 Task: Find a house in Saiha, India, for 8 guests from August 12 to August 16, with a price range of ₹10,000 to ₹16,000, including Wifi, Free parking, TV, Gym, and Breakfast.
Action: Mouse moved to (482, 103)
Screenshot: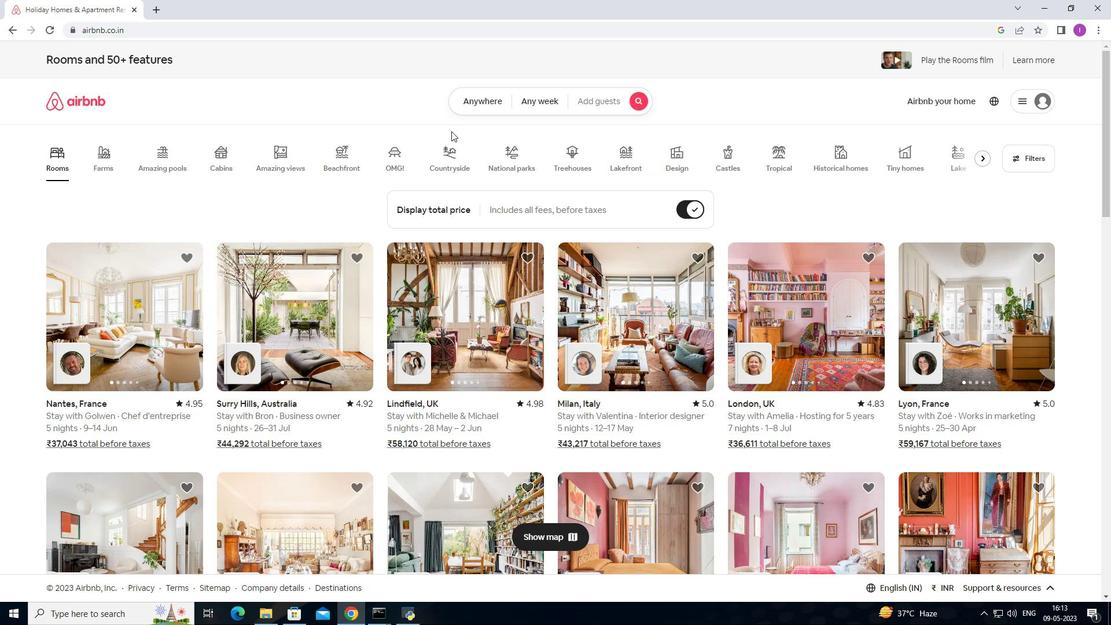 
Action: Mouse pressed left at (482, 103)
Screenshot: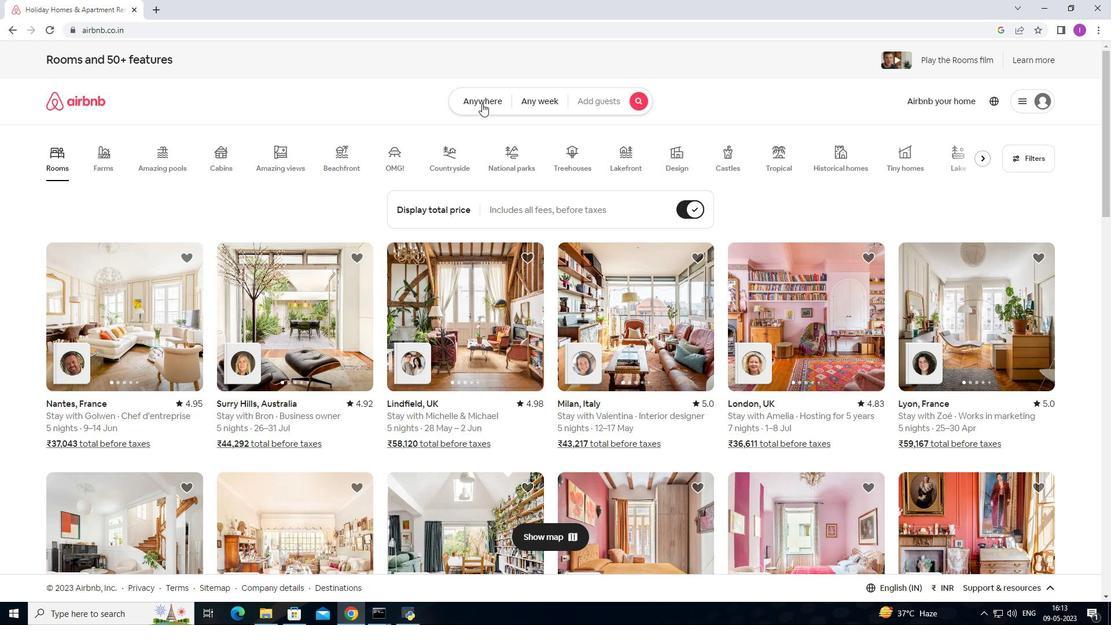 
Action: Mouse moved to (380, 150)
Screenshot: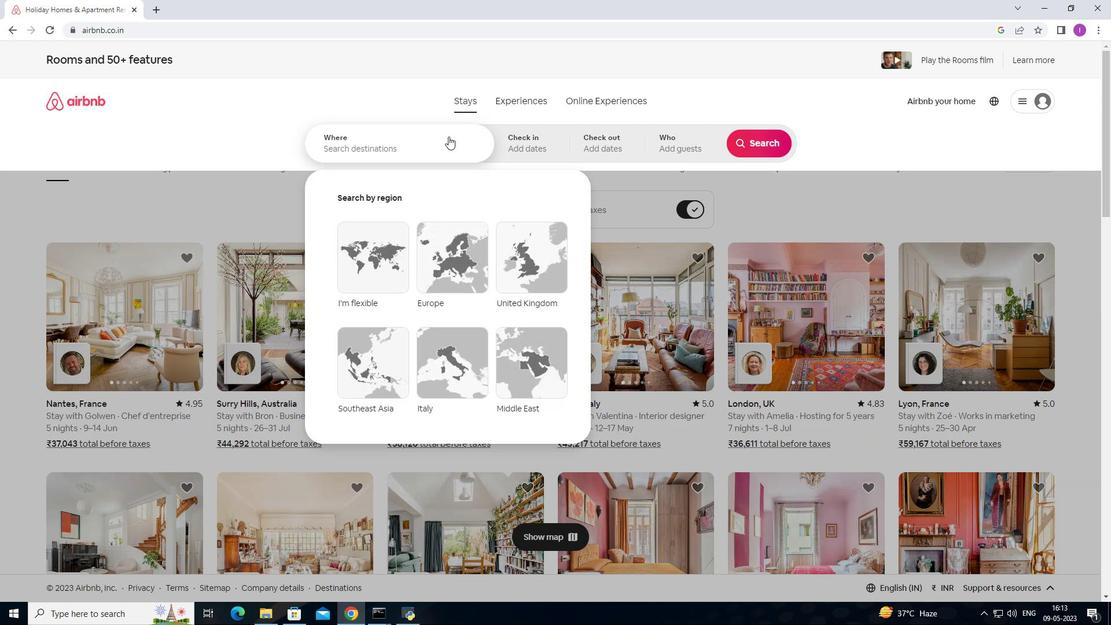 
Action: Mouse pressed left at (380, 150)
Screenshot: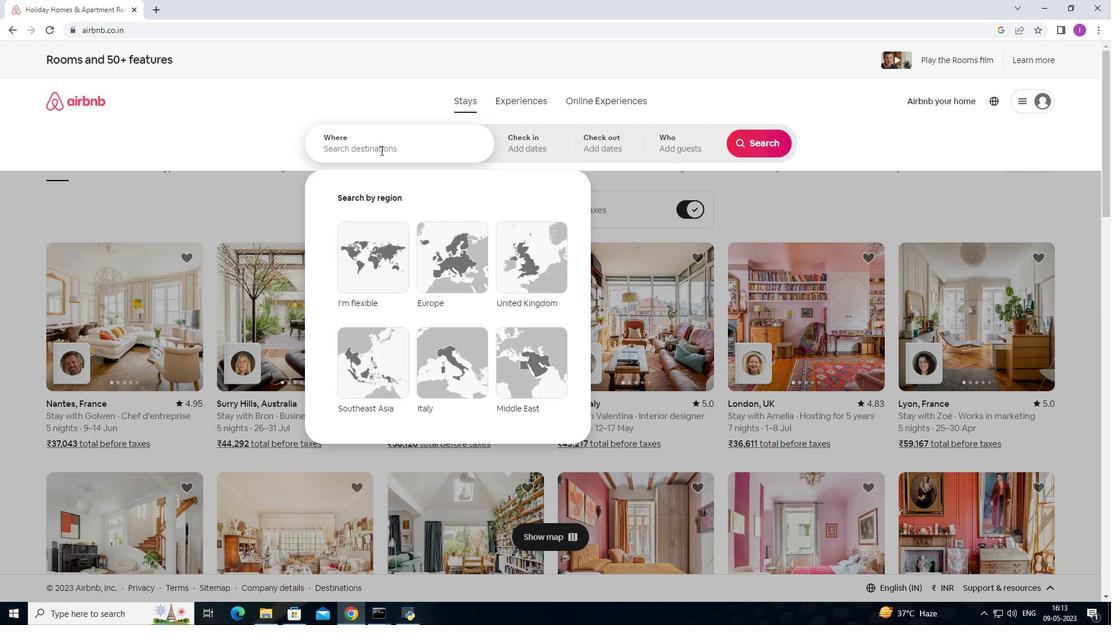 
Action: Mouse moved to (398, 154)
Screenshot: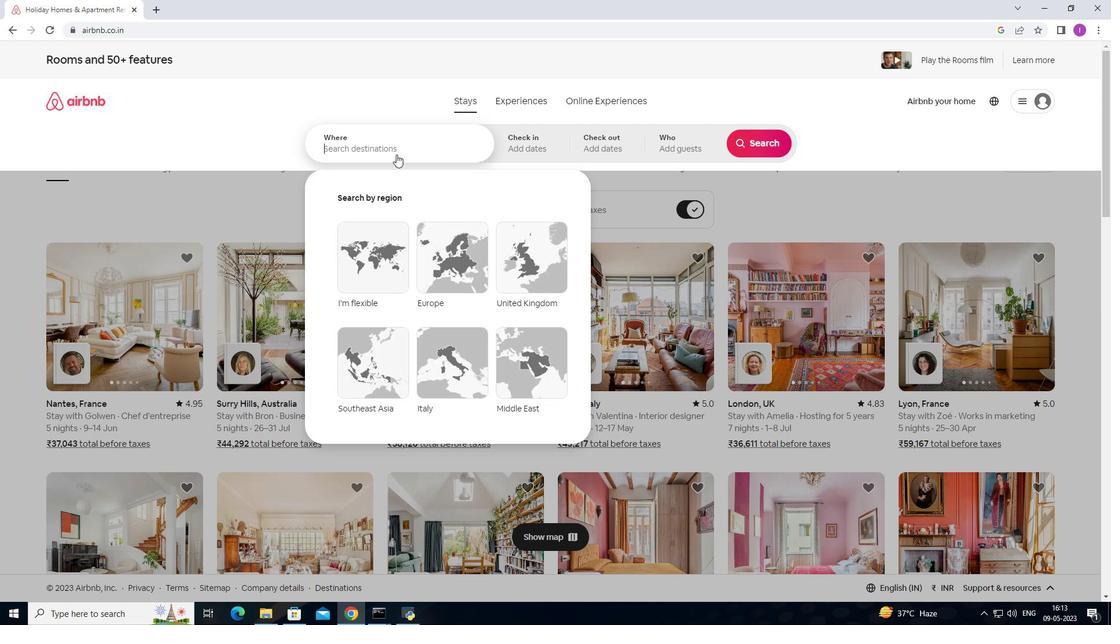 
Action: Key pressed <Key.shift><Key.shift>Saiha,<Key.shift>India
Screenshot: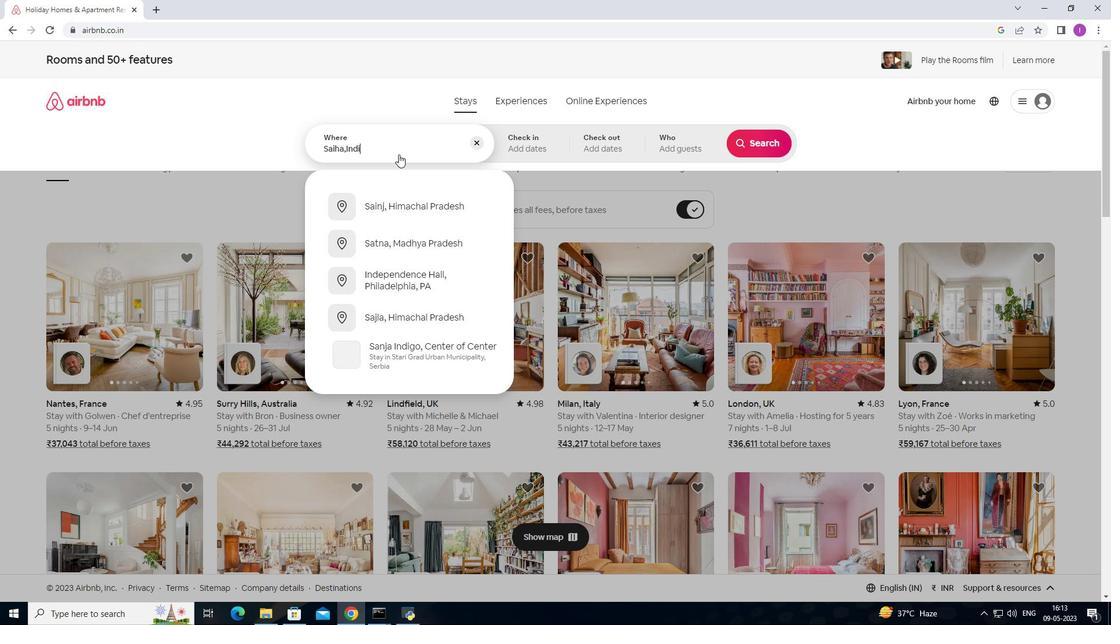 
Action: Mouse moved to (515, 142)
Screenshot: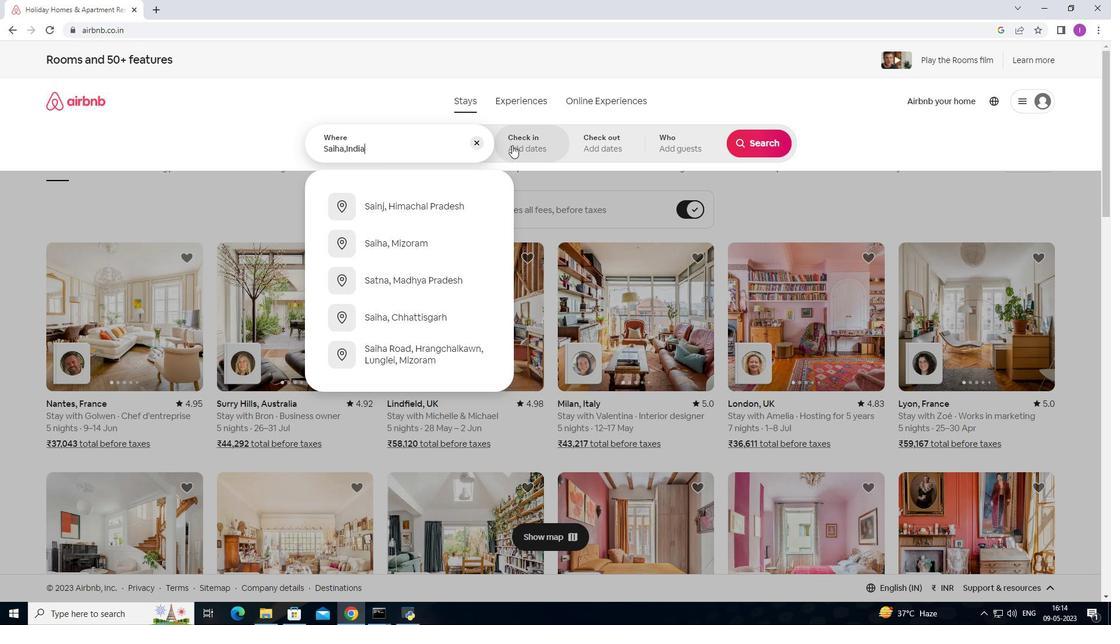 
Action: Mouse pressed left at (515, 142)
Screenshot: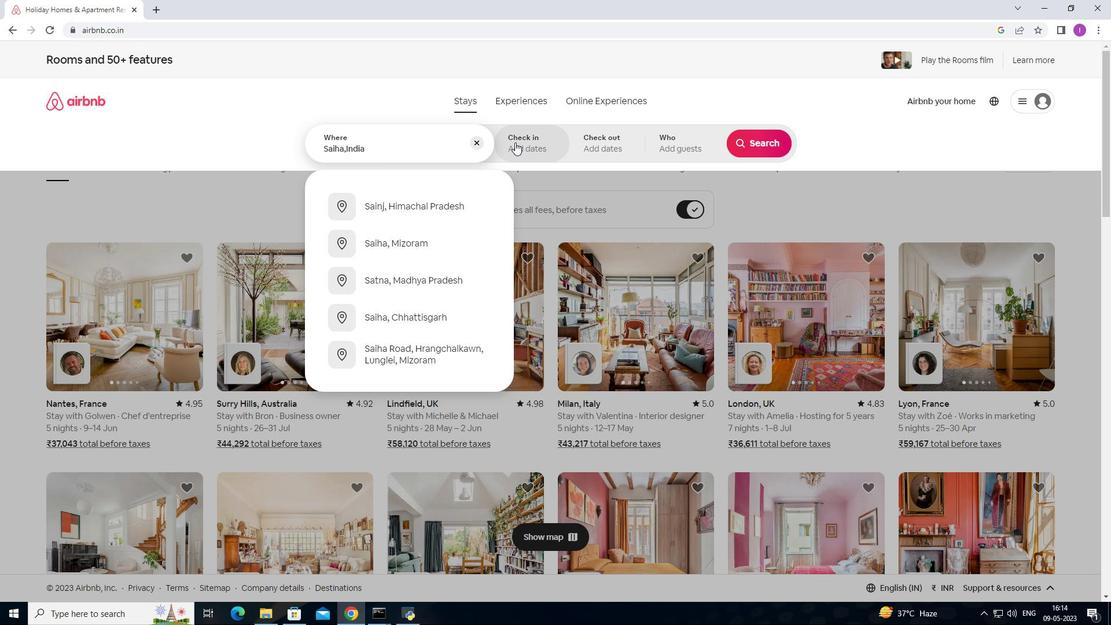 
Action: Mouse moved to (757, 237)
Screenshot: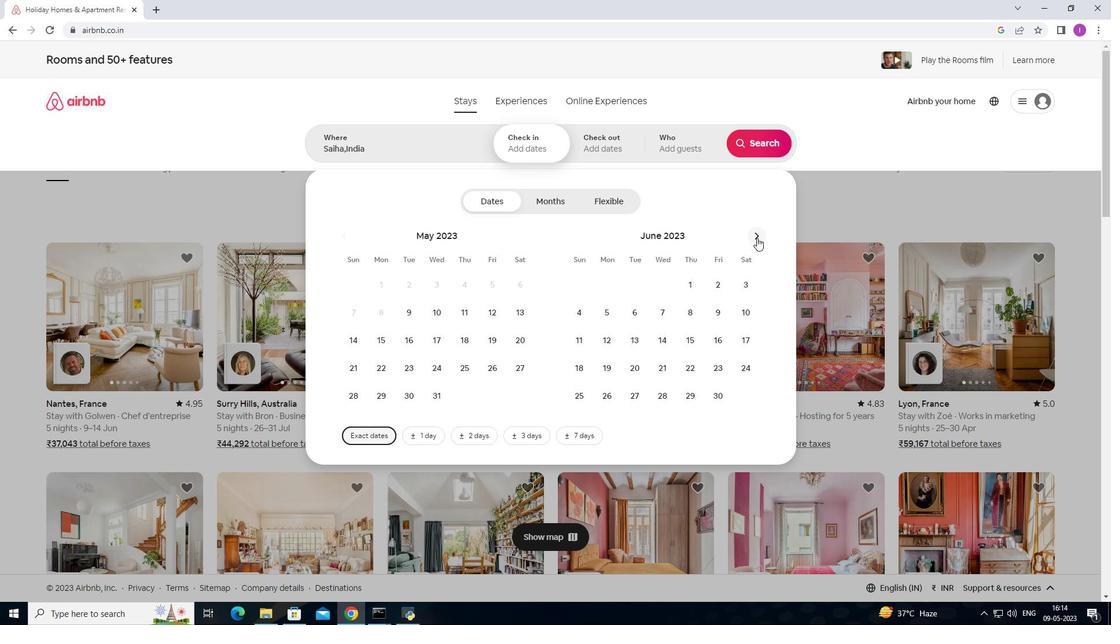 
Action: Mouse pressed left at (757, 237)
Screenshot: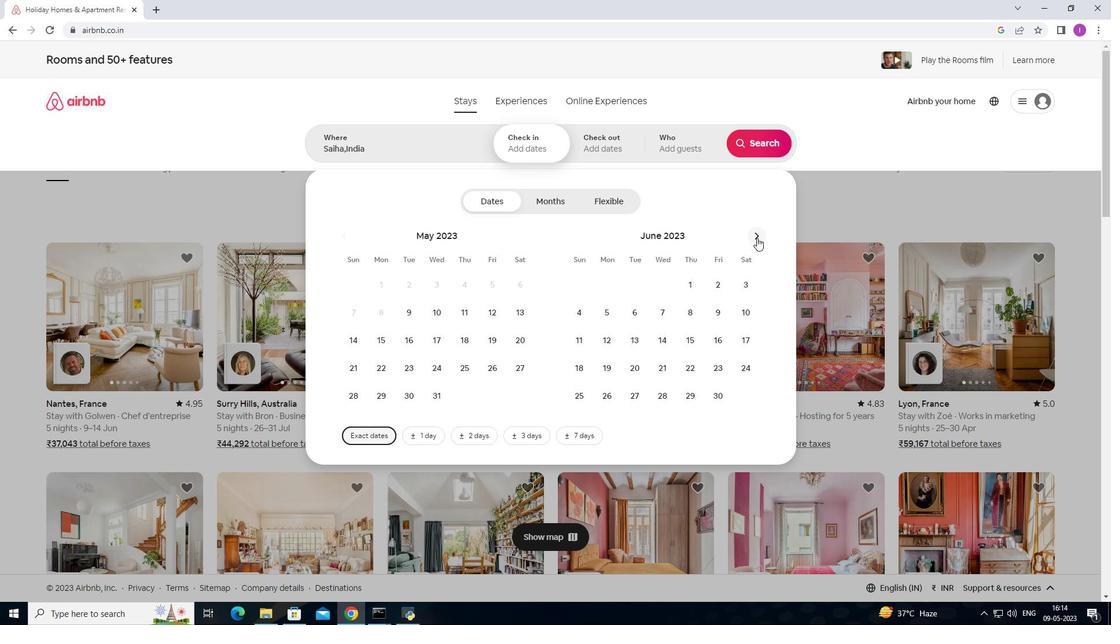 
Action: Mouse pressed left at (757, 237)
Screenshot: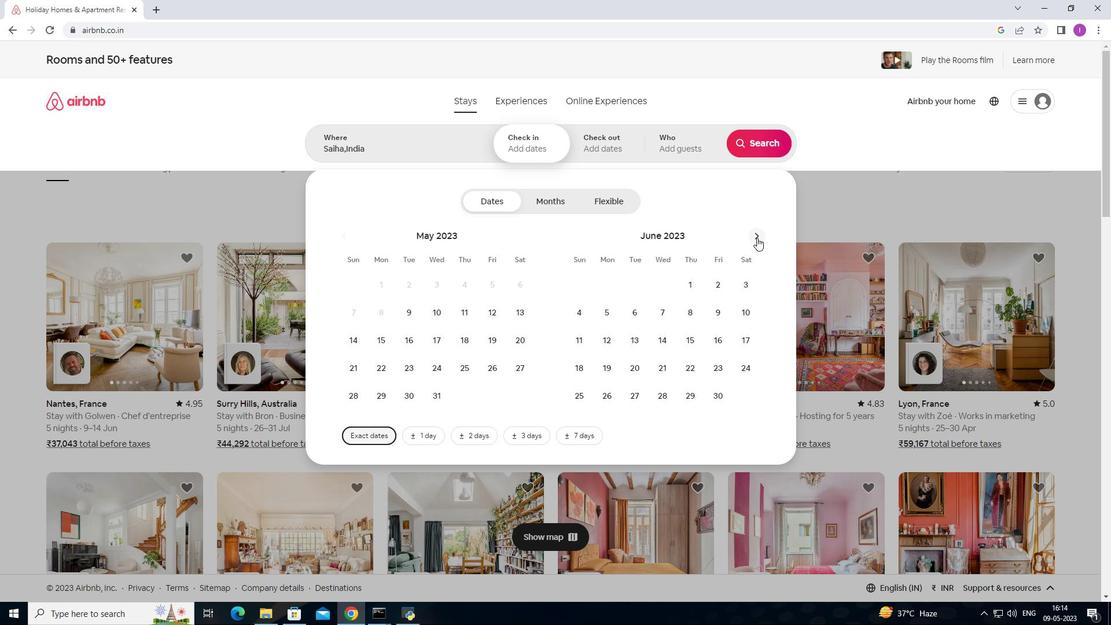 
Action: Mouse pressed left at (757, 237)
Screenshot: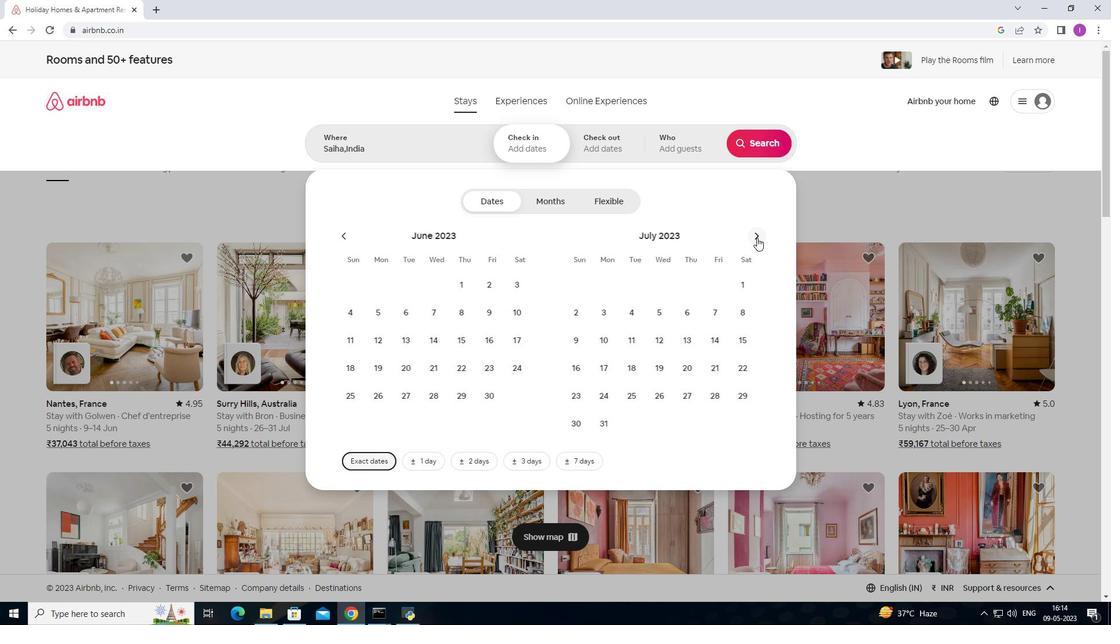 
Action: Mouse moved to (527, 313)
Screenshot: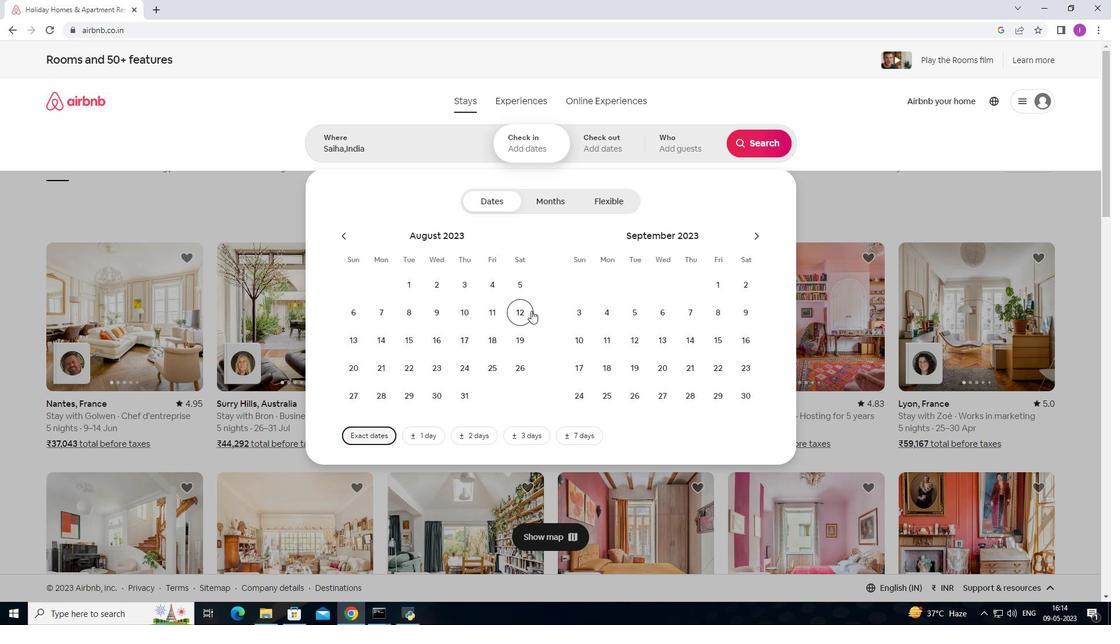 
Action: Mouse pressed left at (527, 313)
Screenshot: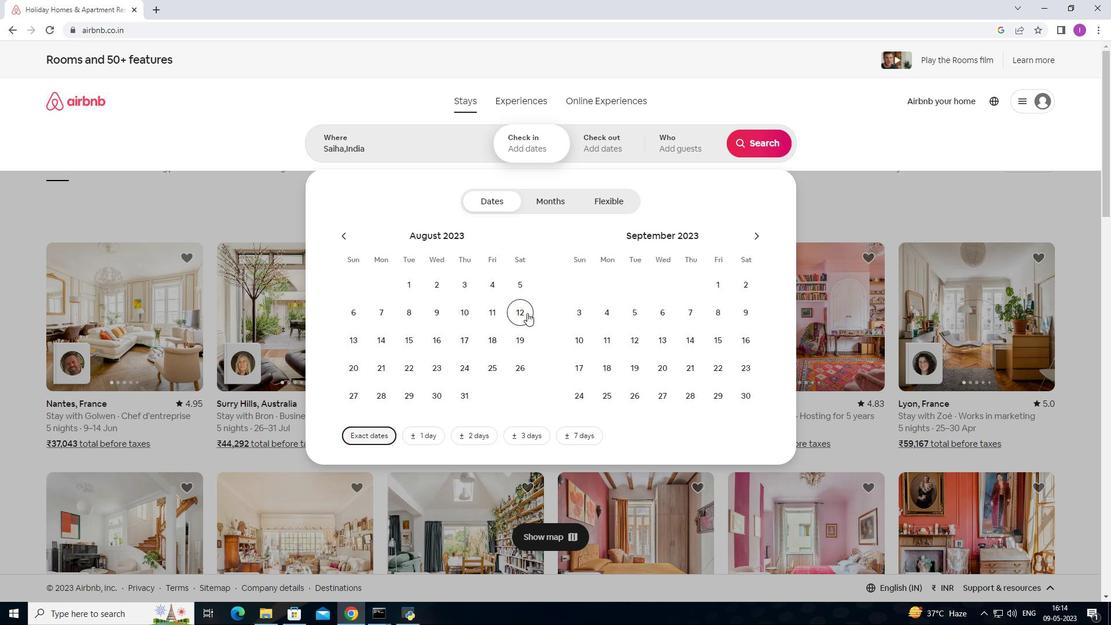 
Action: Mouse moved to (445, 344)
Screenshot: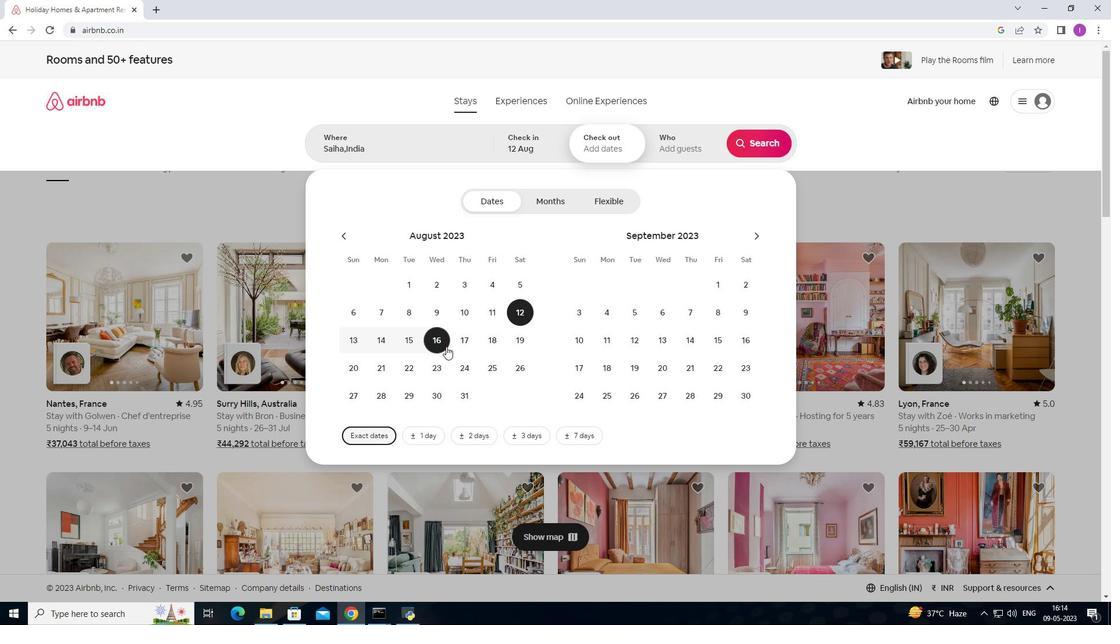 
Action: Mouse pressed left at (445, 344)
Screenshot: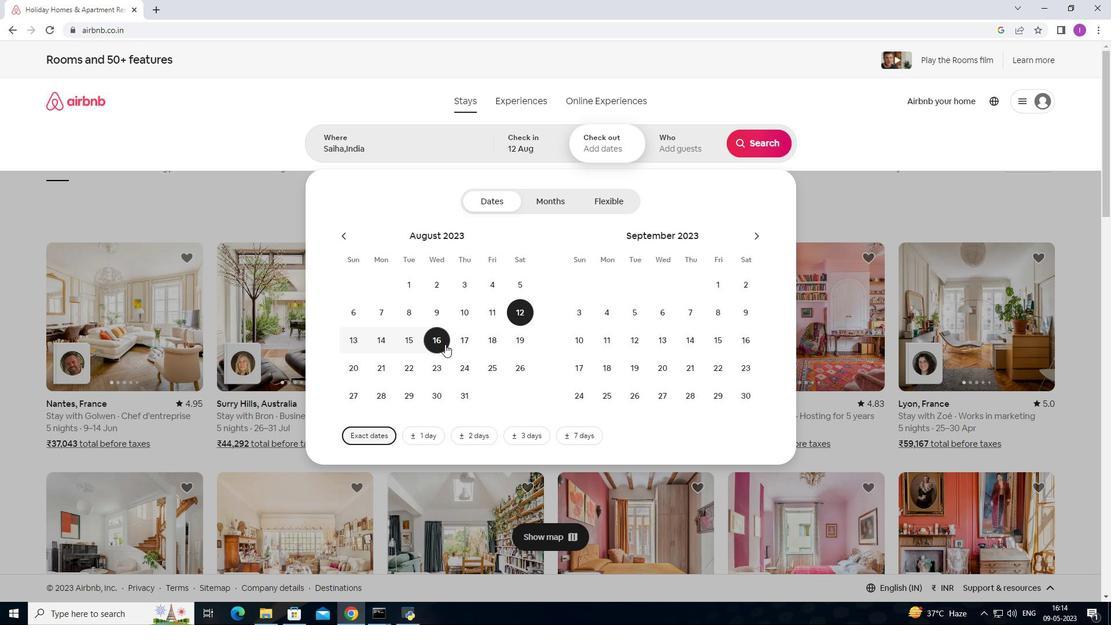 
Action: Mouse moved to (706, 141)
Screenshot: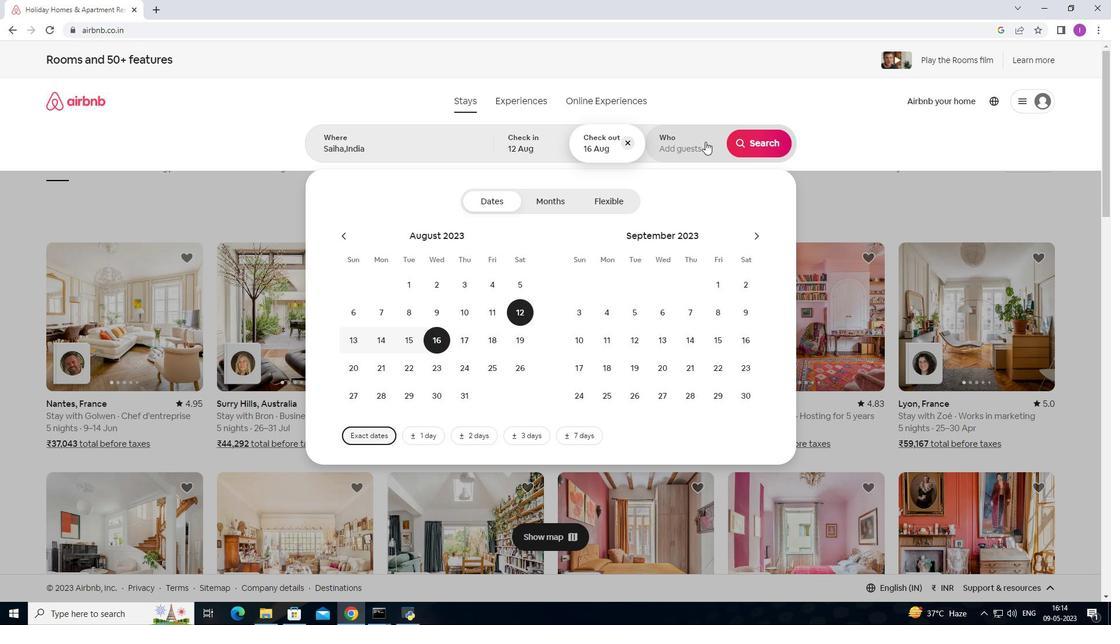 
Action: Mouse pressed left at (706, 141)
Screenshot: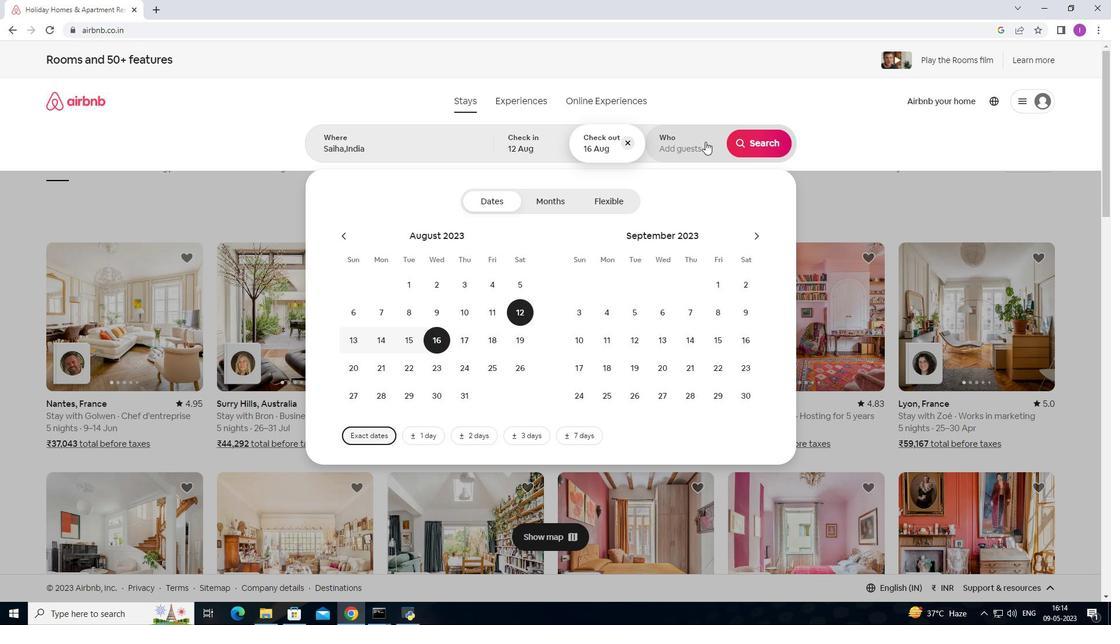 
Action: Mouse moved to (763, 207)
Screenshot: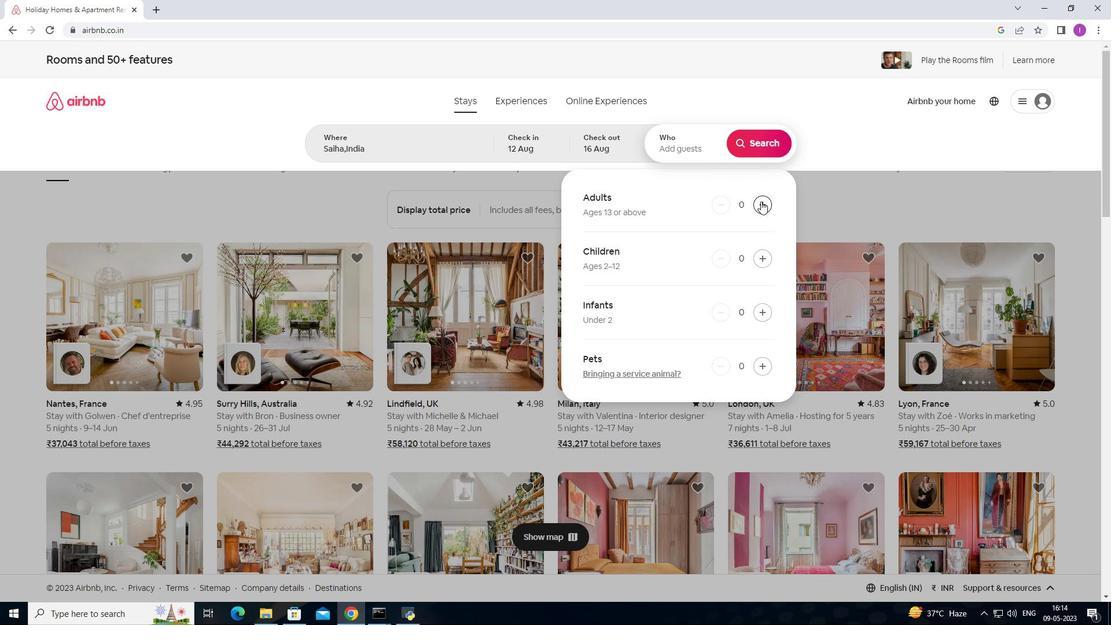 
Action: Mouse pressed left at (763, 207)
Screenshot: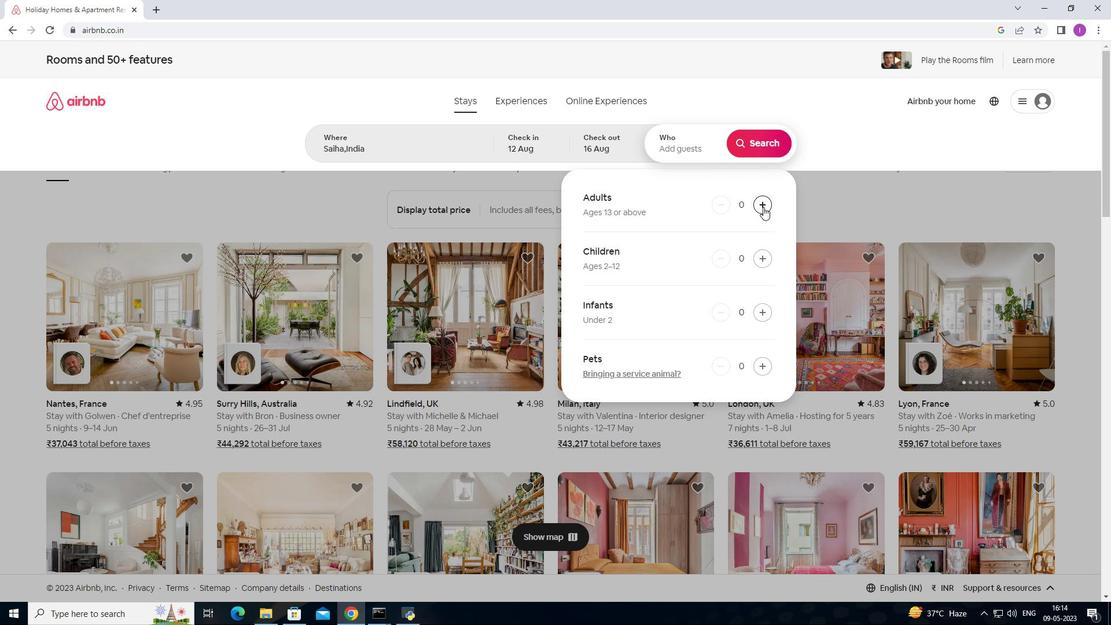 
Action: Mouse pressed left at (763, 207)
Screenshot: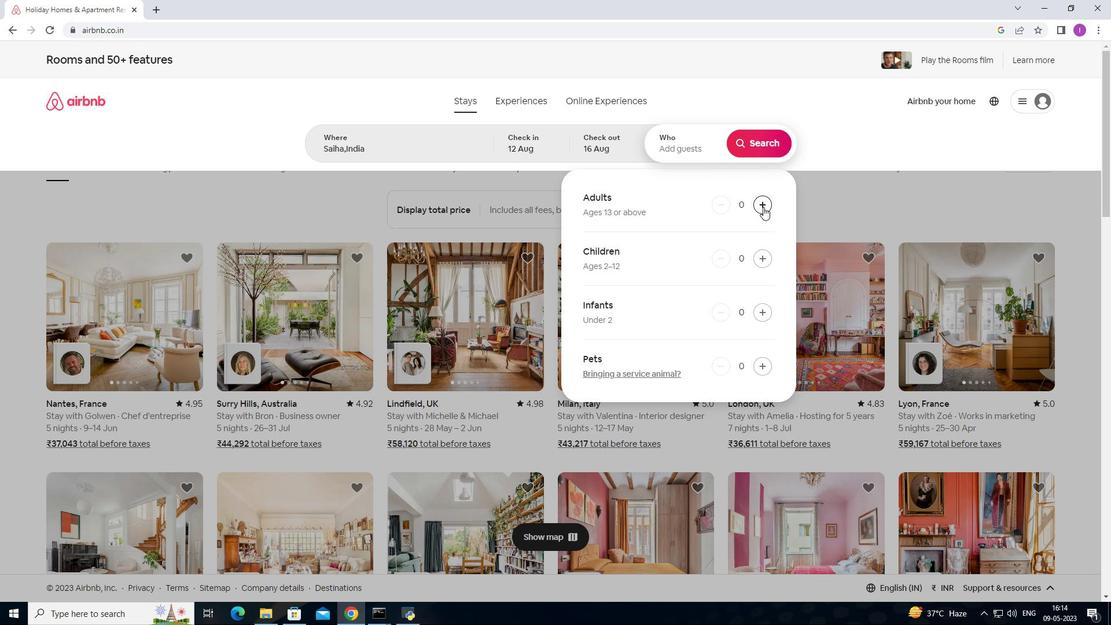 
Action: Mouse moved to (763, 207)
Screenshot: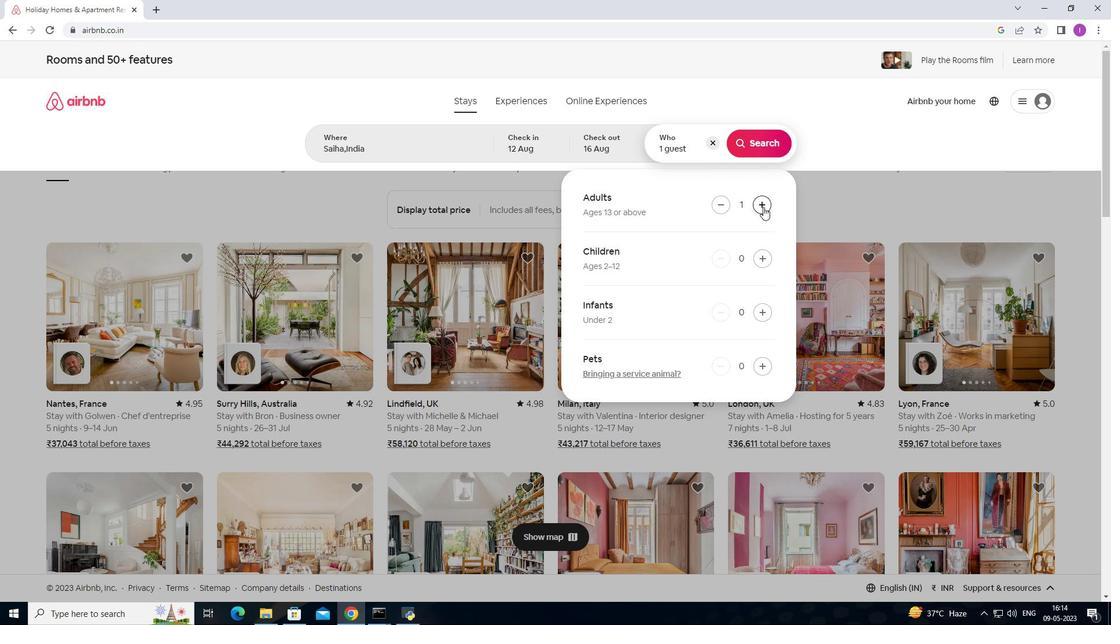 
Action: Mouse pressed left at (763, 207)
Screenshot: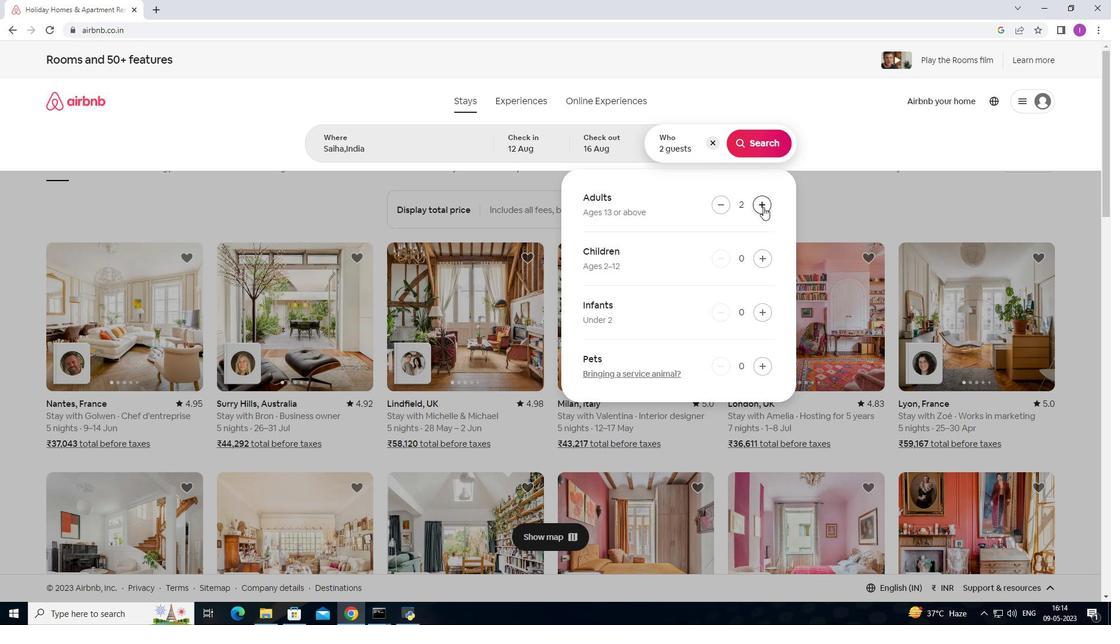 
Action: Mouse moved to (766, 205)
Screenshot: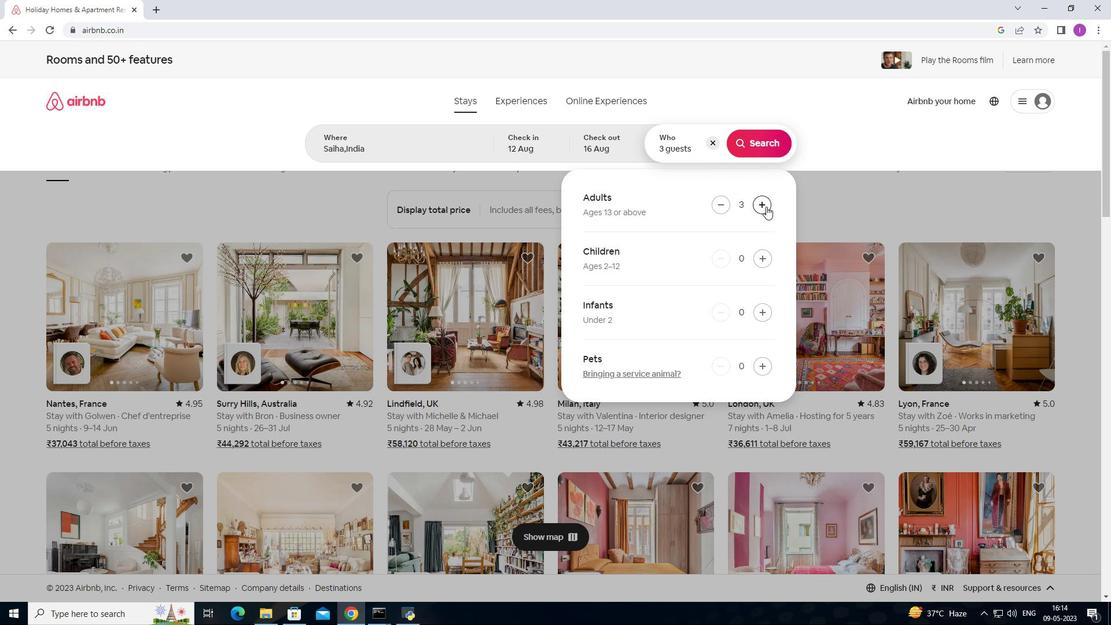 
Action: Mouse pressed left at (766, 205)
Screenshot: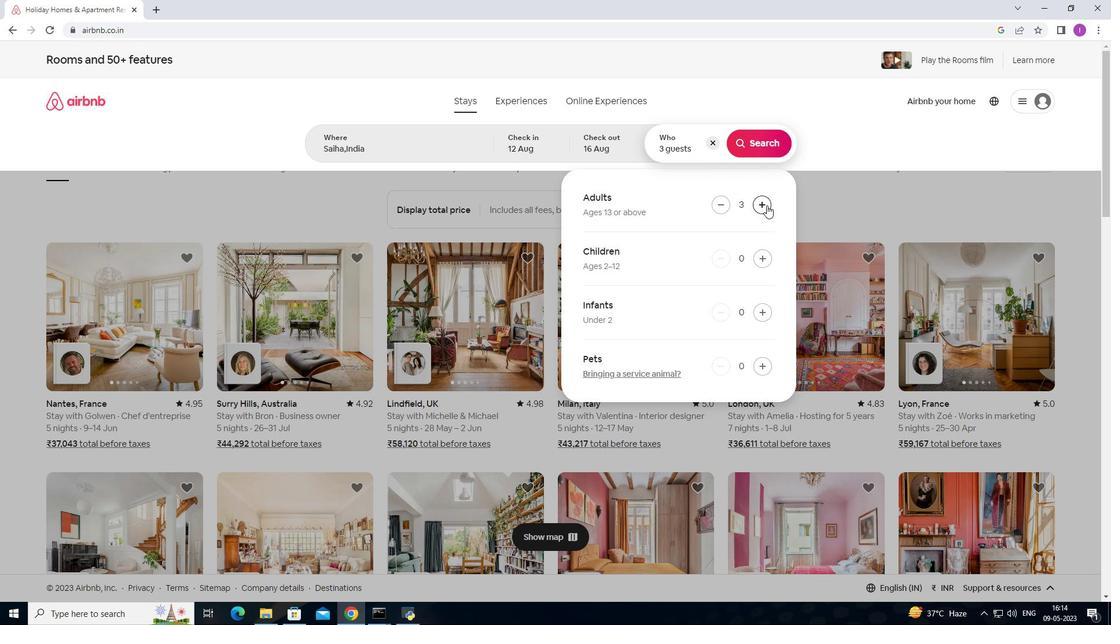 
Action: Mouse pressed left at (766, 205)
Screenshot: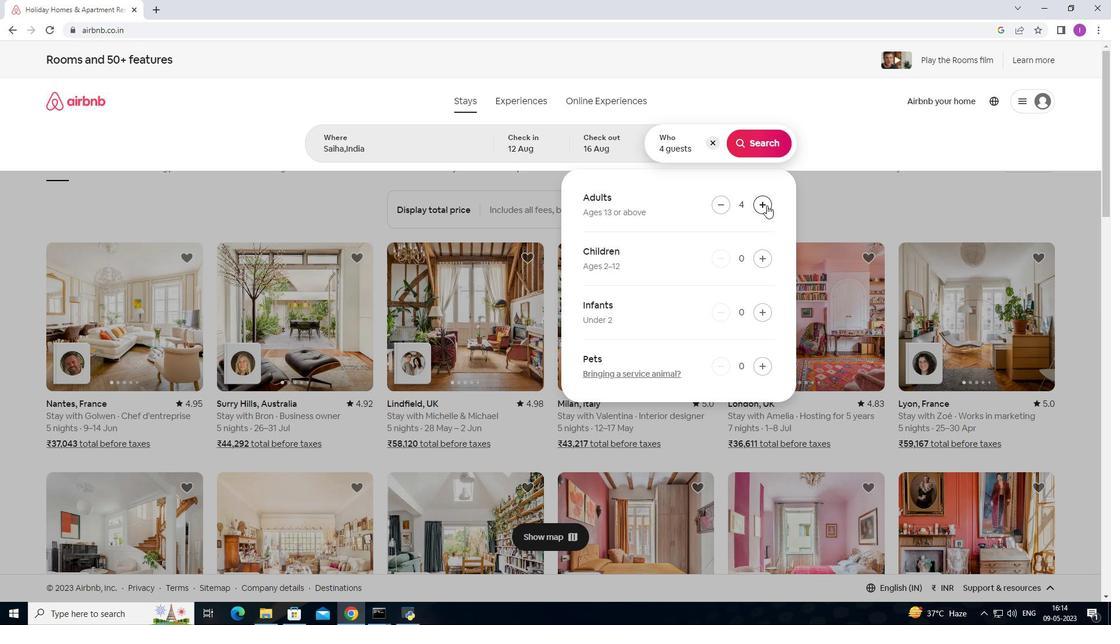
Action: Mouse pressed left at (766, 205)
Screenshot: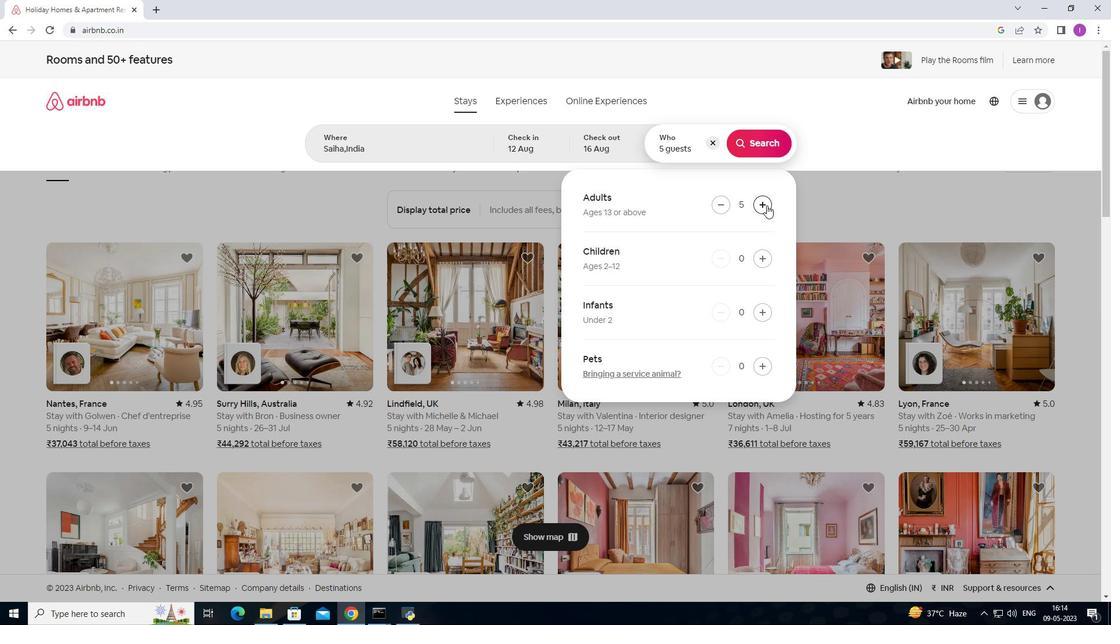 
Action: Mouse pressed left at (766, 205)
Screenshot: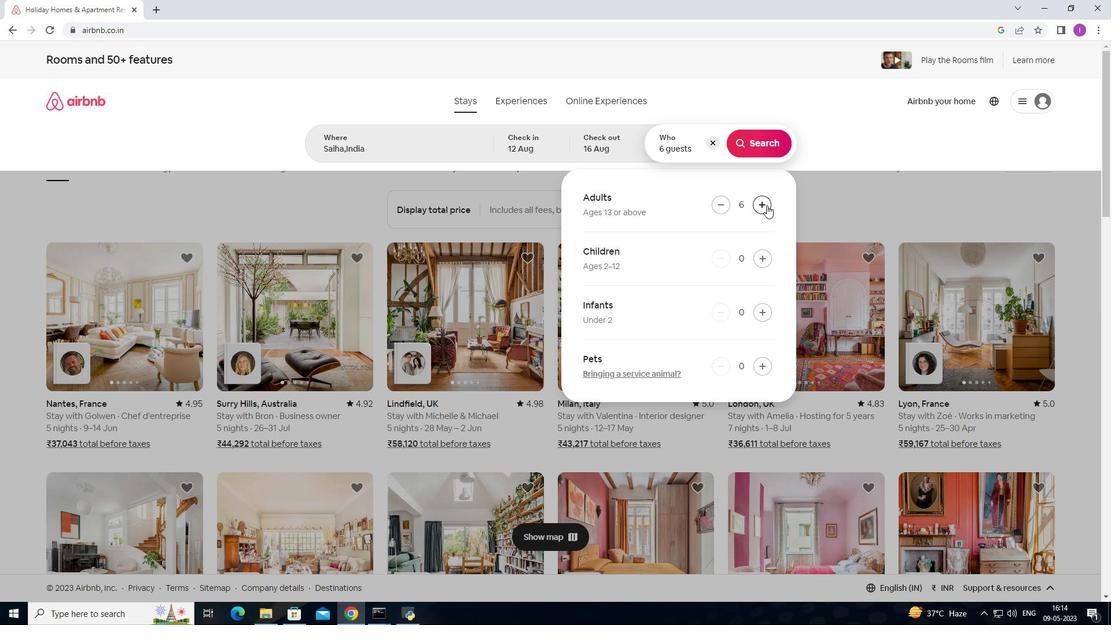 
Action: Mouse pressed left at (766, 205)
Screenshot: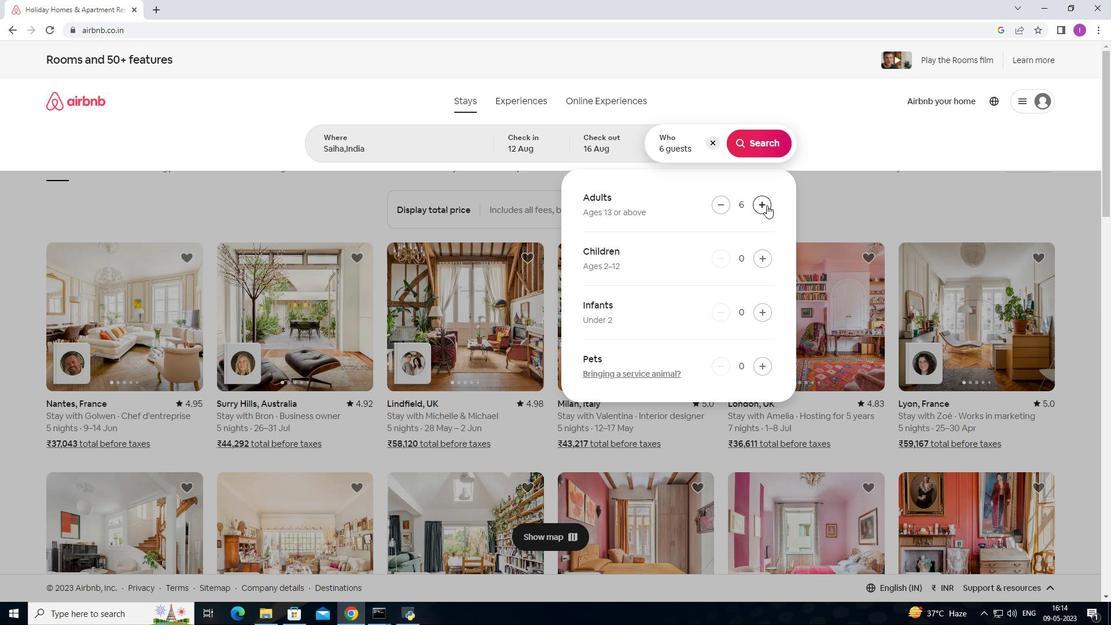 
Action: Mouse moved to (754, 140)
Screenshot: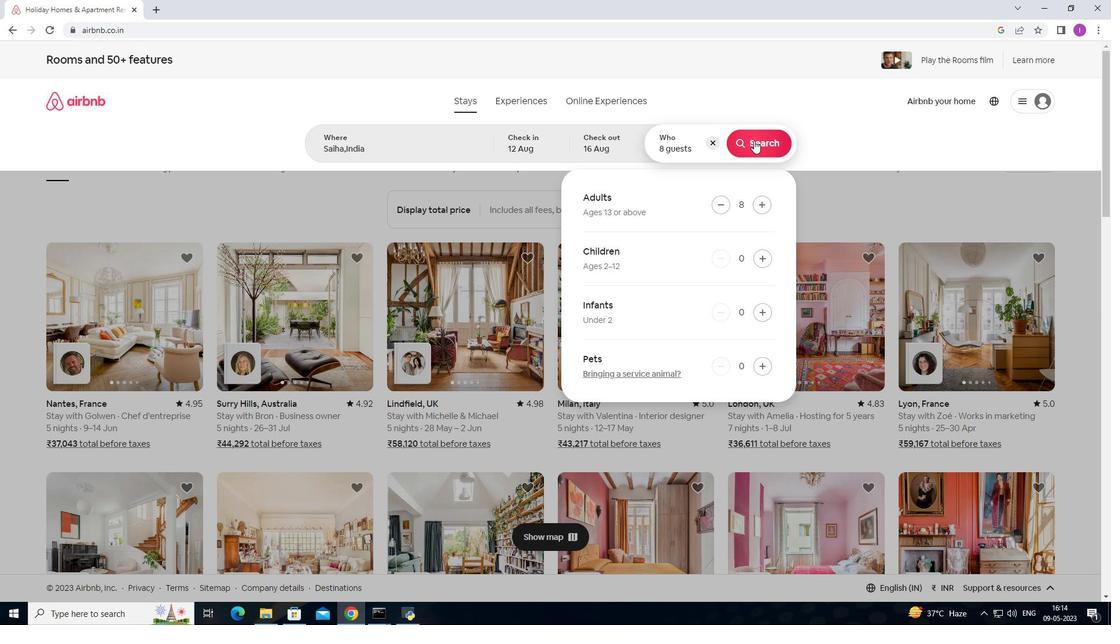 
Action: Mouse pressed left at (754, 140)
Screenshot: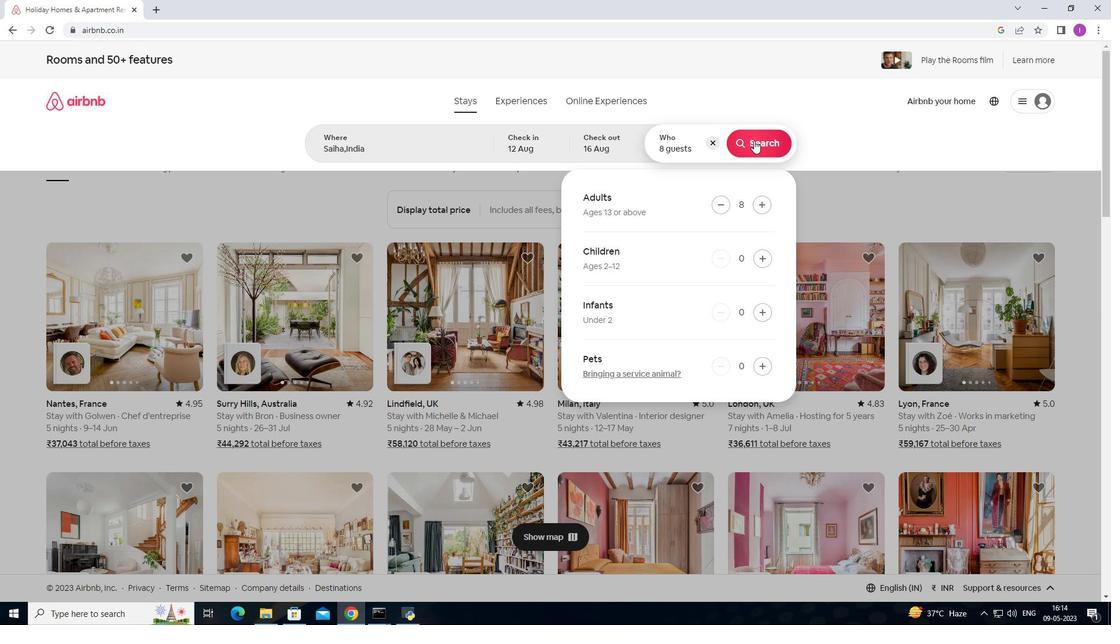 
Action: Mouse moved to (1066, 107)
Screenshot: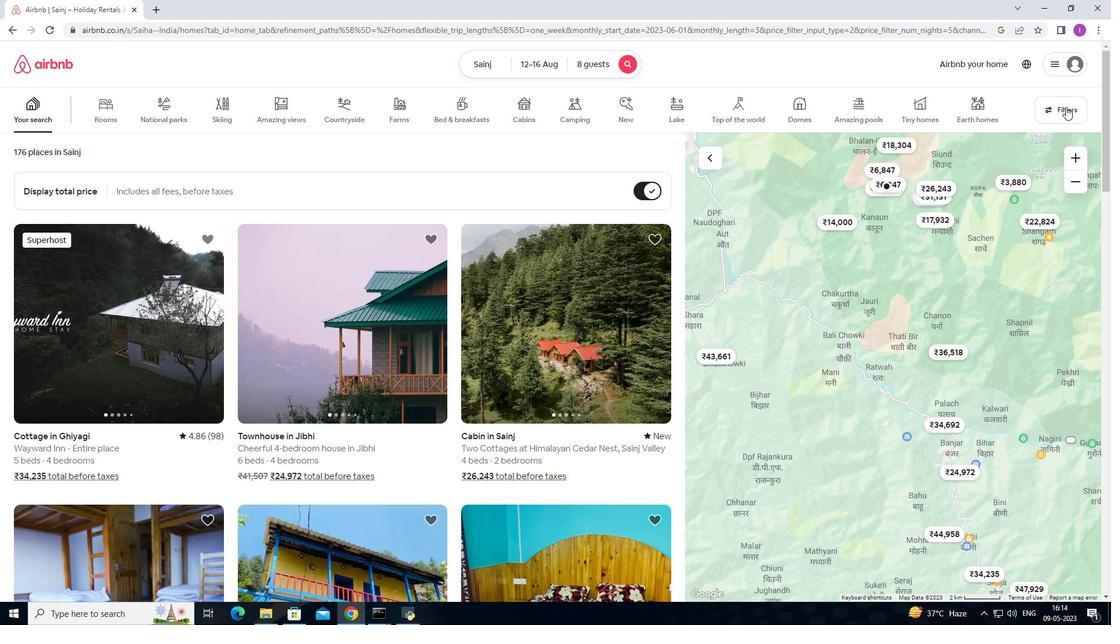
Action: Mouse pressed left at (1066, 107)
Screenshot: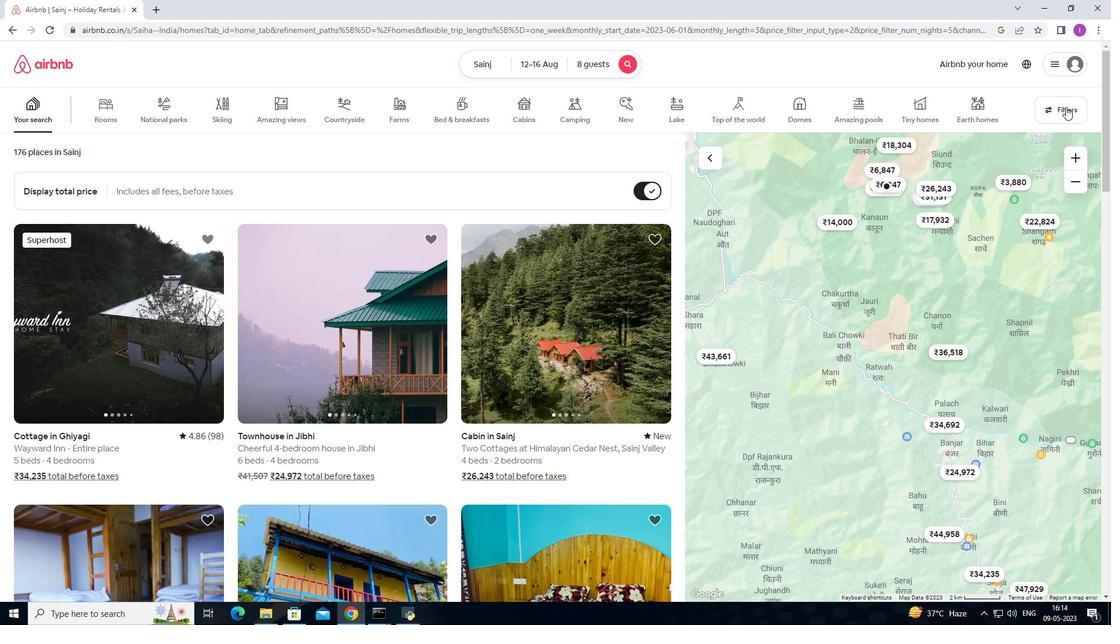 
Action: Mouse moved to (425, 390)
Screenshot: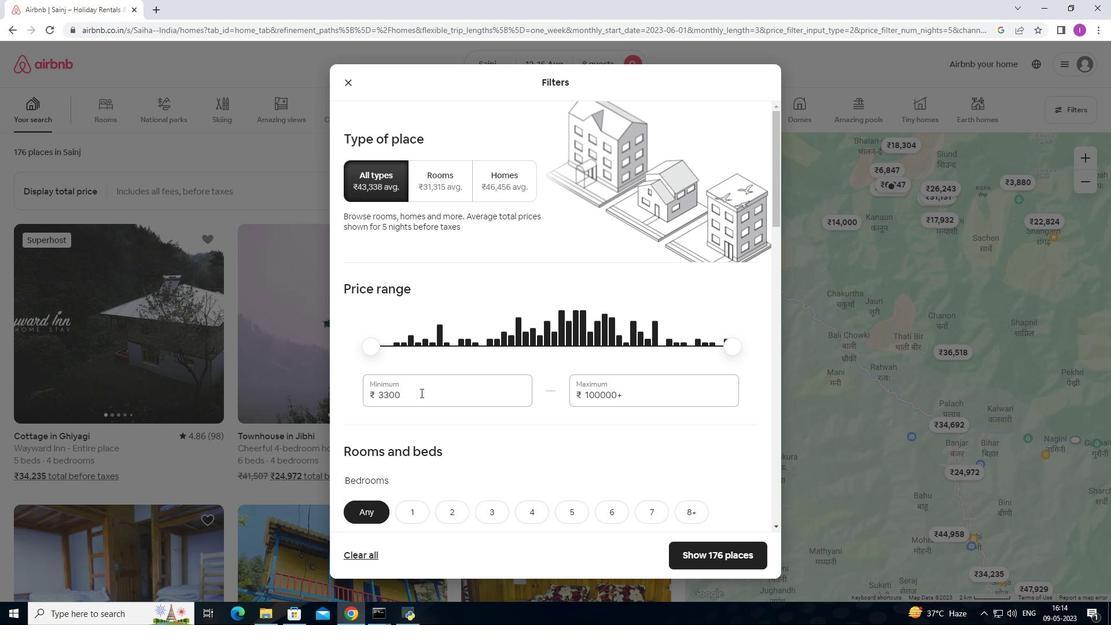 
Action: Mouse pressed left at (425, 390)
Screenshot: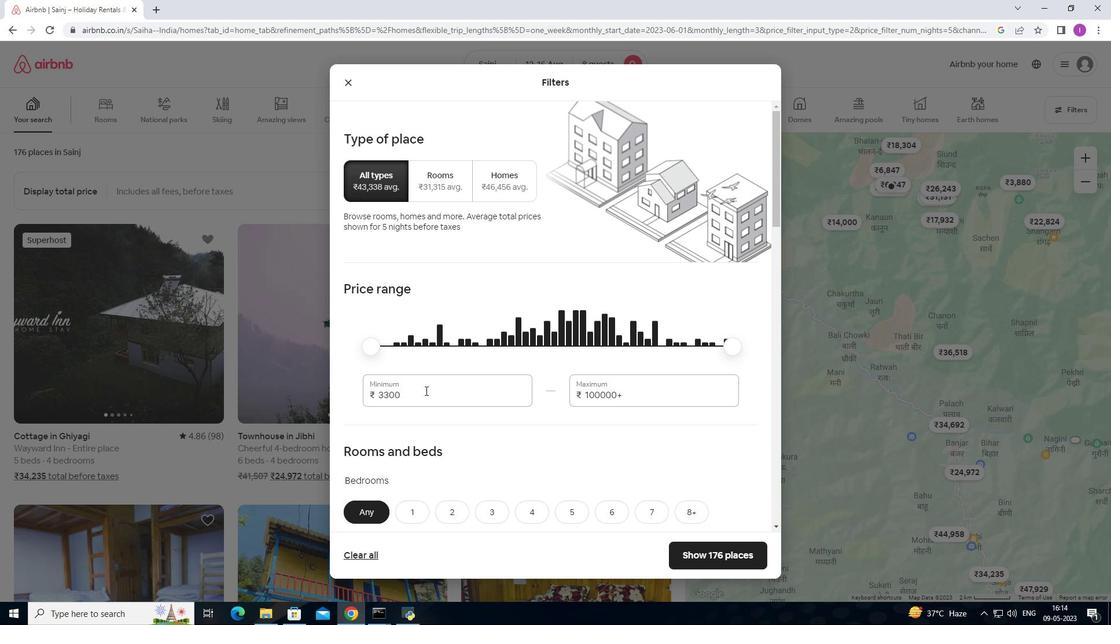 
Action: Mouse moved to (361, 421)
Screenshot: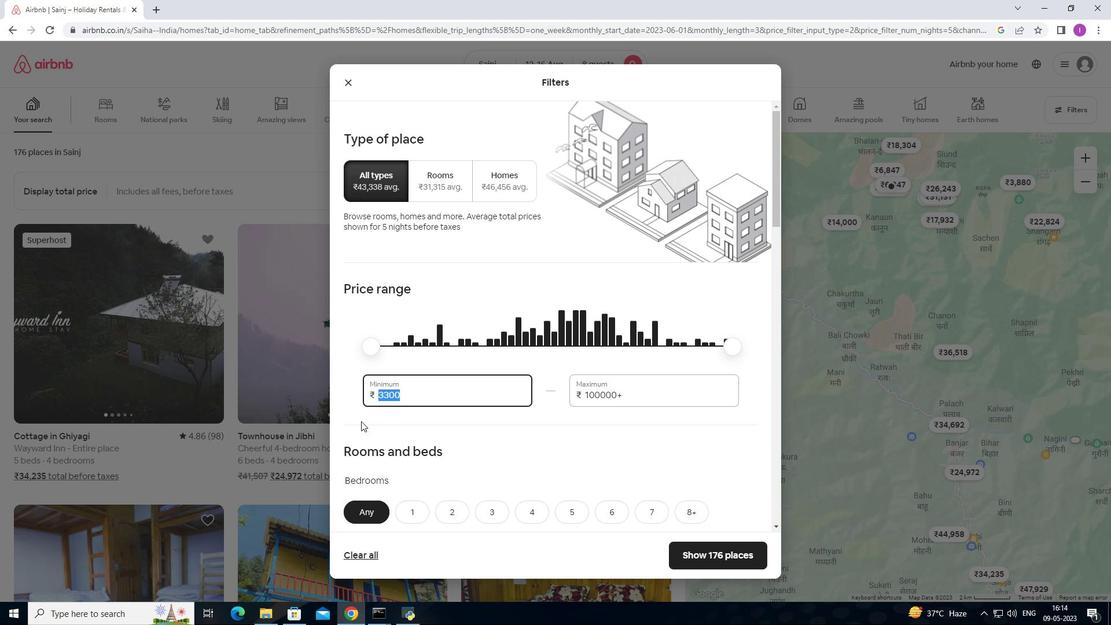 
Action: Key pressed 1000
Screenshot: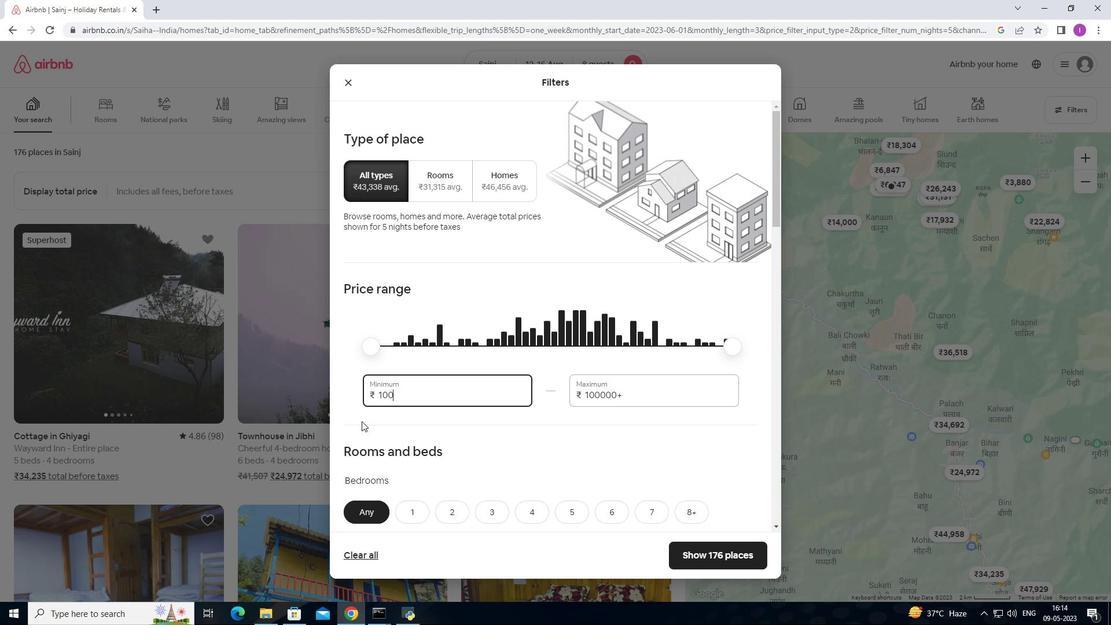 
Action: Mouse moved to (362, 421)
Screenshot: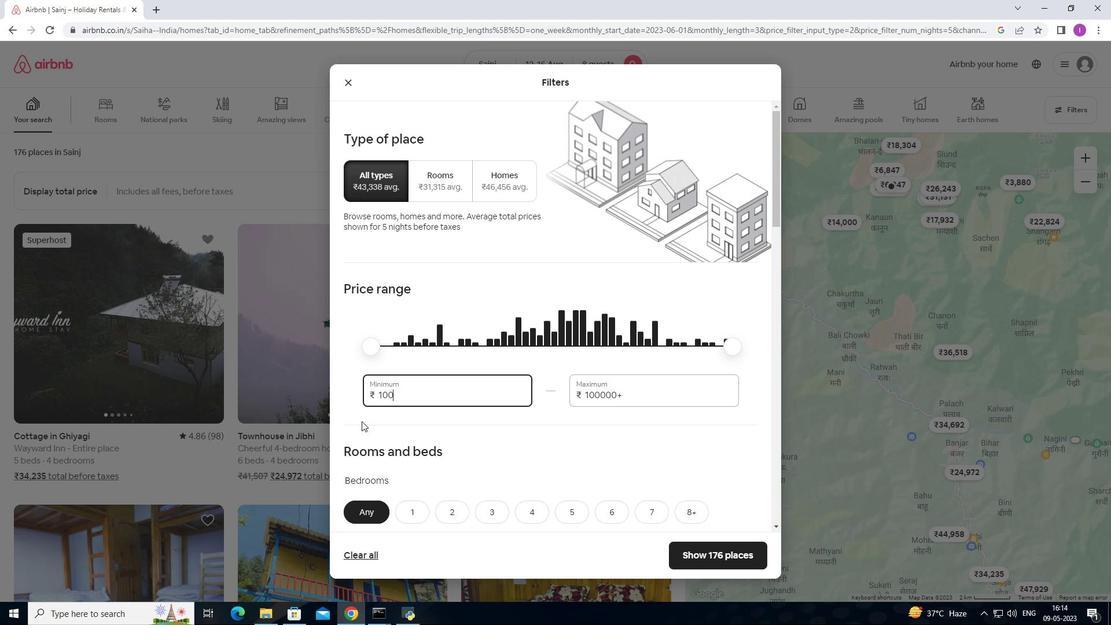 
Action: Key pressed 0
Screenshot: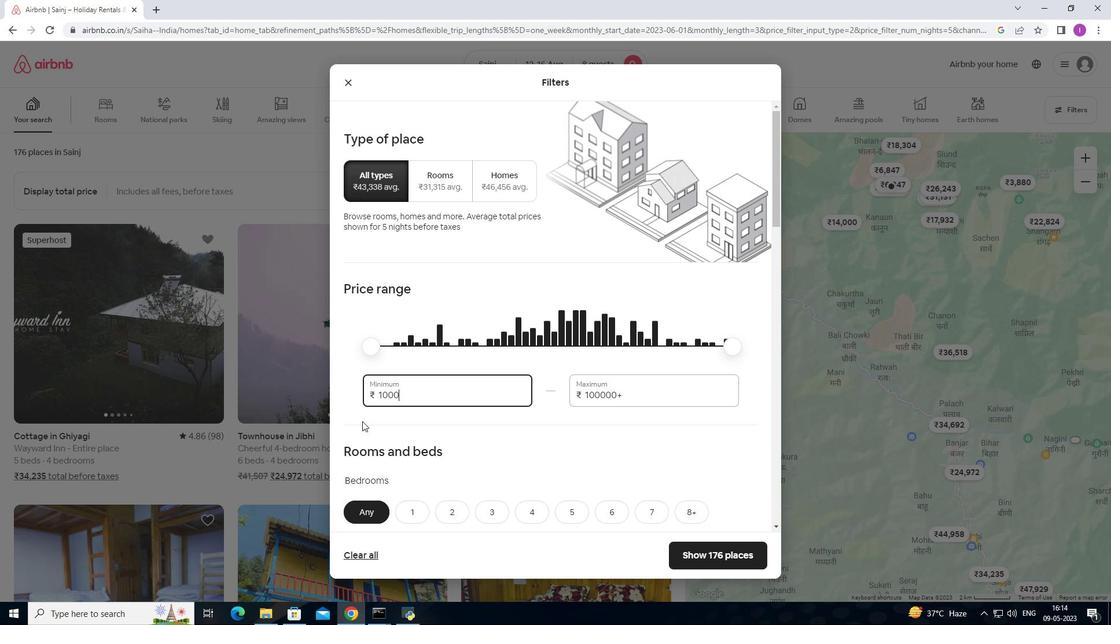 
Action: Mouse moved to (633, 394)
Screenshot: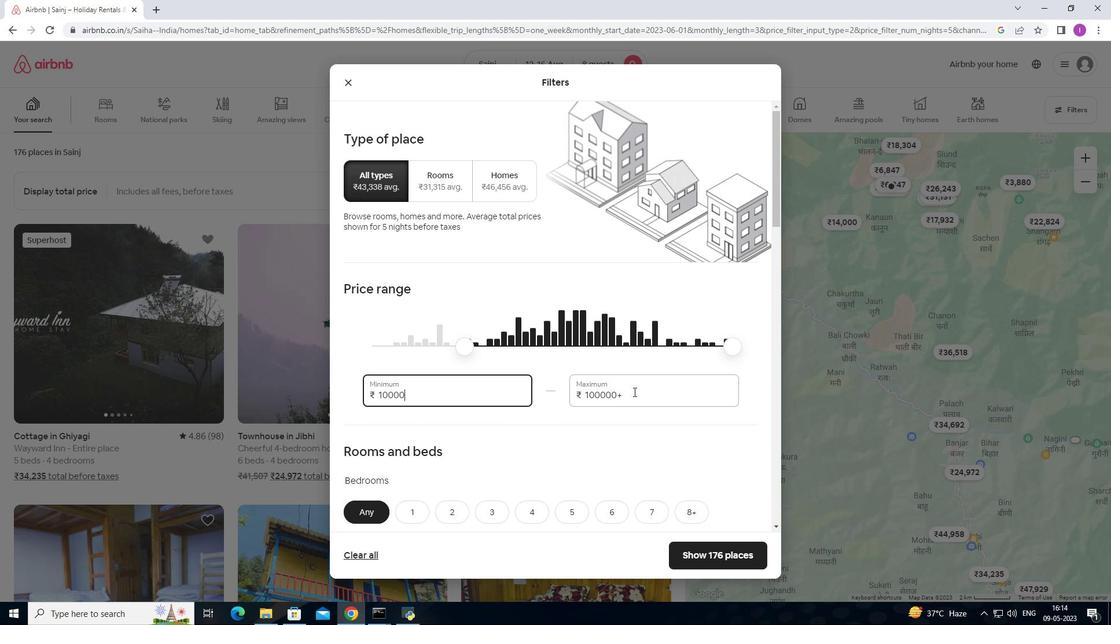 
Action: Mouse pressed left at (633, 394)
Screenshot: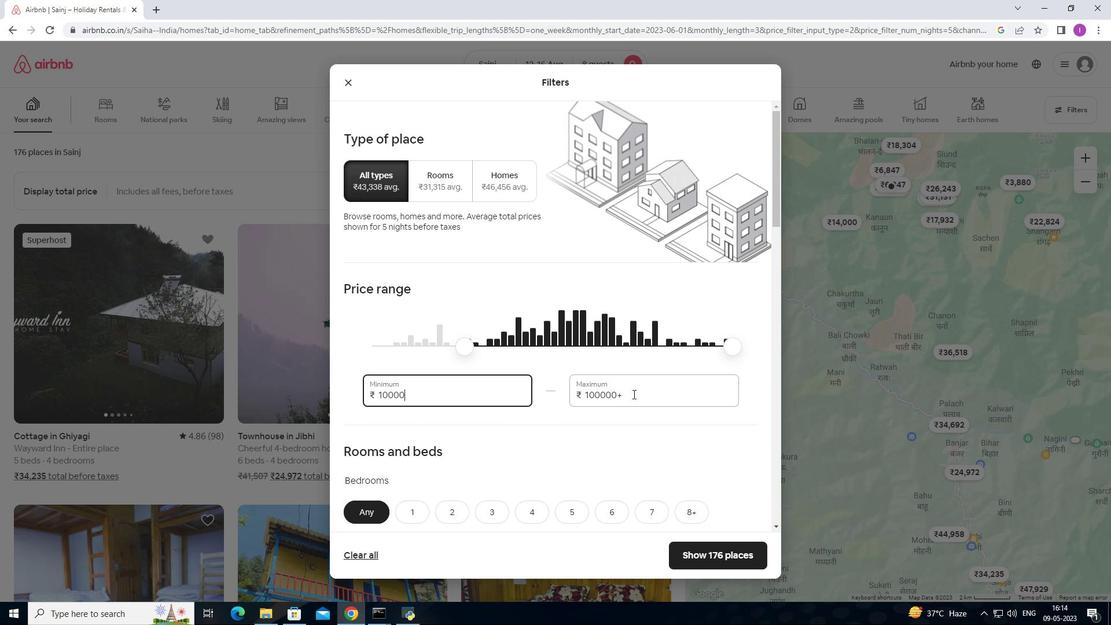 
Action: Mouse moved to (733, 435)
Screenshot: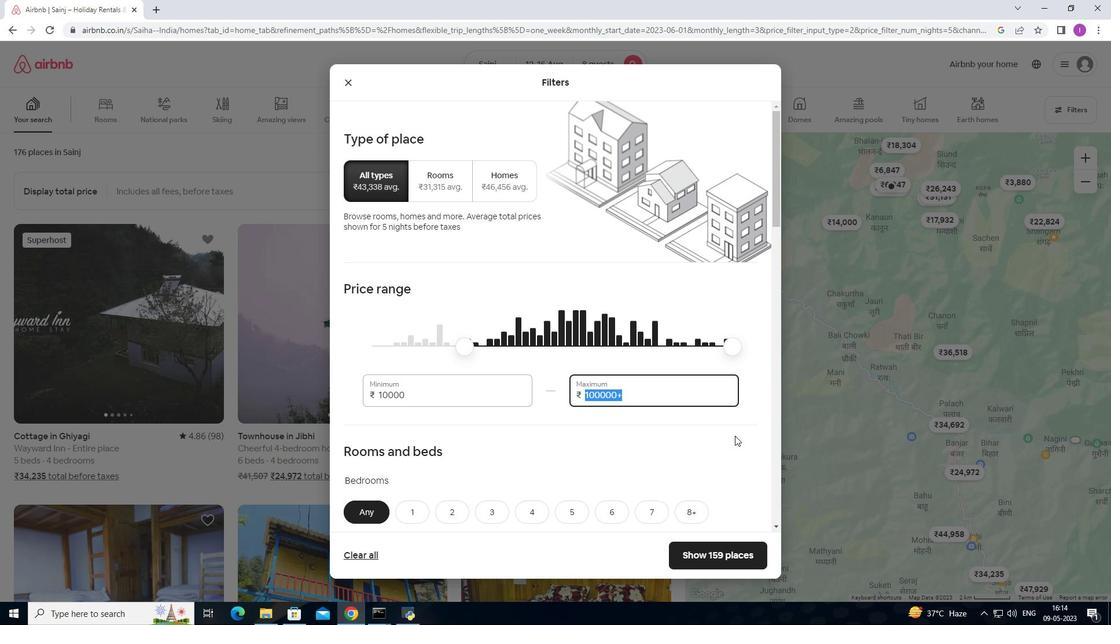 
Action: Key pressed 16
Screenshot: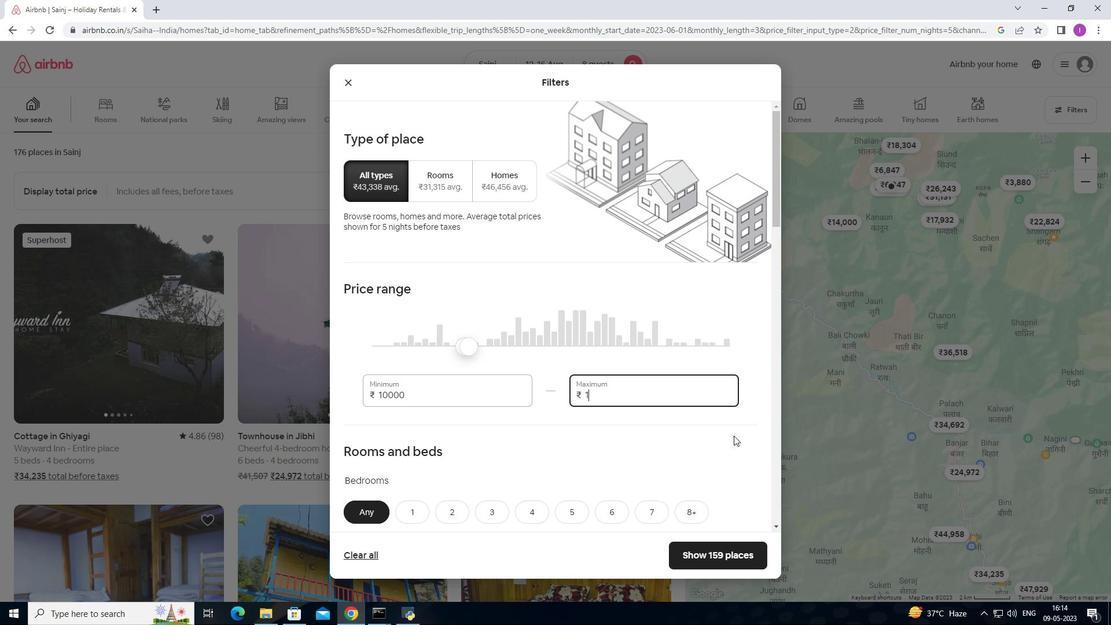 
Action: Mouse moved to (733, 435)
Screenshot: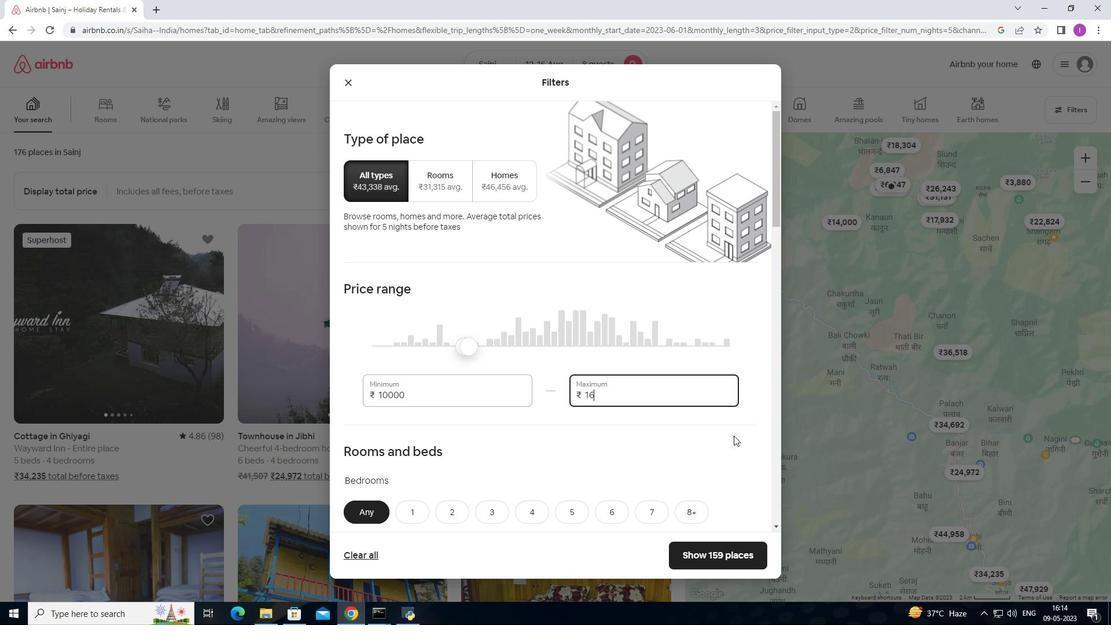 
Action: Key pressed 000
Screenshot: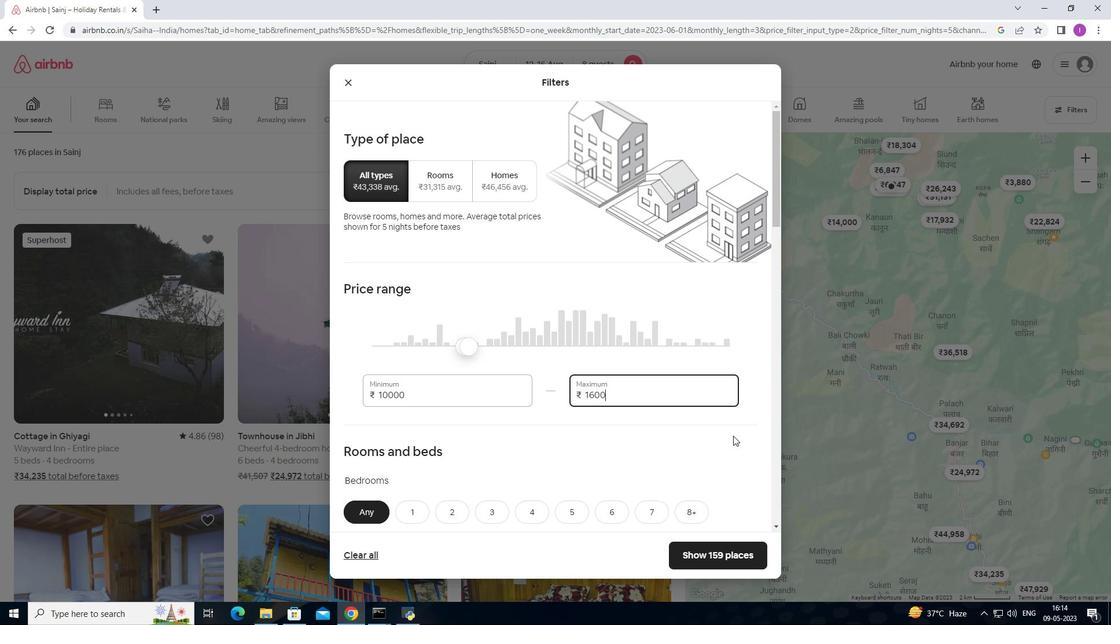 
Action: Mouse moved to (630, 454)
Screenshot: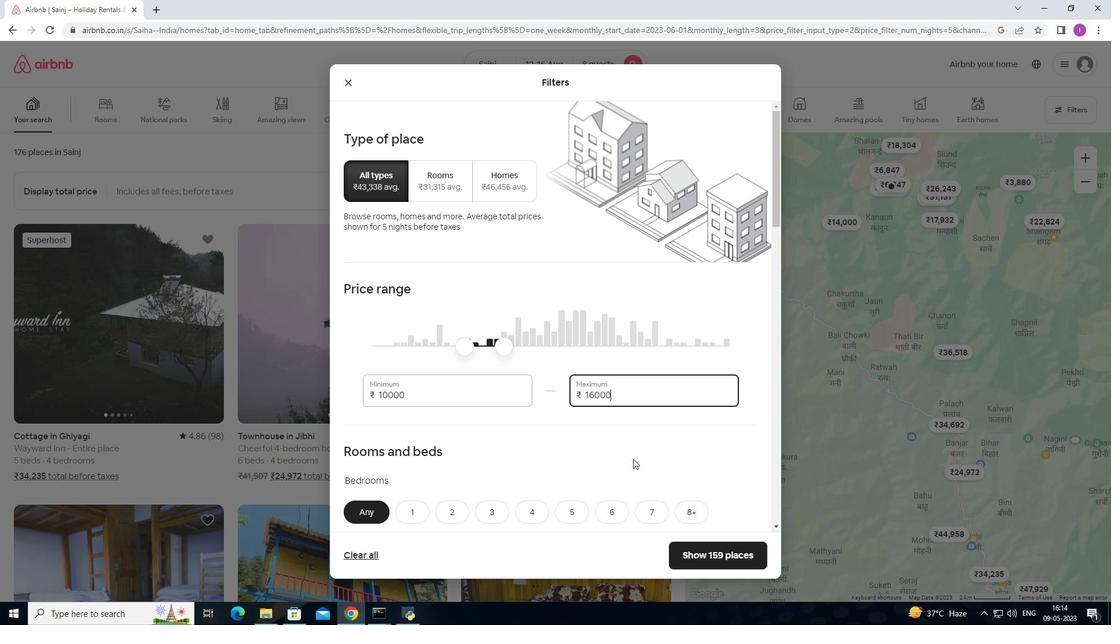 
Action: Mouse scrolled (630, 454) with delta (0, 0)
Screenshot: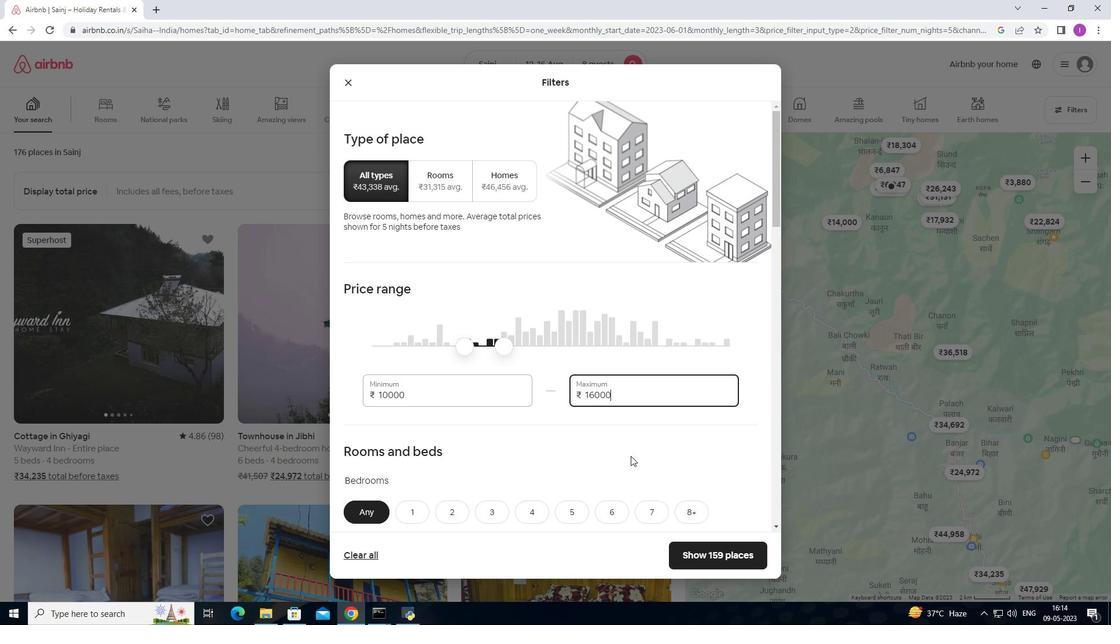 
Action: Mouse scrolled (630, 454) with delta (0, 0)
Screenshot: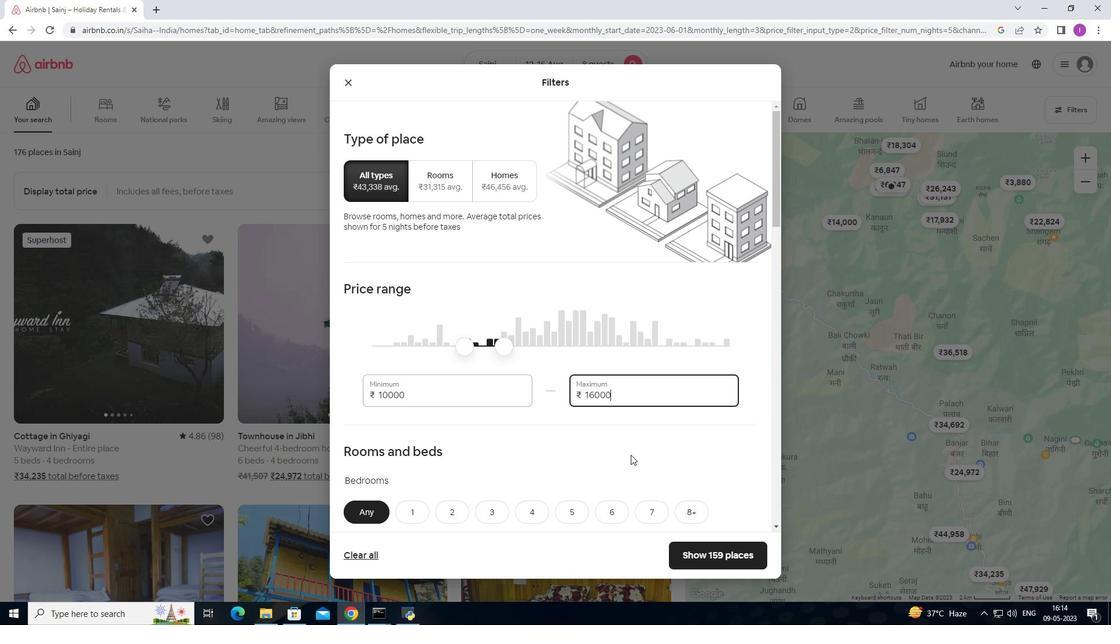 
Action: Mouse moved to (587, 443)
Screenshot: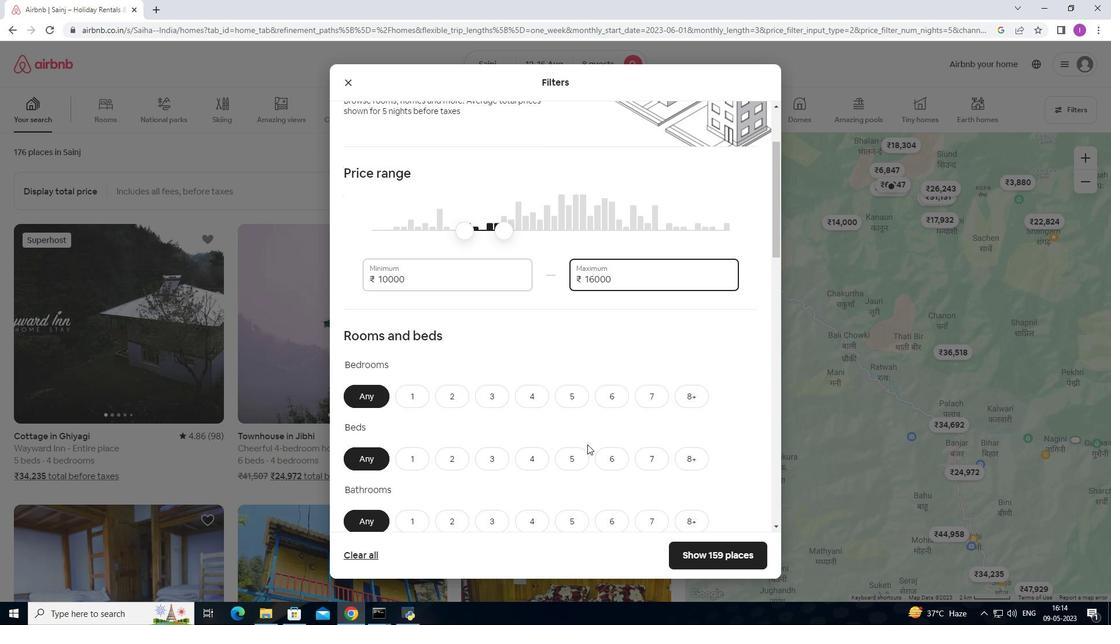 
Action: Mouse scrolled (587, 442) with delta (0, 0)
Screenshot: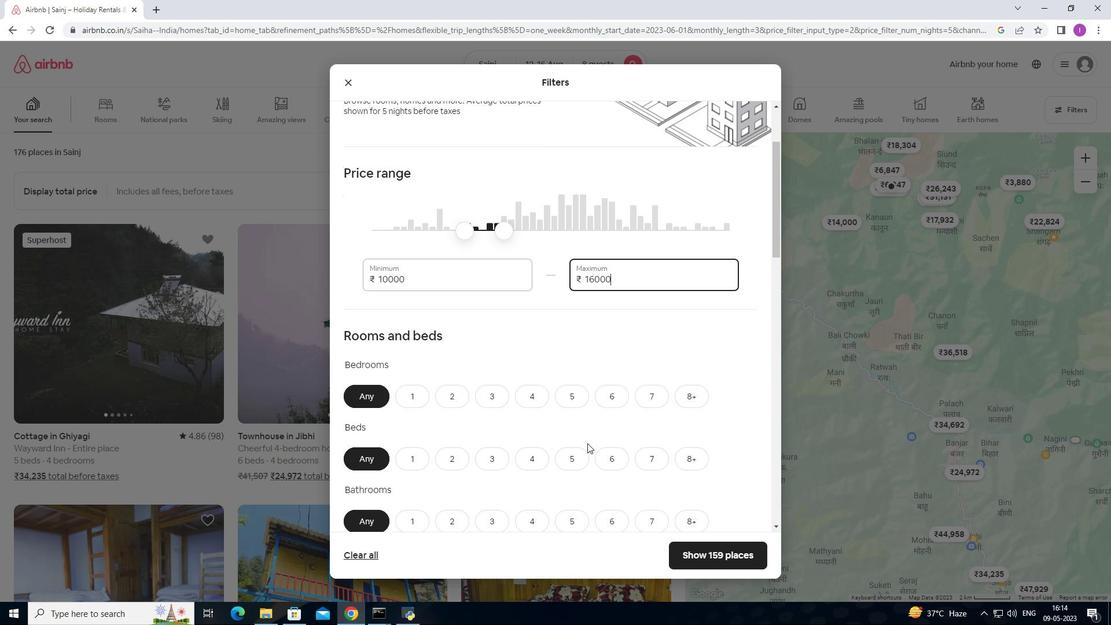 
Action: Mouse scrolled (587, 443) with delta (0, 0)
Screenshot: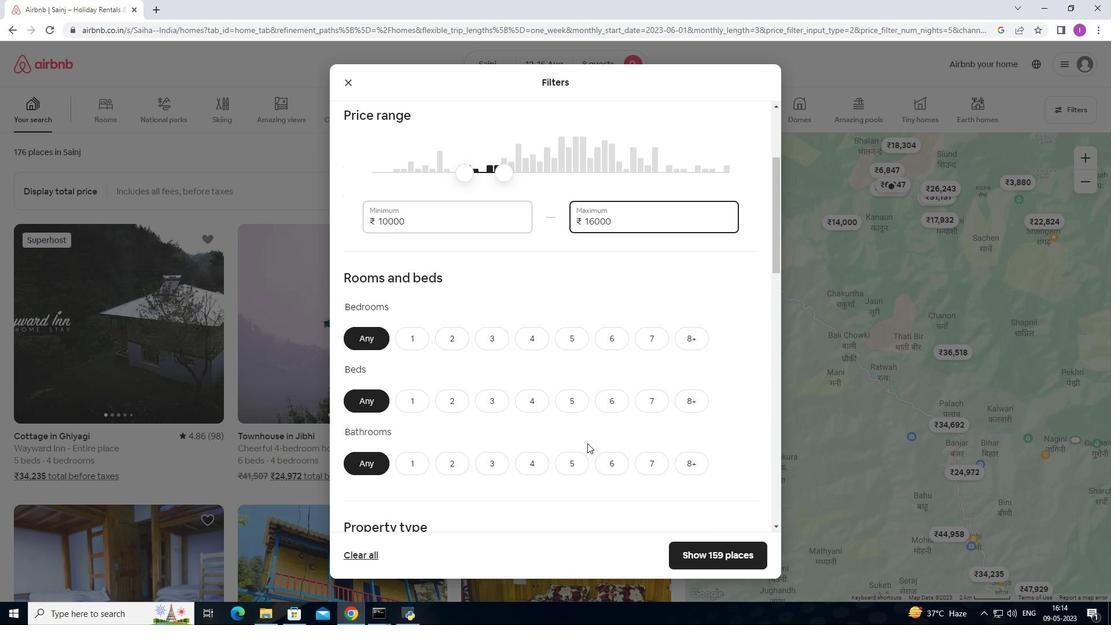 
Action: Mouse moved to (587, 443)
Screenshot: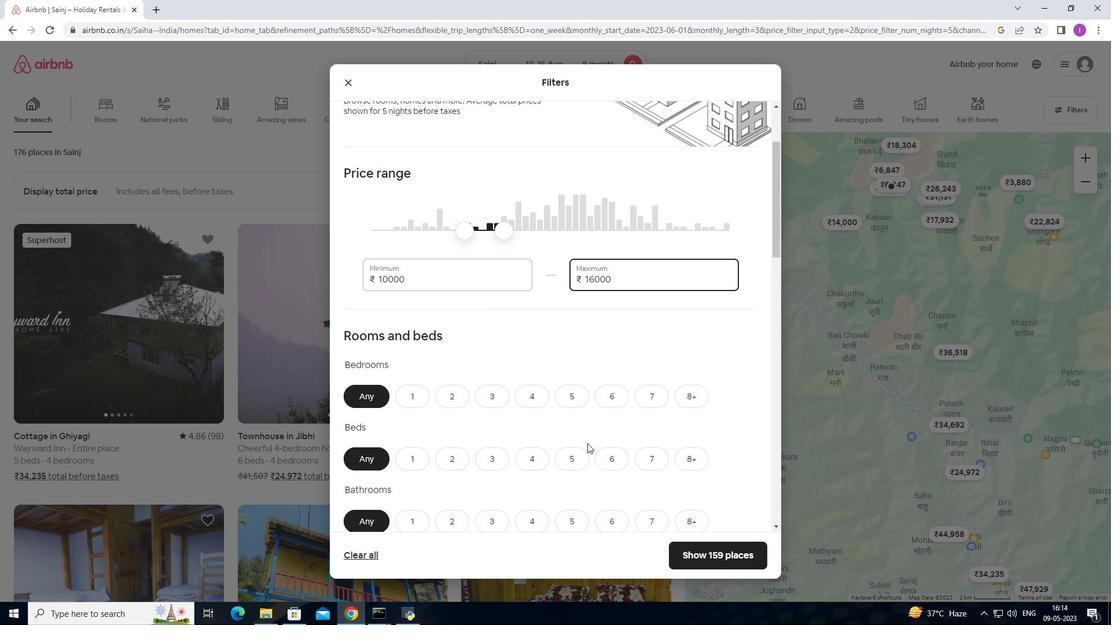 
Action: Mouse scrolled (587, 442) with delta (0, 0)
Screenshot: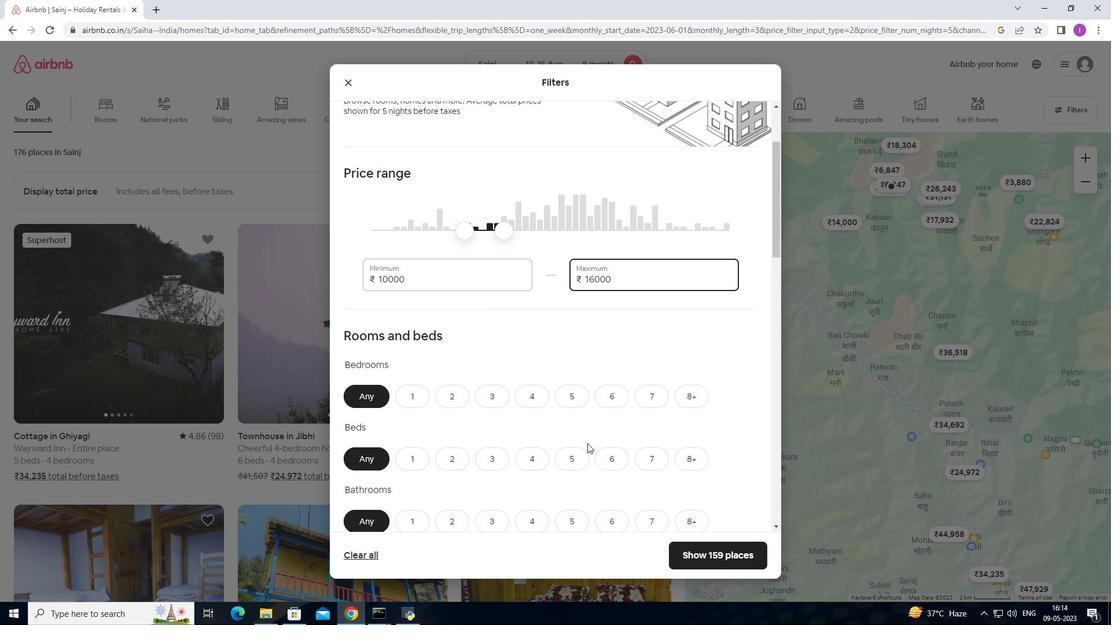 
Action: Mouse moved to (685, 338)
Screenshot: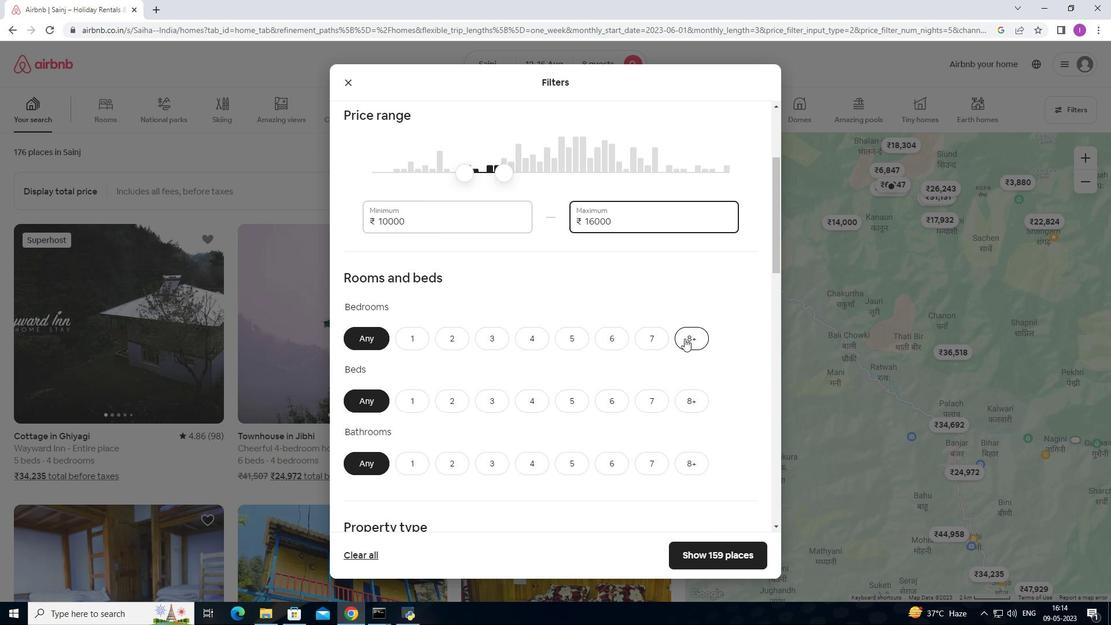 
Action: Mouse pressed left at (685, 338)
Screenshot: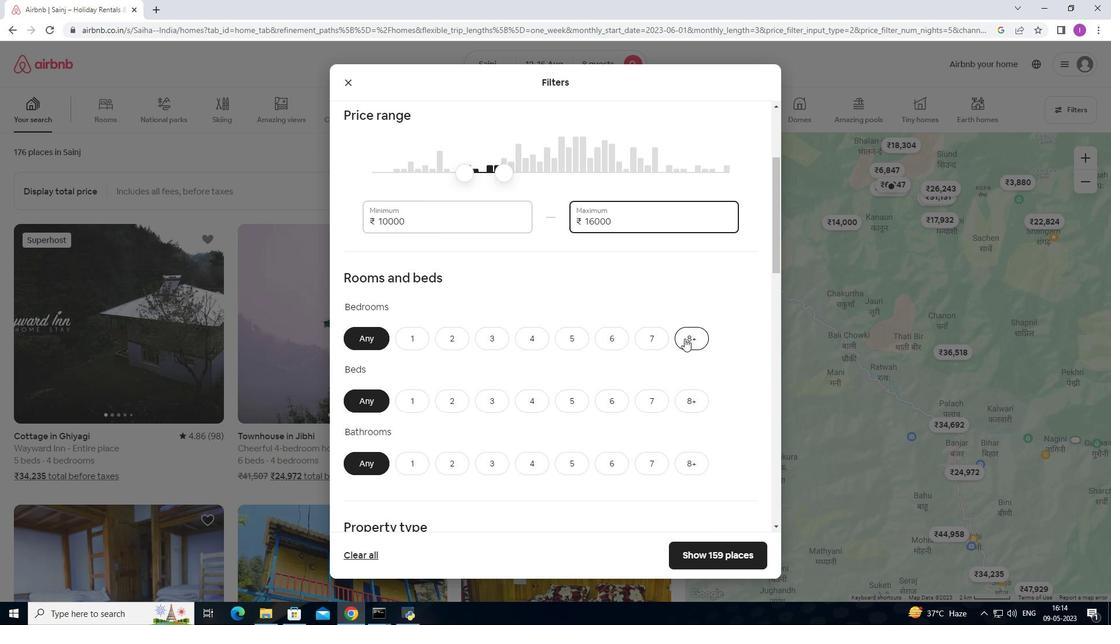 
Action: Mouse moved to (696, 394)
Screenshot: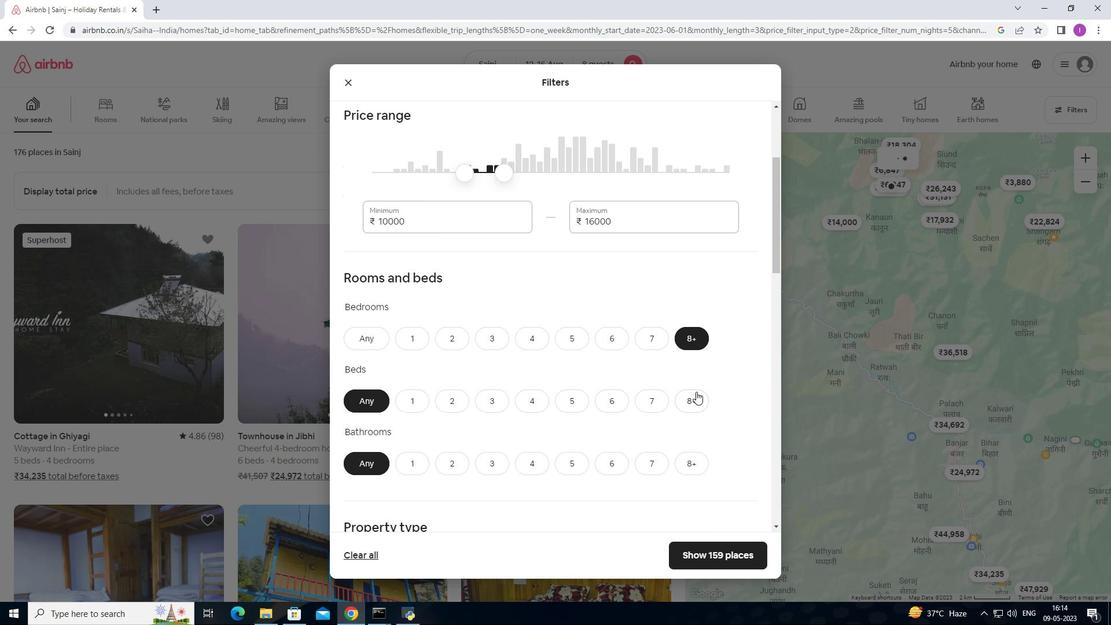 
Action: Mouse pressed left at (696, 394)
Screenshot: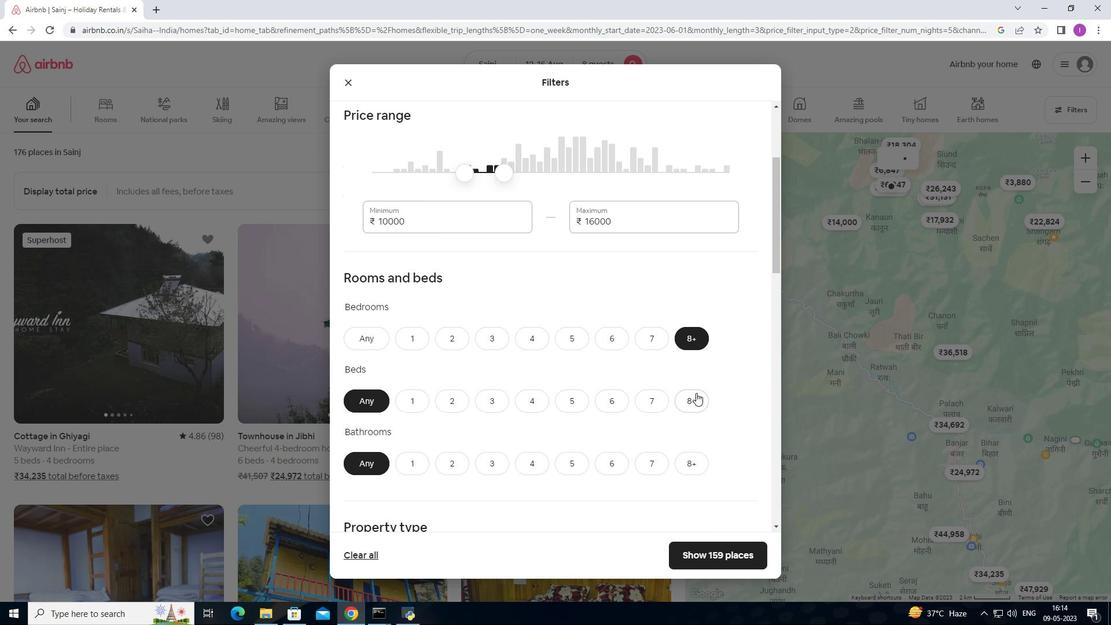 
Action: Mouse moved to (699, 456)
Screenshot: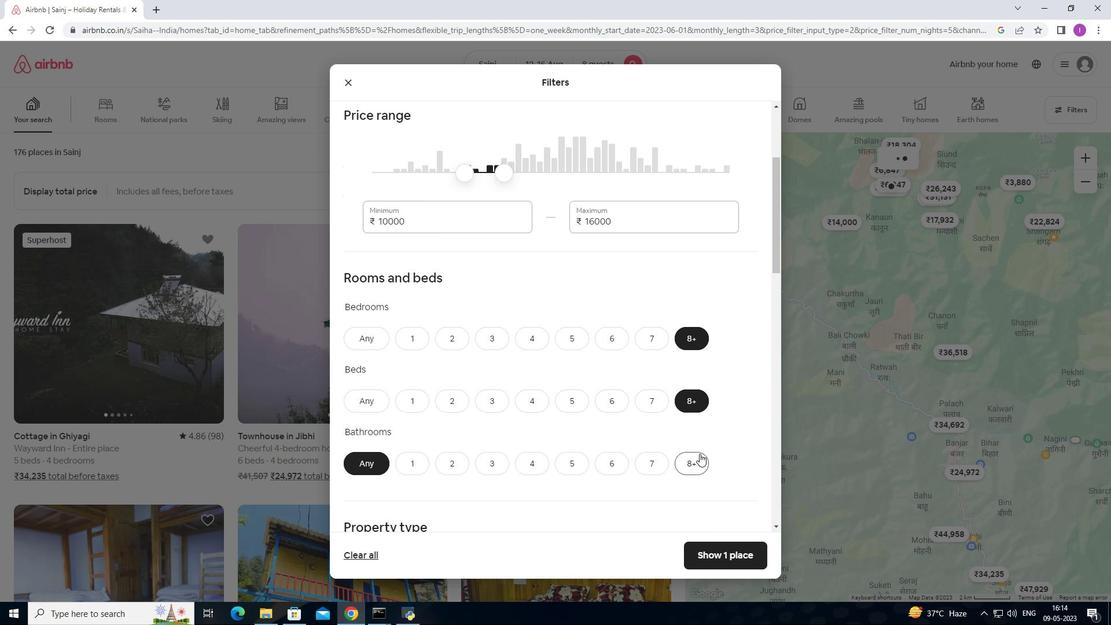 
Action: Mouse pressed left at (699, 456)
Screenshot: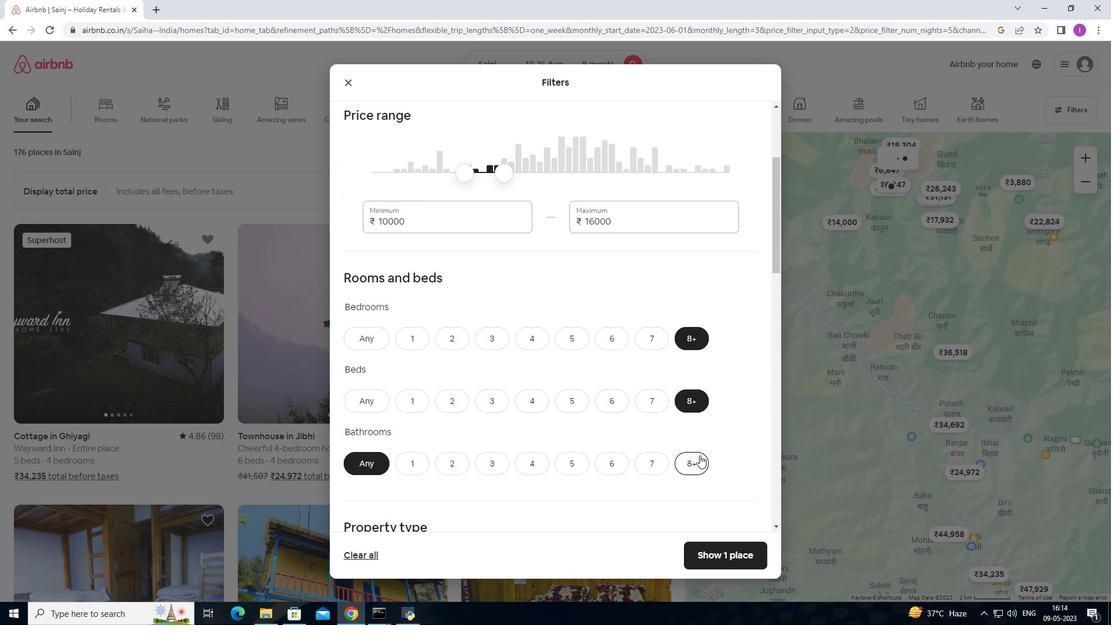 
Action: Mouse moved to (579, 442)
Screenshot: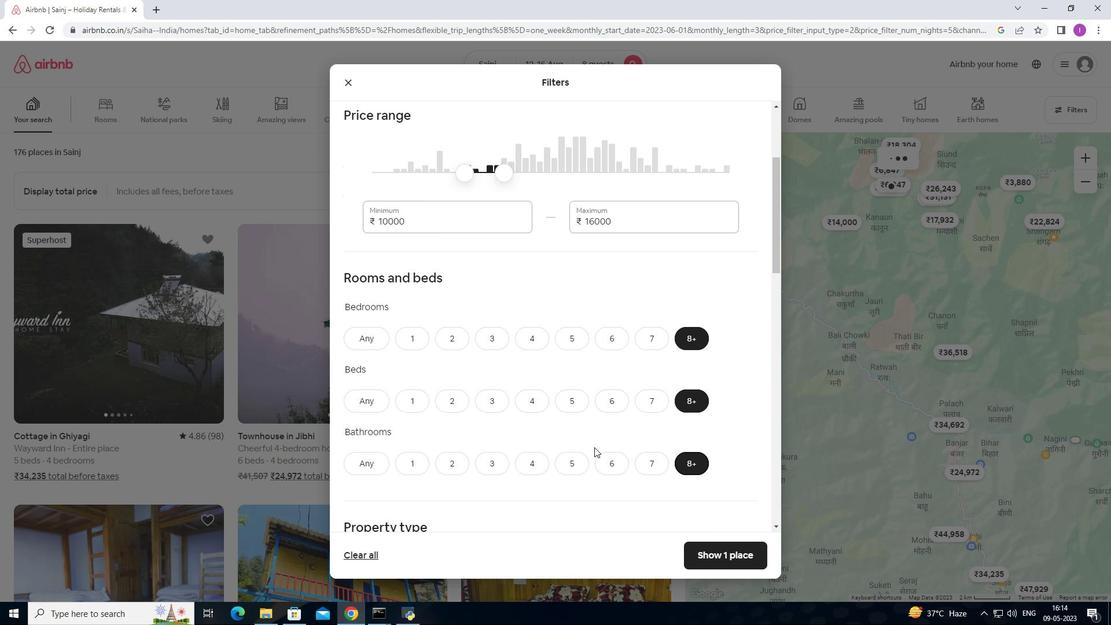 
Action: Mouse scrolled (579, 442) with delta (0, 0)
Screenshot: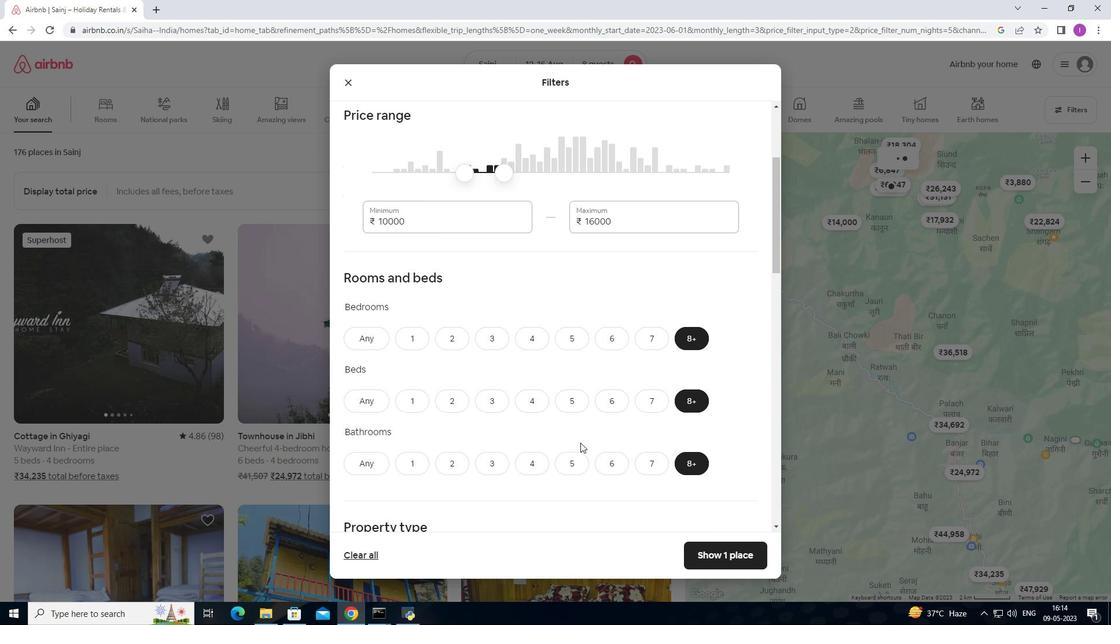 
Action: Mouse scrolled (579, 442) with delta (0, 0)
Screenshot: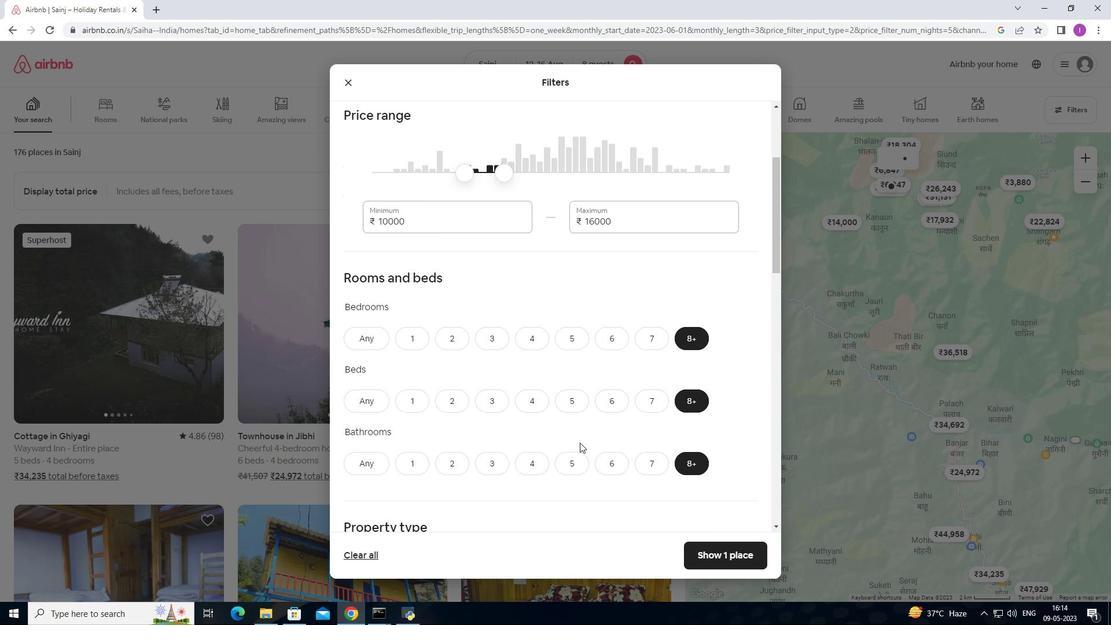 
Action: Mouse moved to (579, 441)
Screenshot: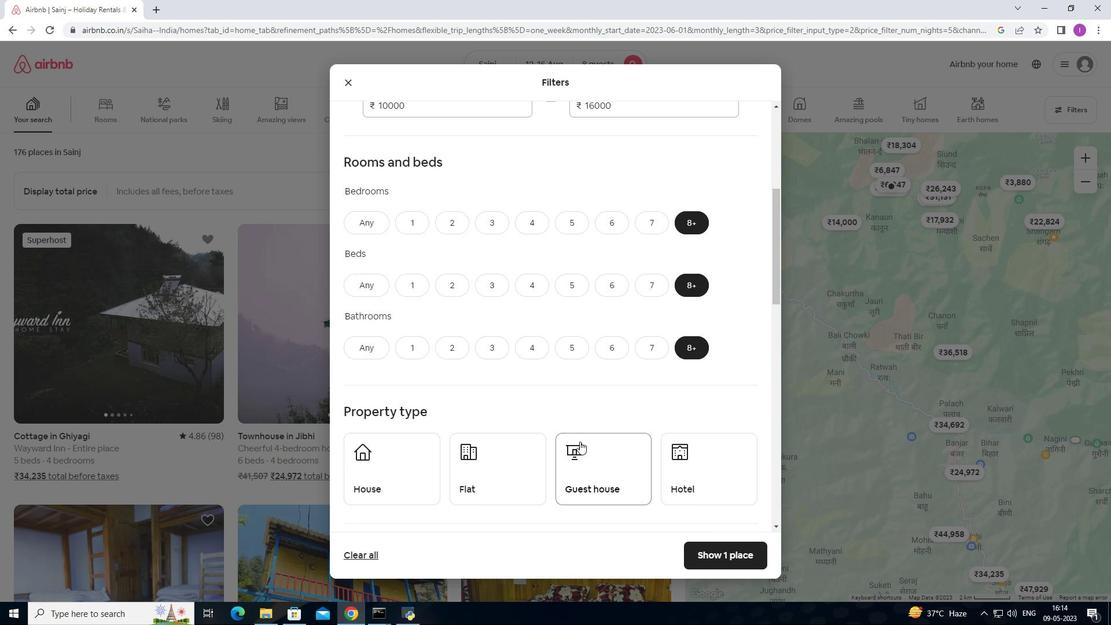 
Action: Mouse scrolled (579, 441) with delta (0, 0)
Screenshot: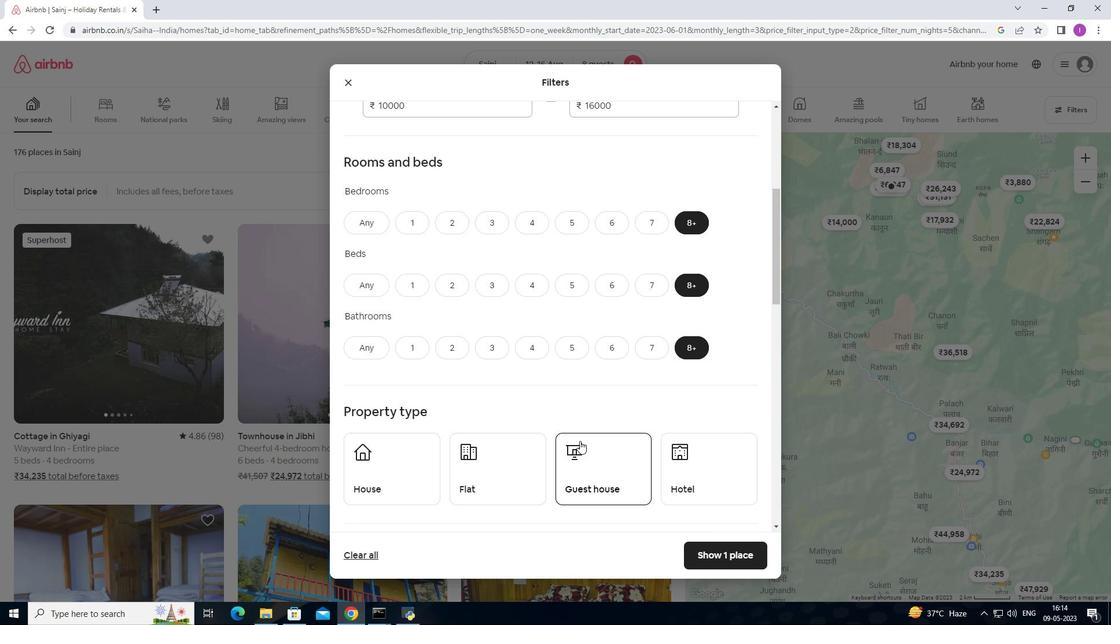 
Action: Mouse moved to (575, 442)
Screenshot: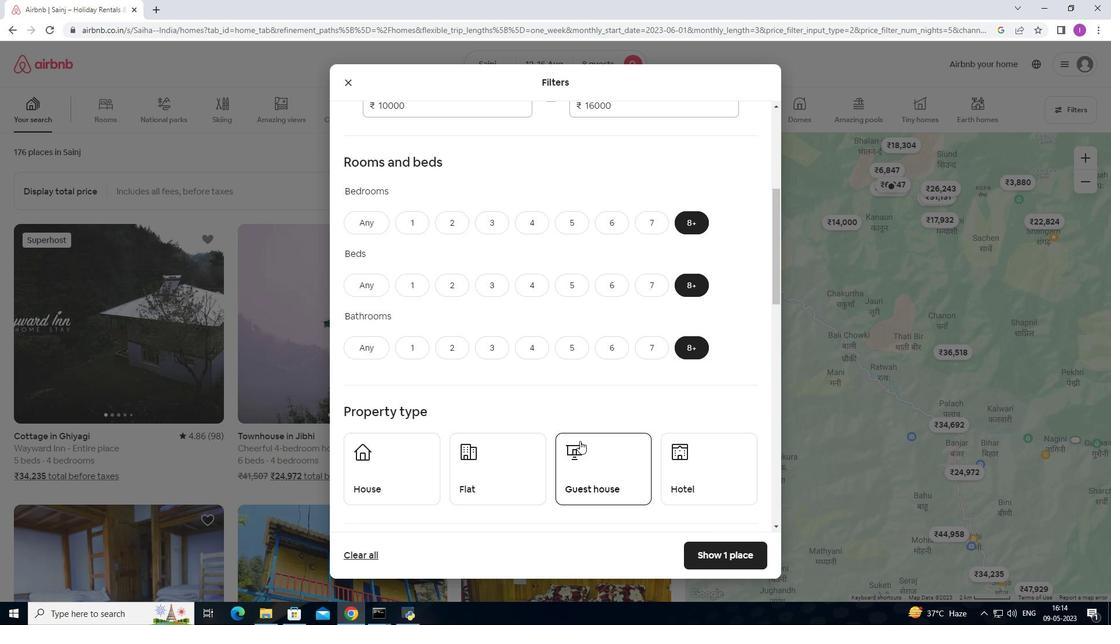 
Action: Mouse scrolled (575, 442) with delta (0, 0)
Screenshot: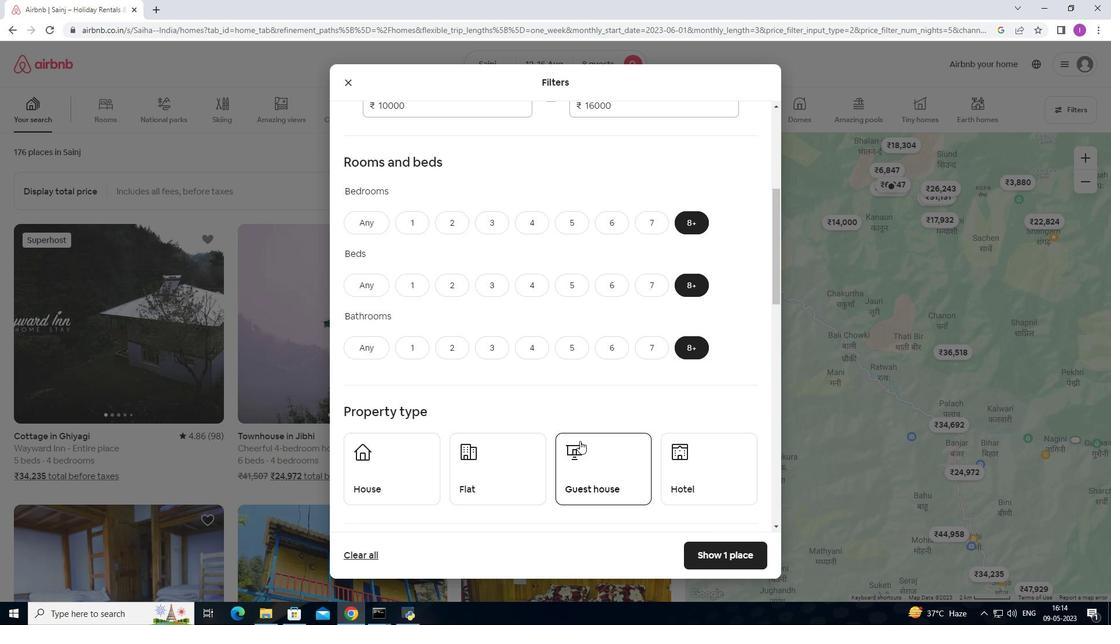 
Action: Mouse scrolled (575, 442) with delta (0, 0)
Screenshot: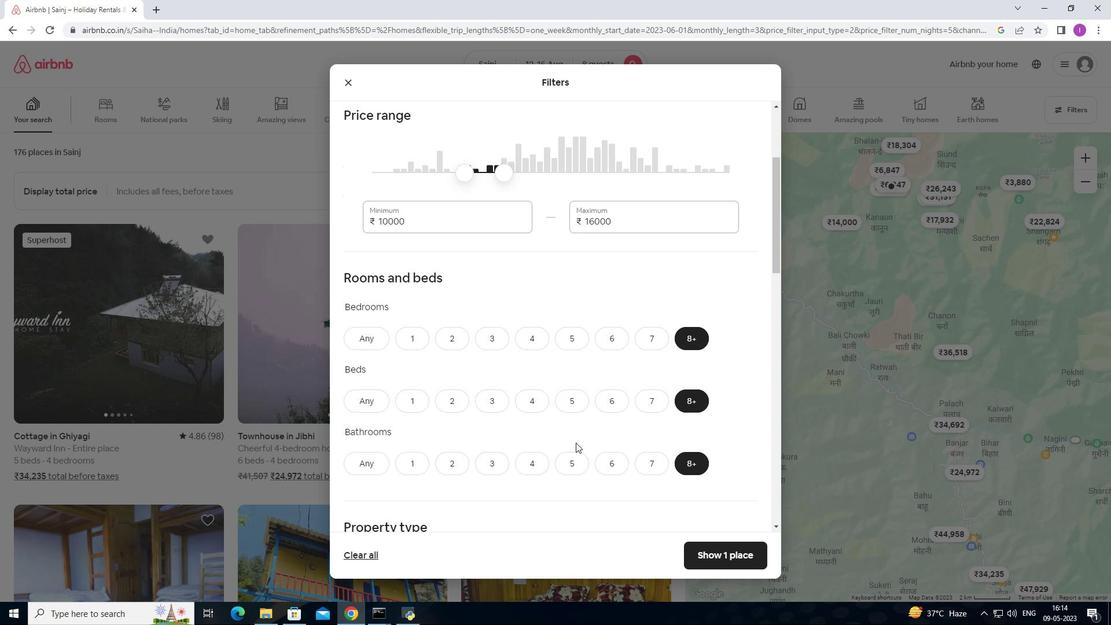 
Action: Mouse scrolled (575, 442) with delta (0, 0)
Screenshot: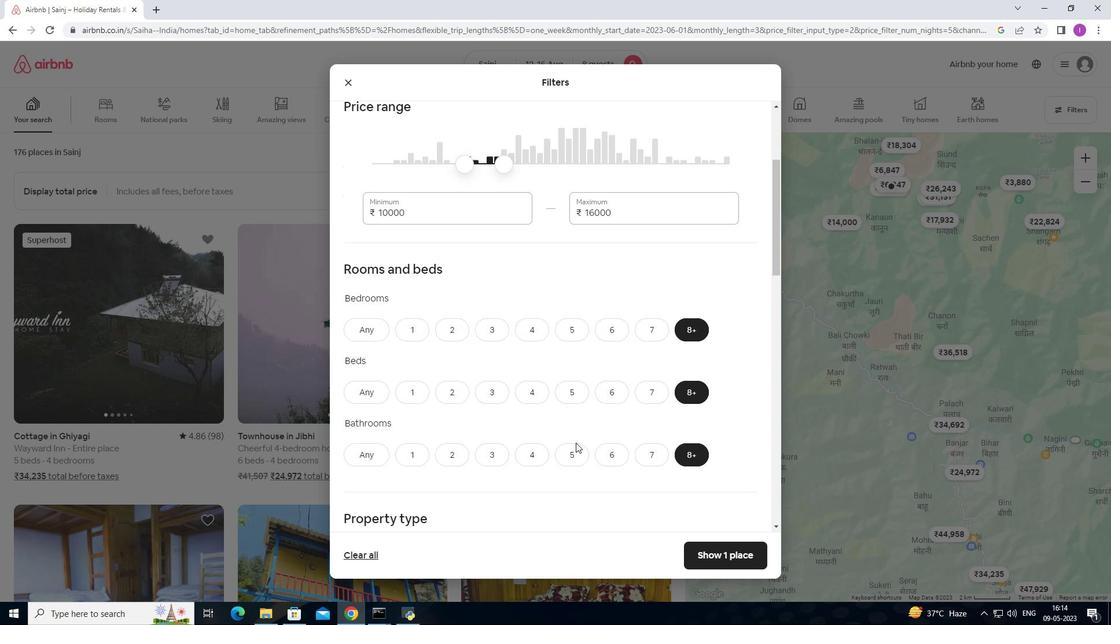 
Action: Mouse scrolled (575, 442) with delta (0, 0)
Screenshot: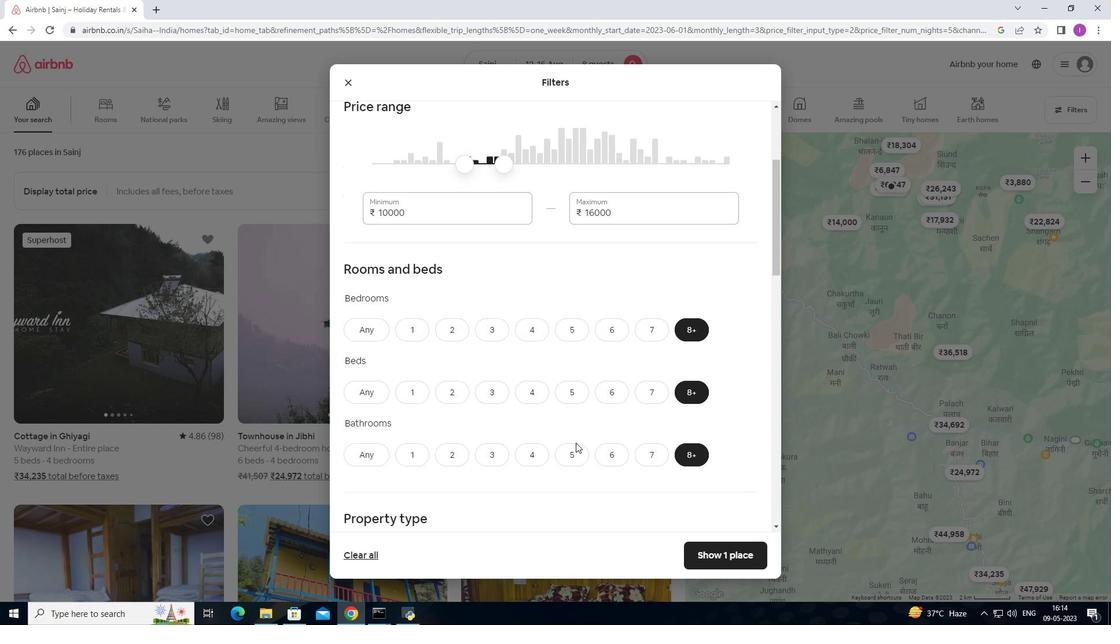 
Action: Mouse scrolled (575, 442) with delta (0, 0)
Screenshot: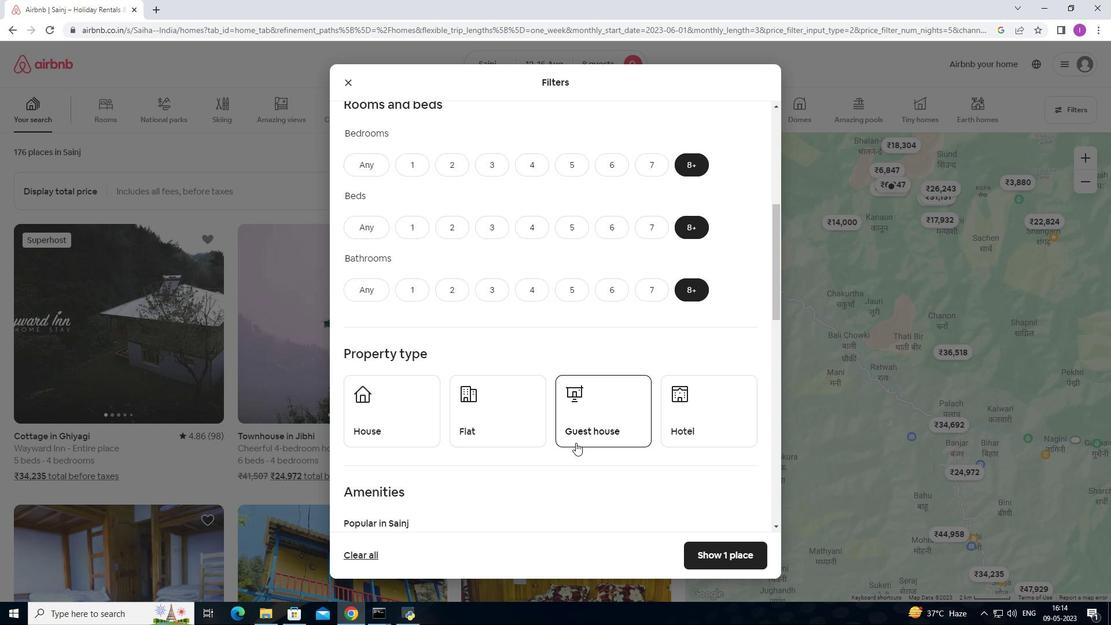 
Action: Mouse moved to (382, 355)
Screenshot: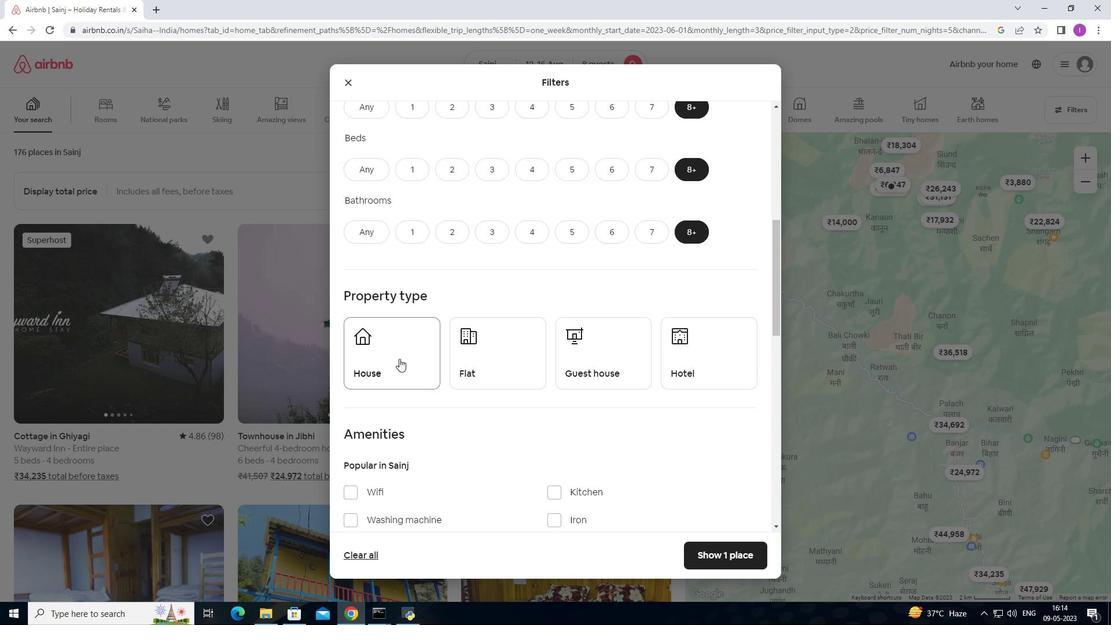 
Action: Mouse pressed left at (382, 355)
Screenshot: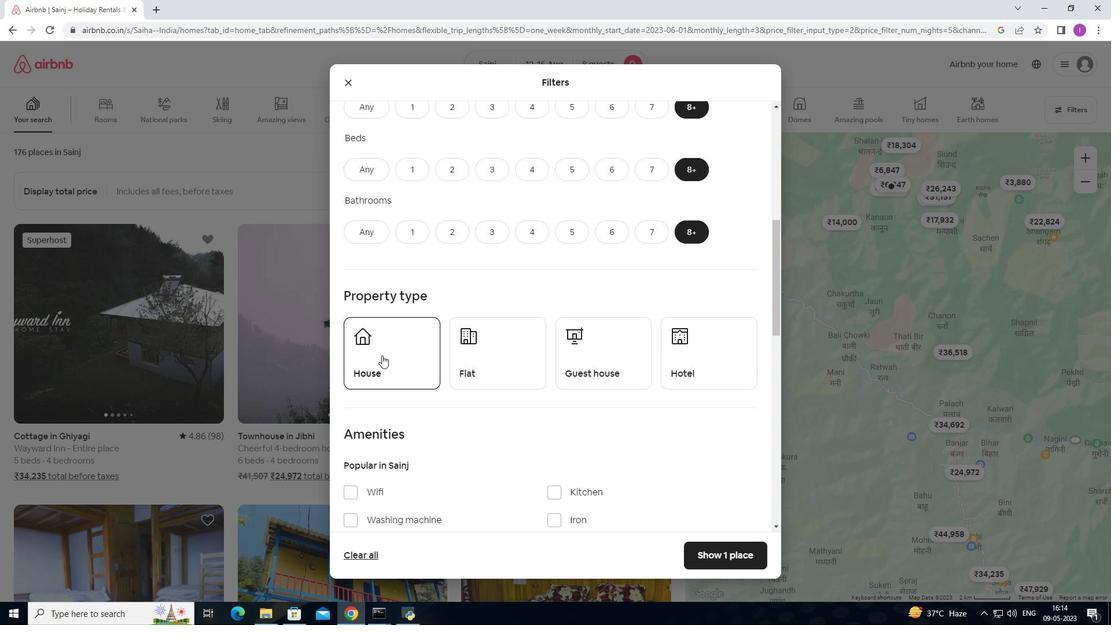 
Action: Mouse moved to (498, 355)
Screenshot: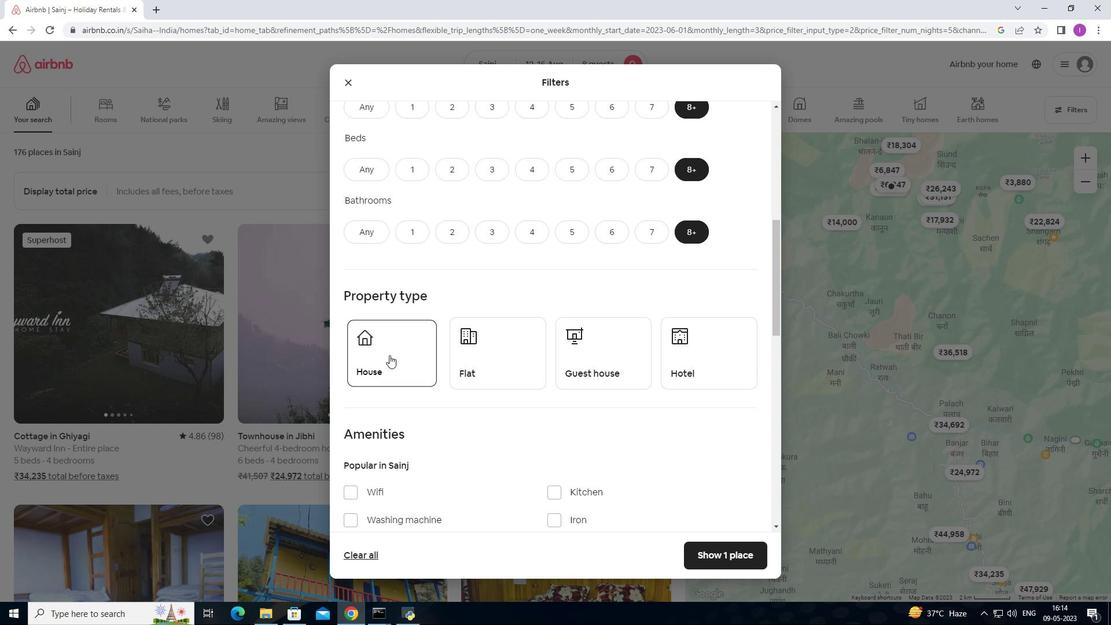 
Action: Mouse pressed left at (498, 355)
Screenshot: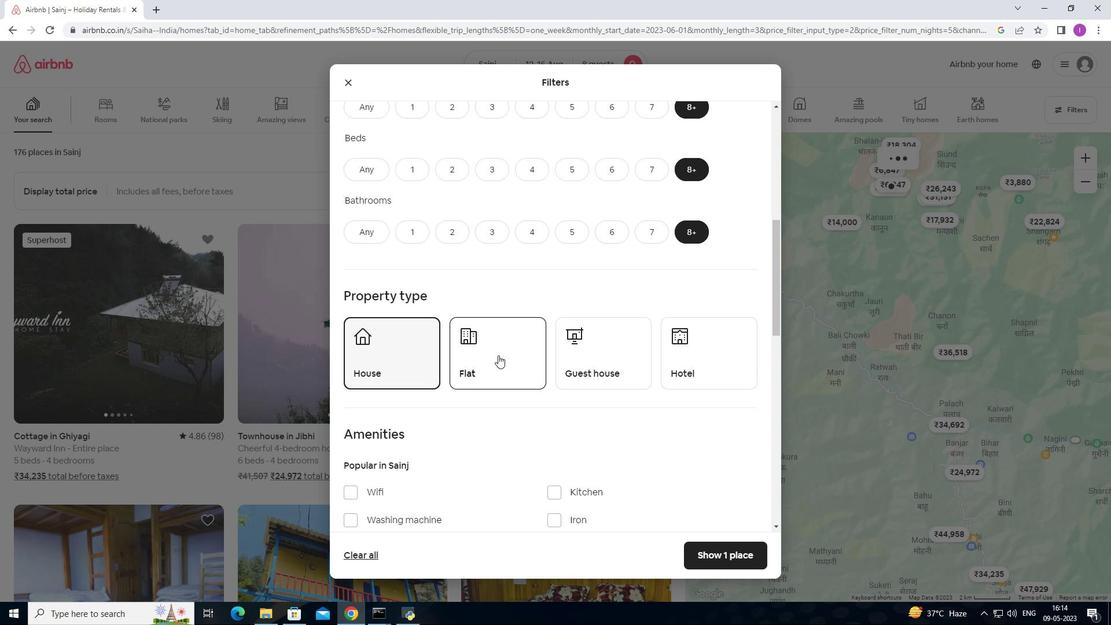 
Action: Mouse moved to (572, 364)
Screenshot: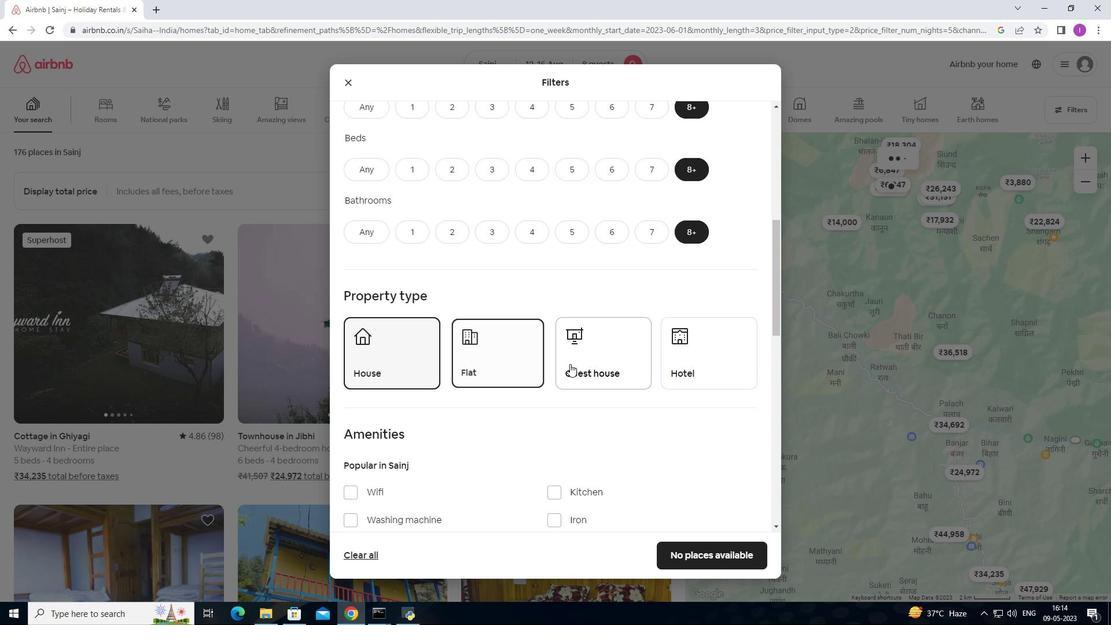 
Action: Mouse pressed left at (572, 364)
Screenshot: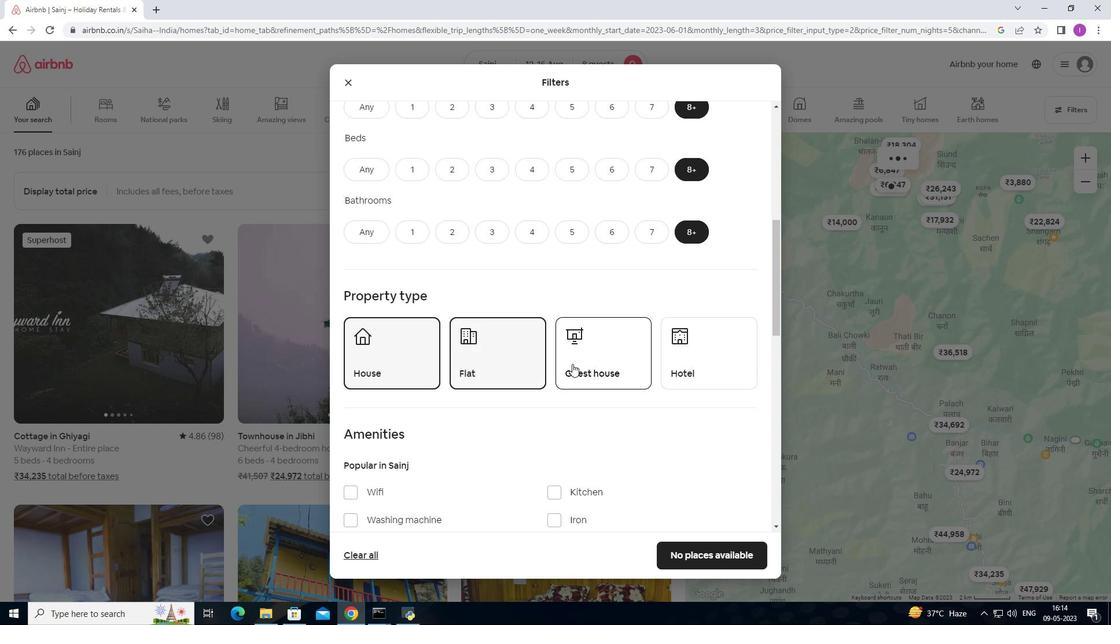 
Action: Mouse moved to (610, 366)
Screenshot: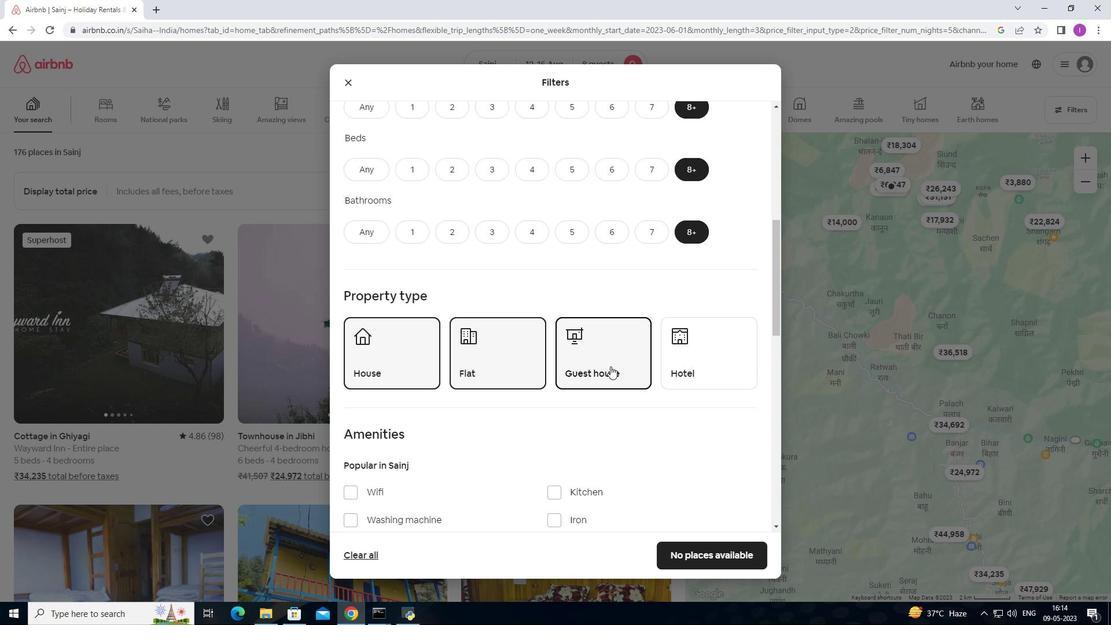 
Action: Mouse scrolled (610, 365) with delta (0, 0)
Screenshot: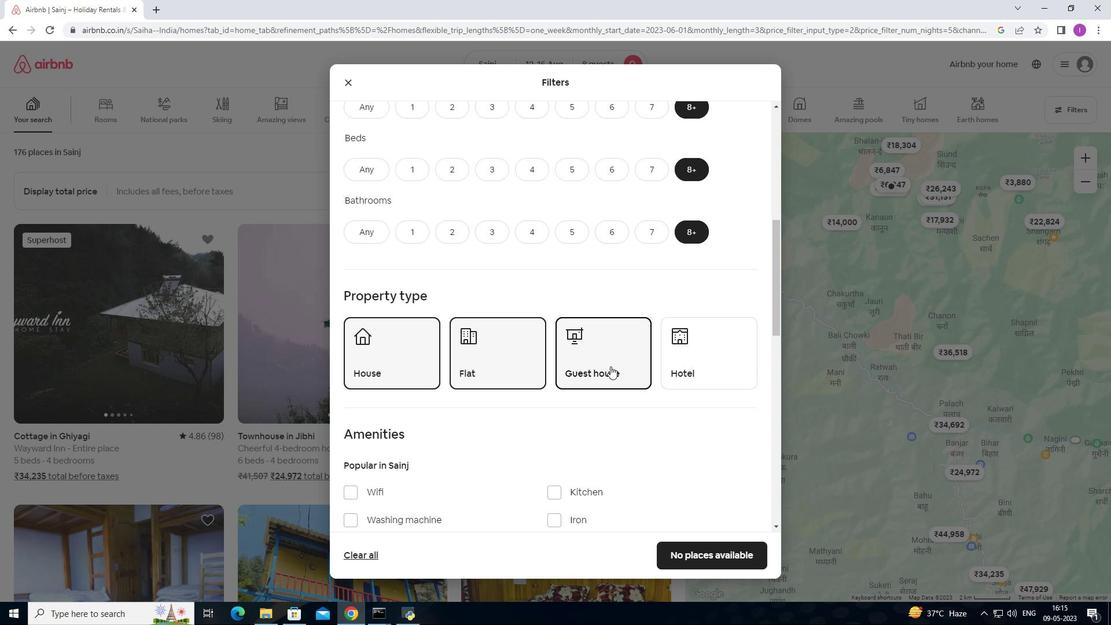 
Action: Mouse scrolled (610, 365) with delta (0, 0)
Screenshot: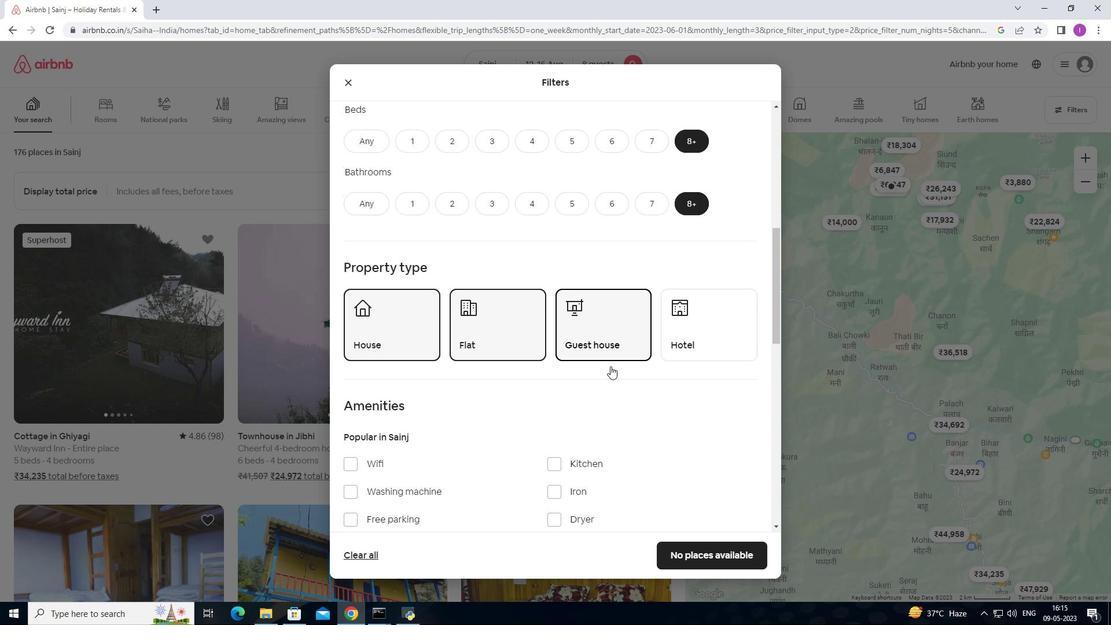
Action: Mouse moved to (698, 252)
Screenshot: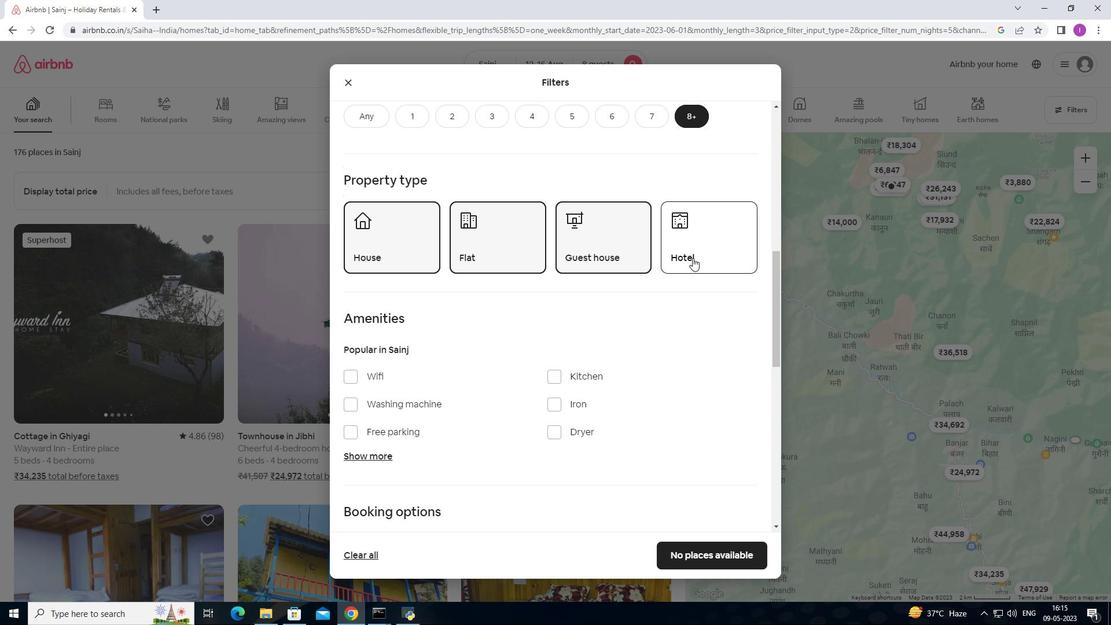
Action: Mouse pressed left at (698, 252)
Screenshot: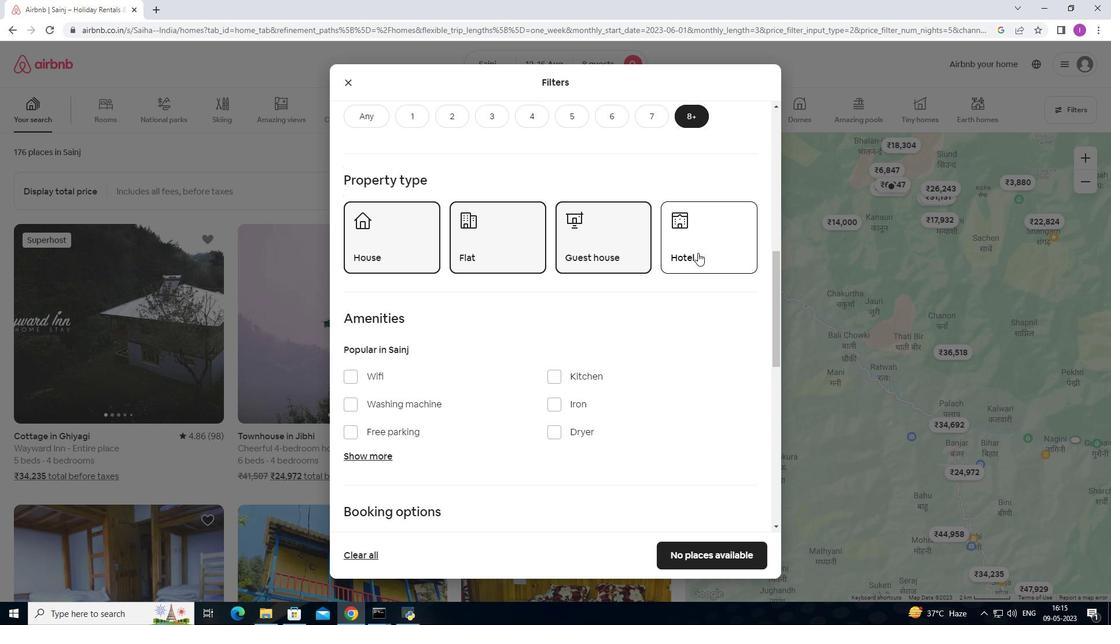 
Action: Mouse moved to (578, 343)
Screenshot: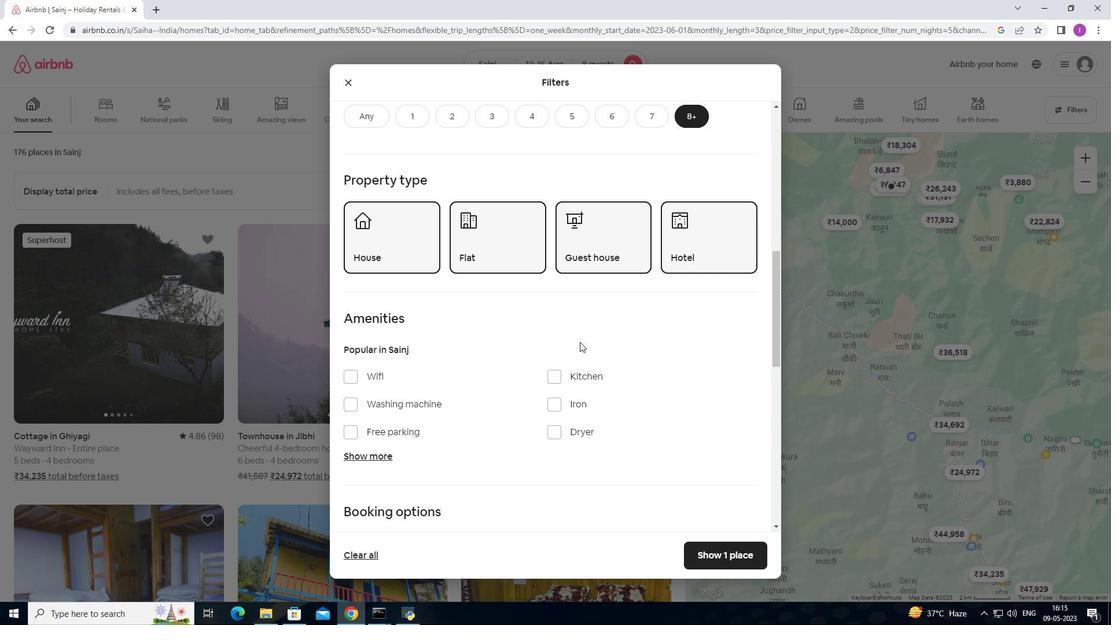 
Action: Mouse scrolled (578, 342) with delta (0, 0)
Screenshot: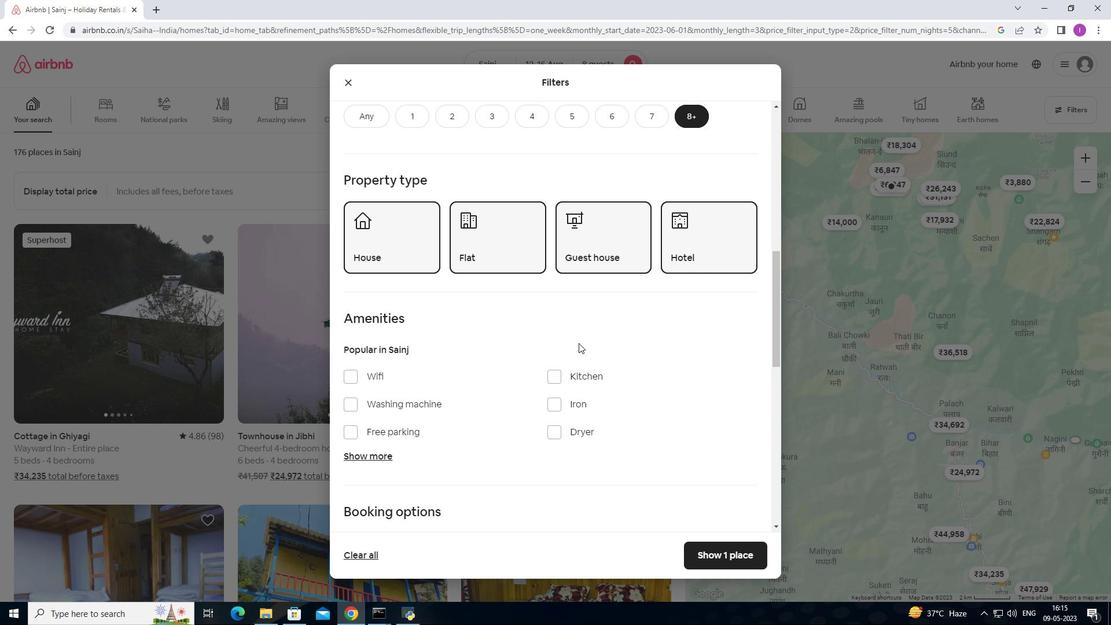 
Action: Mouse moved to (349, 317)
Screenshot: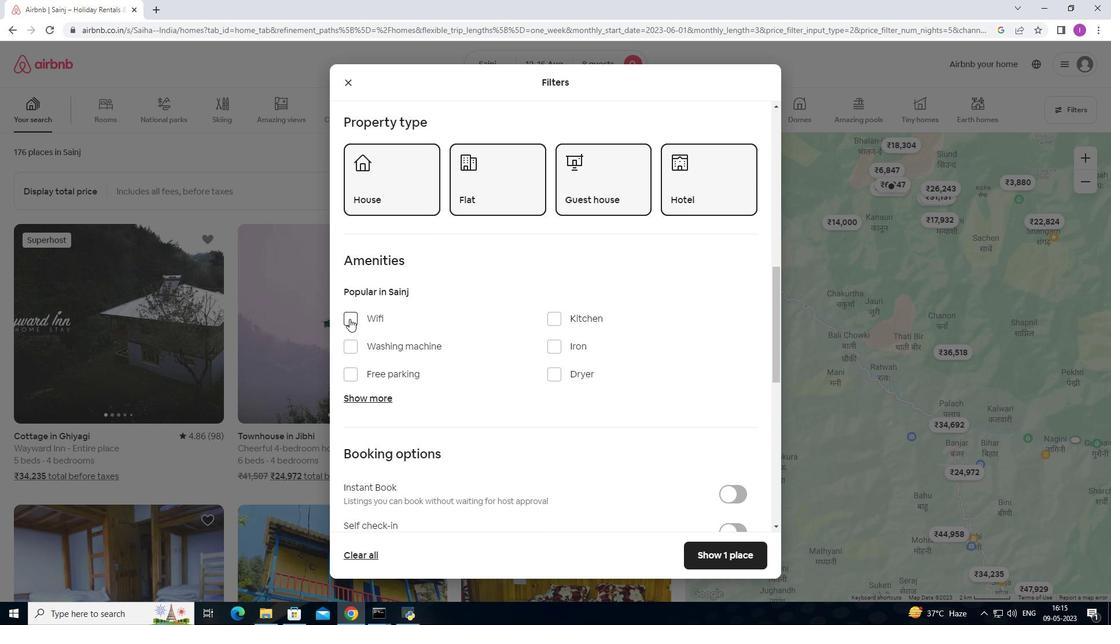 
Action: Mouse pressed left at (349, 317)
Screenshot: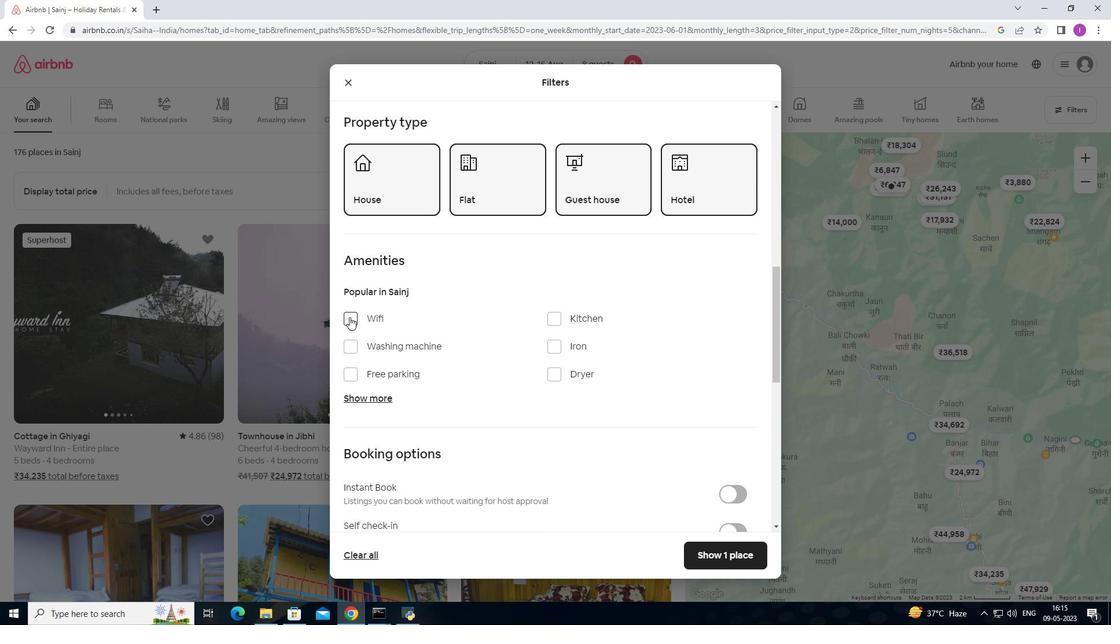 
Action: Mouse moved to (353, 372)
Screenshot: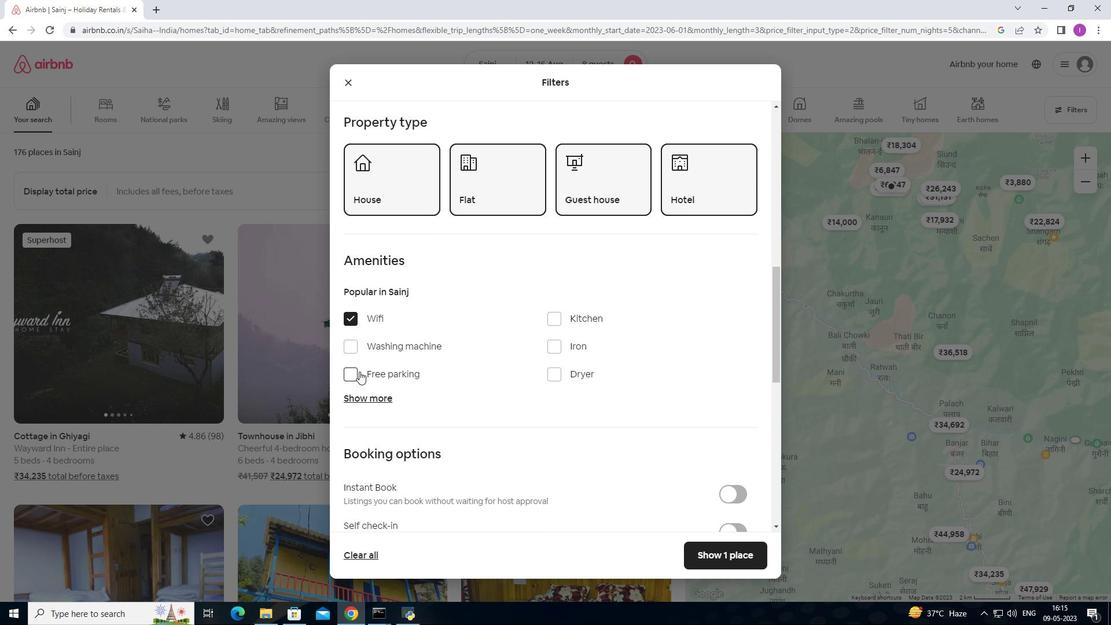 
Action: Mouse pressed left at (353, 372)
Screenshot: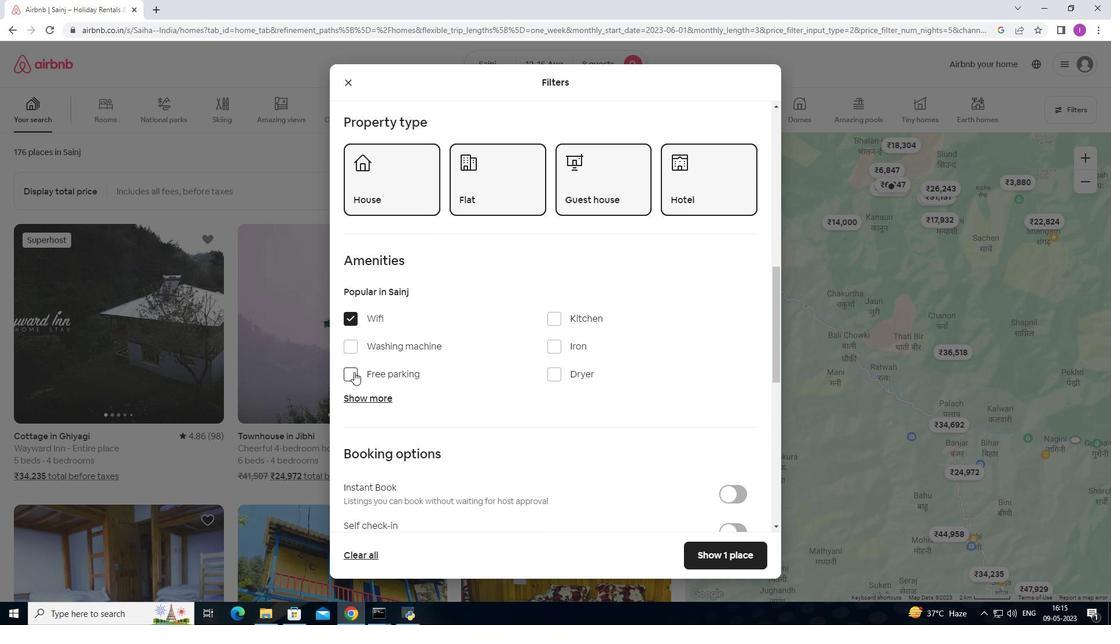 
Action: Mouse moved to (366, 393)
Screenshot: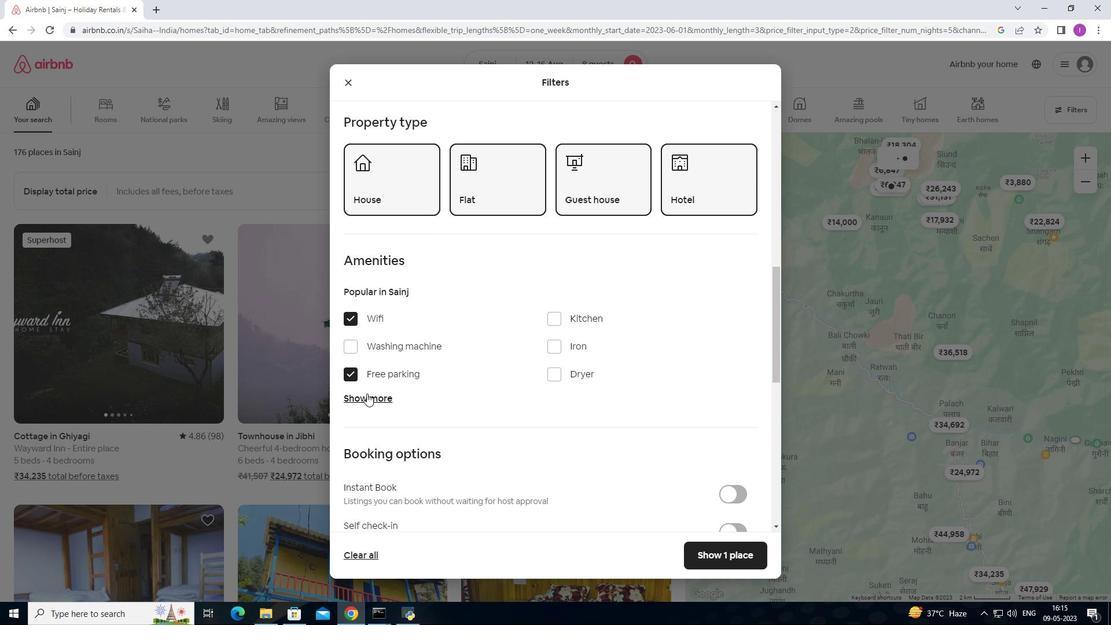 
Action: Mouse pressed left at (366, 393)
Screenshot: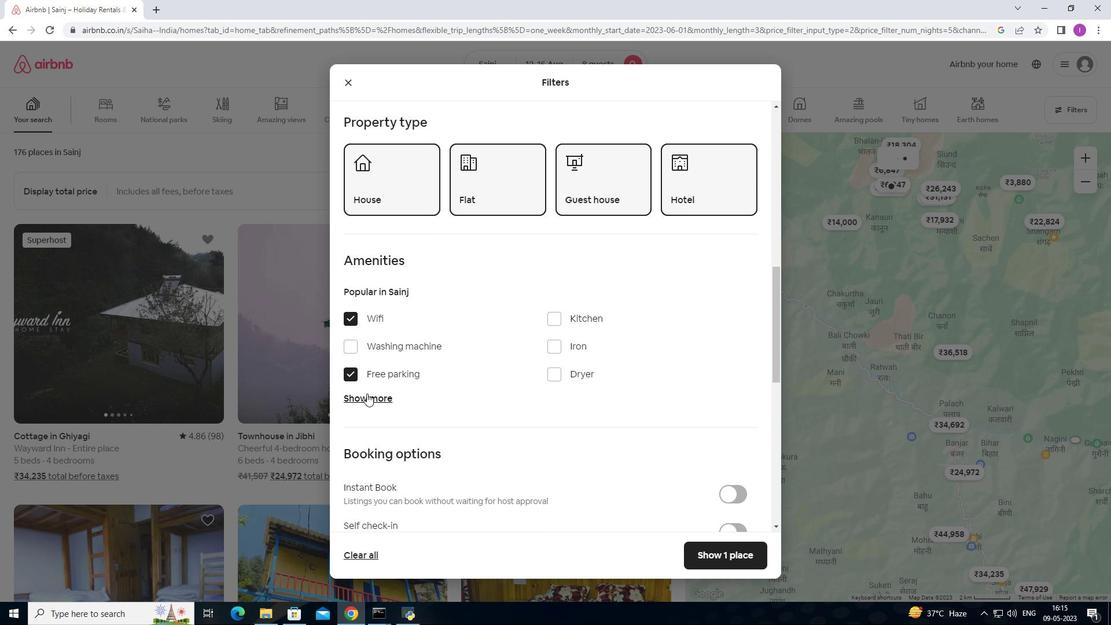 
Action: Mouse moved to (555, 469)
Screenshot: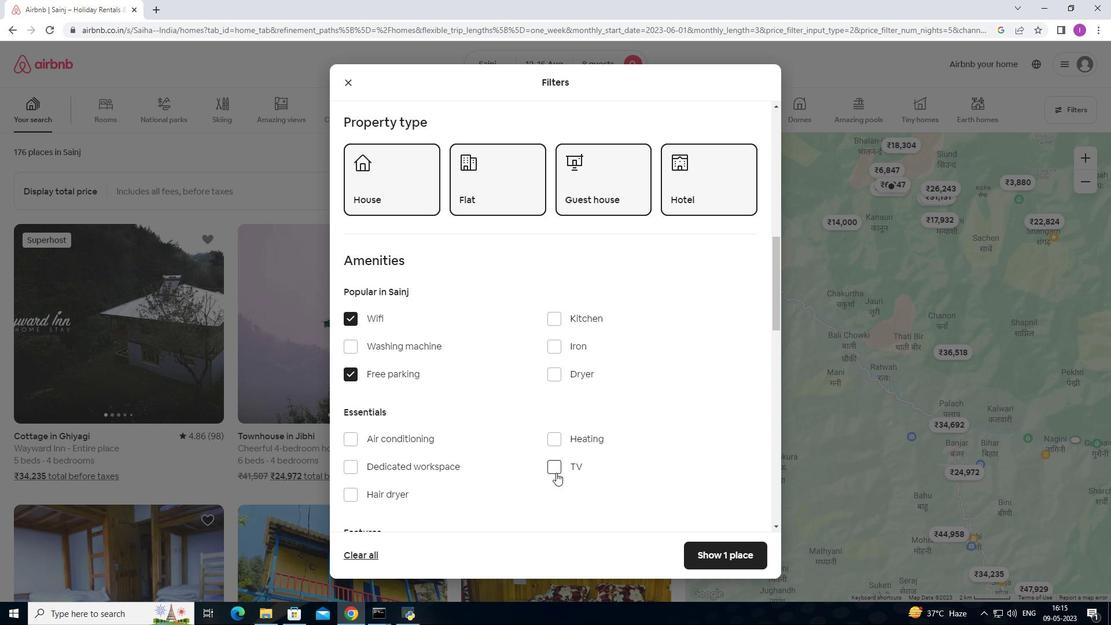 
Action: Mouse pressed left at (555, 469)
Screenshot: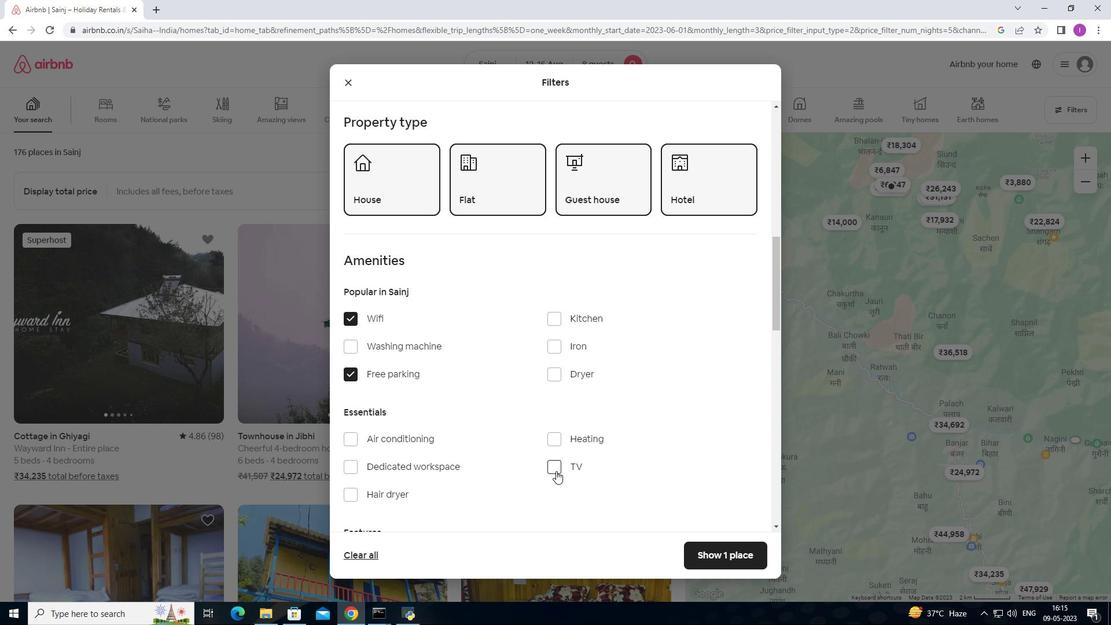 
Action: Mouse moved to (478, 474)
Screenshot: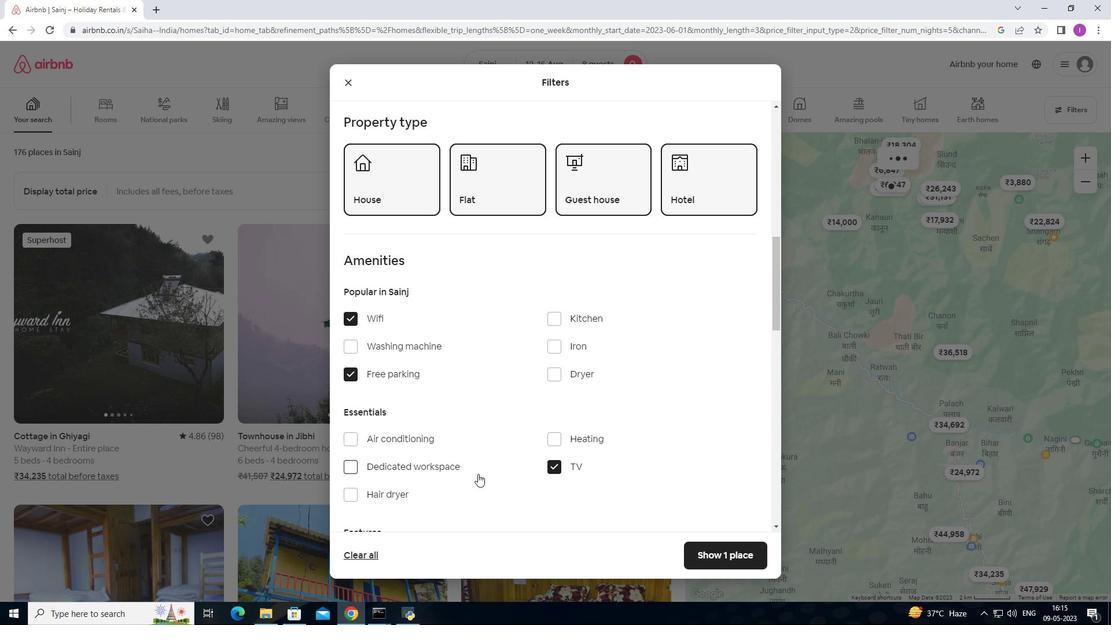 
Action: Mouse scrolled (478, 473) with delta (0, 0)
Screenshot: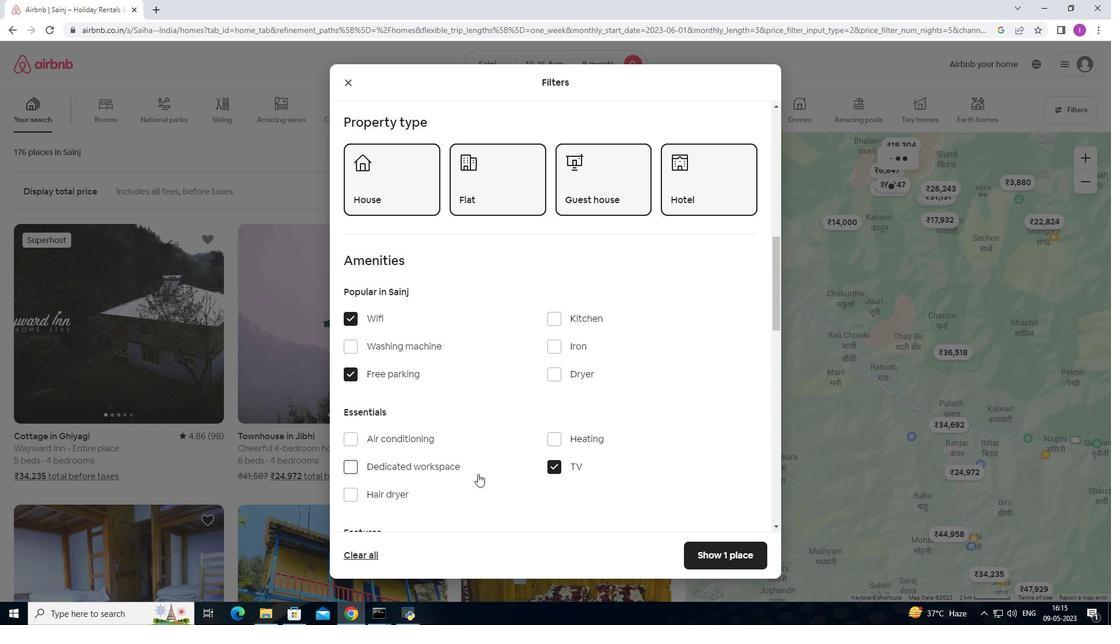 
Action: Mouse moved to (477, 474)
Screenshot: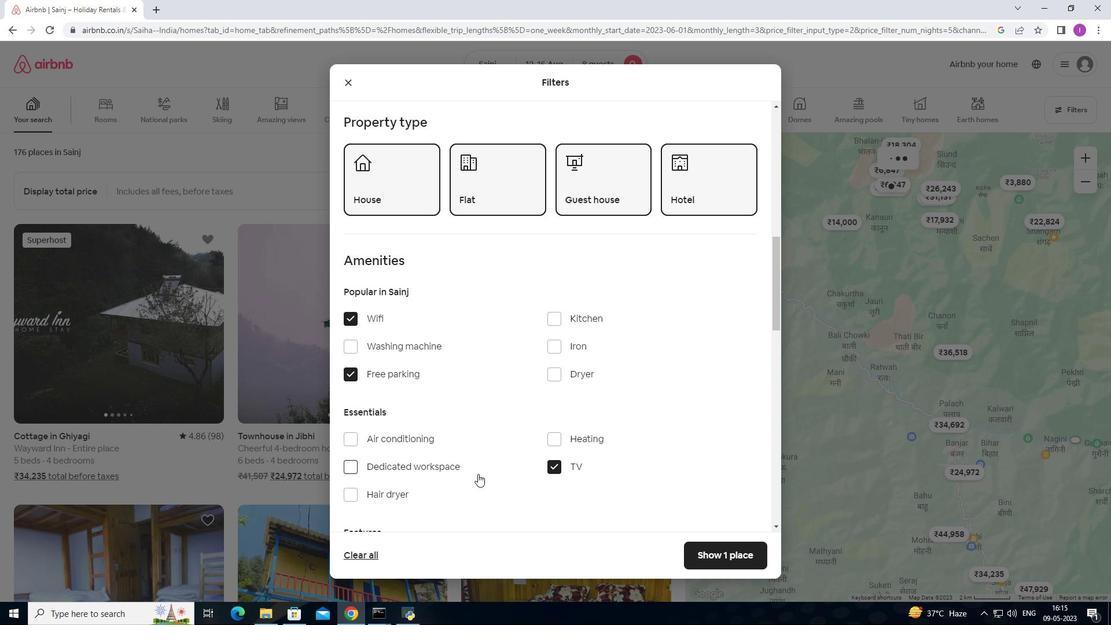 
Action: Mouse scrolled (477, 474) with delta (0, 0)
Screenshot: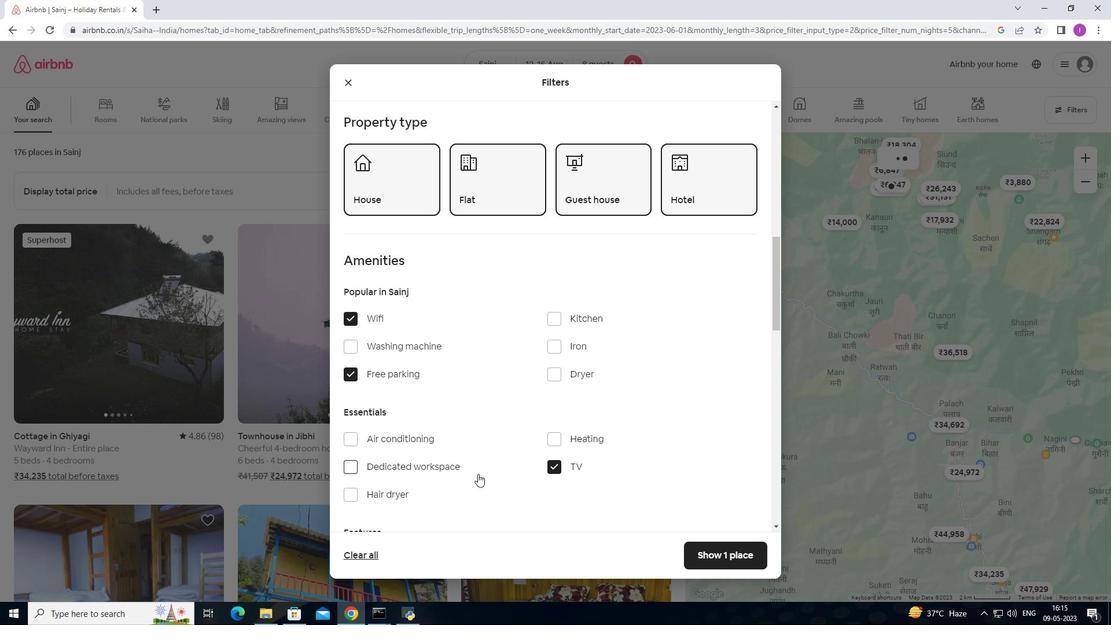 
Action: Mouse scrolled (477, 474) with delta (0, 0)
Screenshot: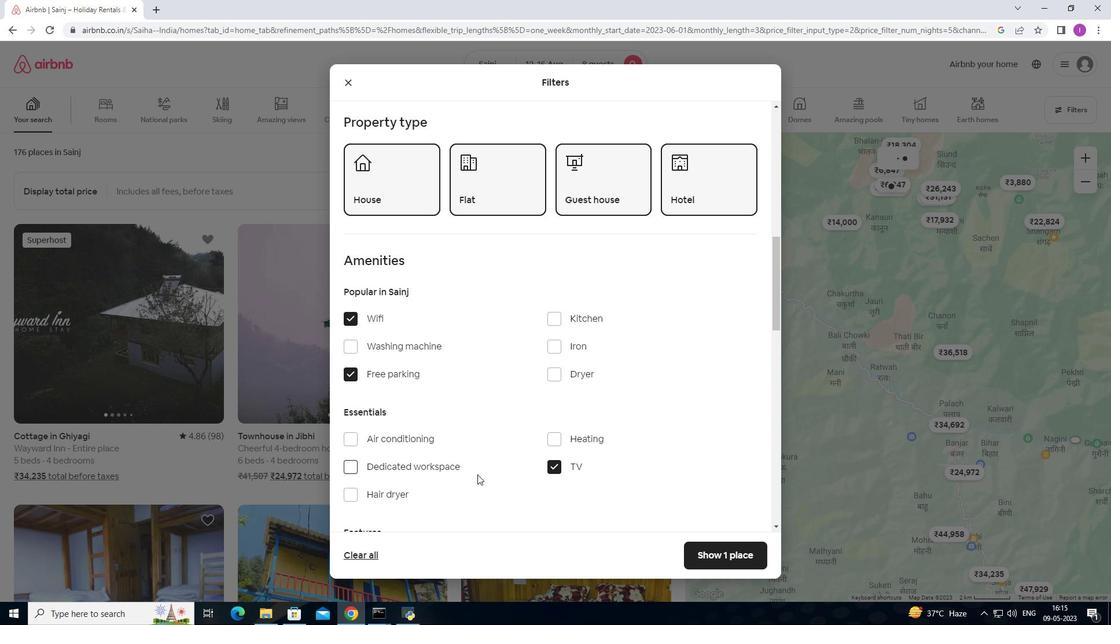 
Action: Mouse moved to (366, 442)
Screenshot: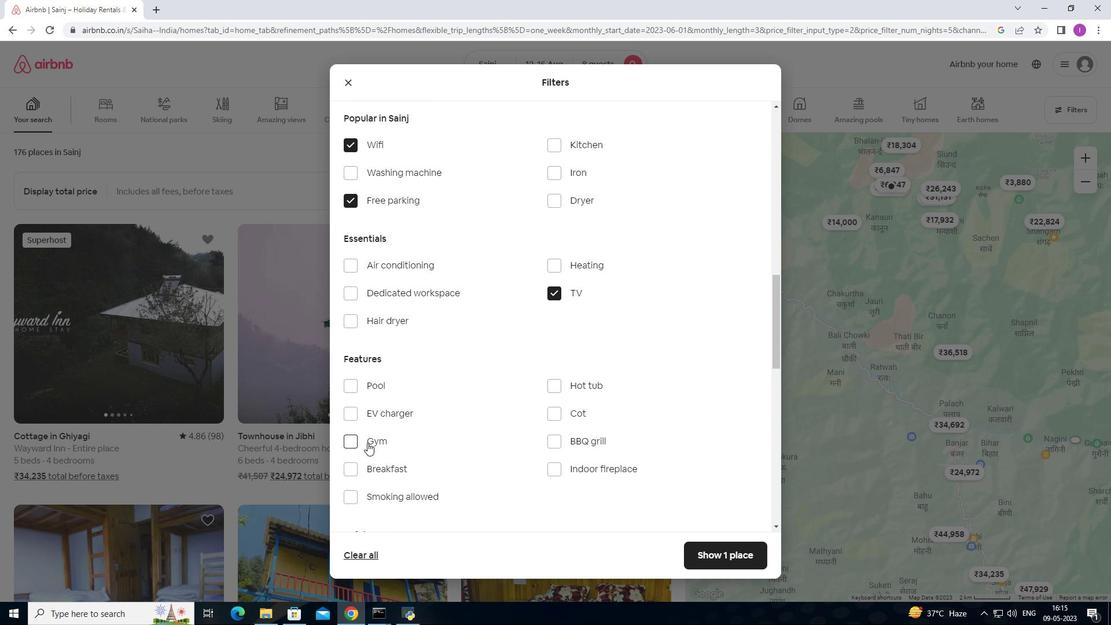 
Action: Mouse pressed left at (366, 442)
Screenshot: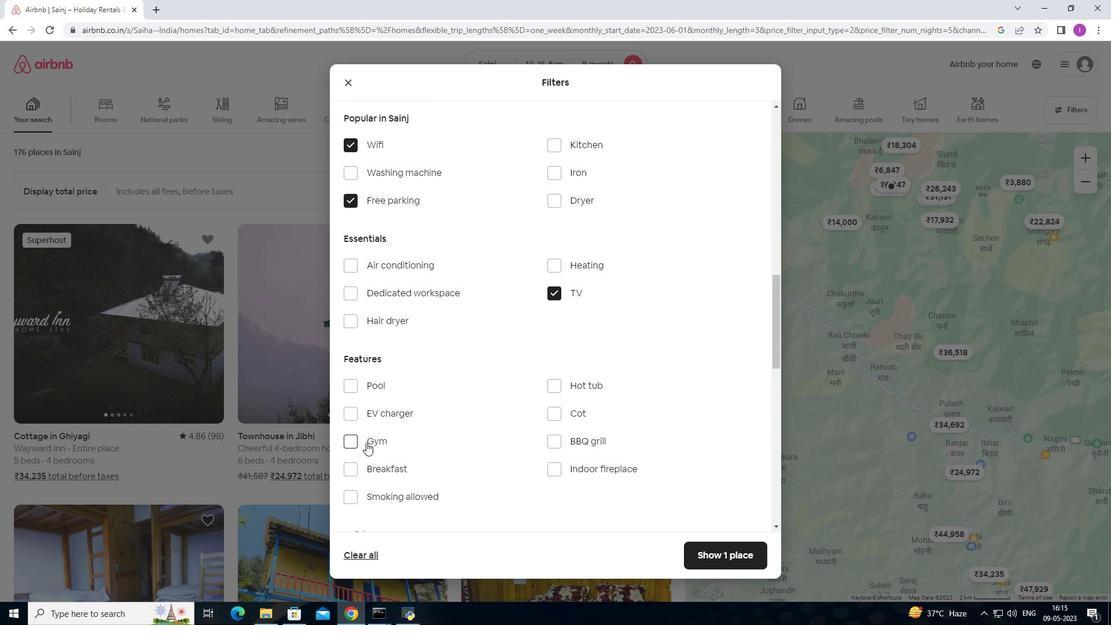 
Action: Mouse moved to (373, 467)
Screenshot: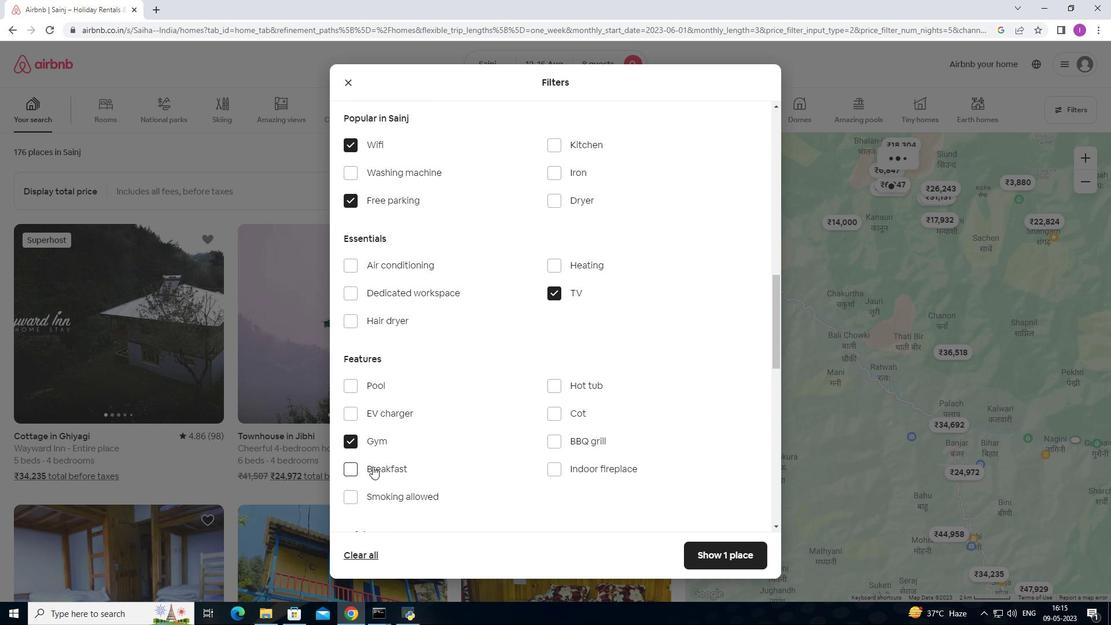 
Action: Mouse pressed left at (373, 467)
Screenshot: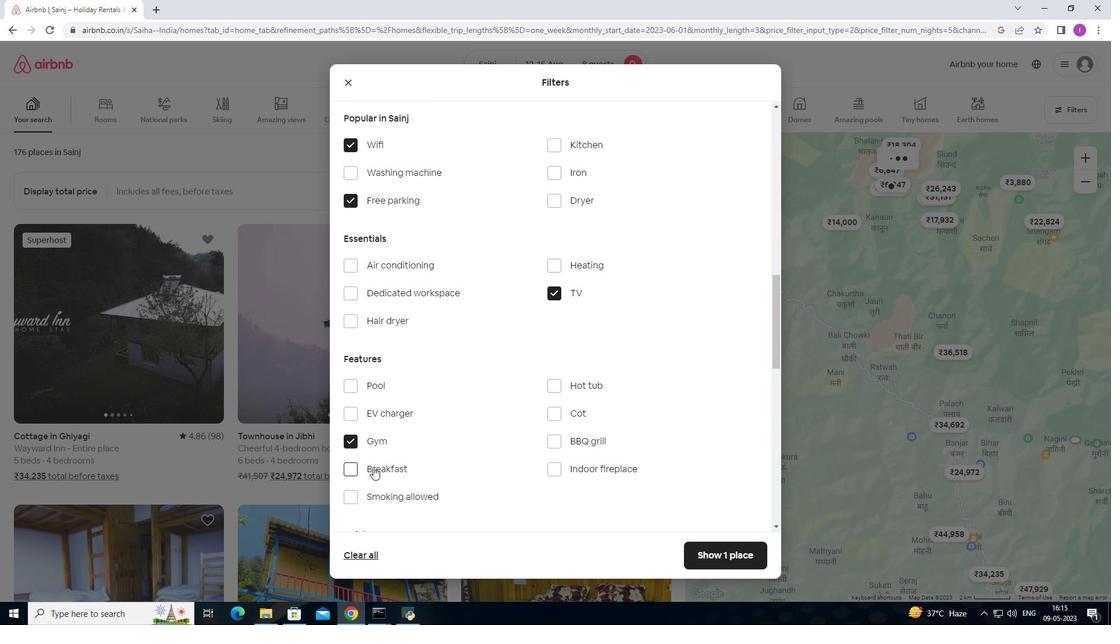 
Action: Mouse moved to (513, 461)
Screenshot: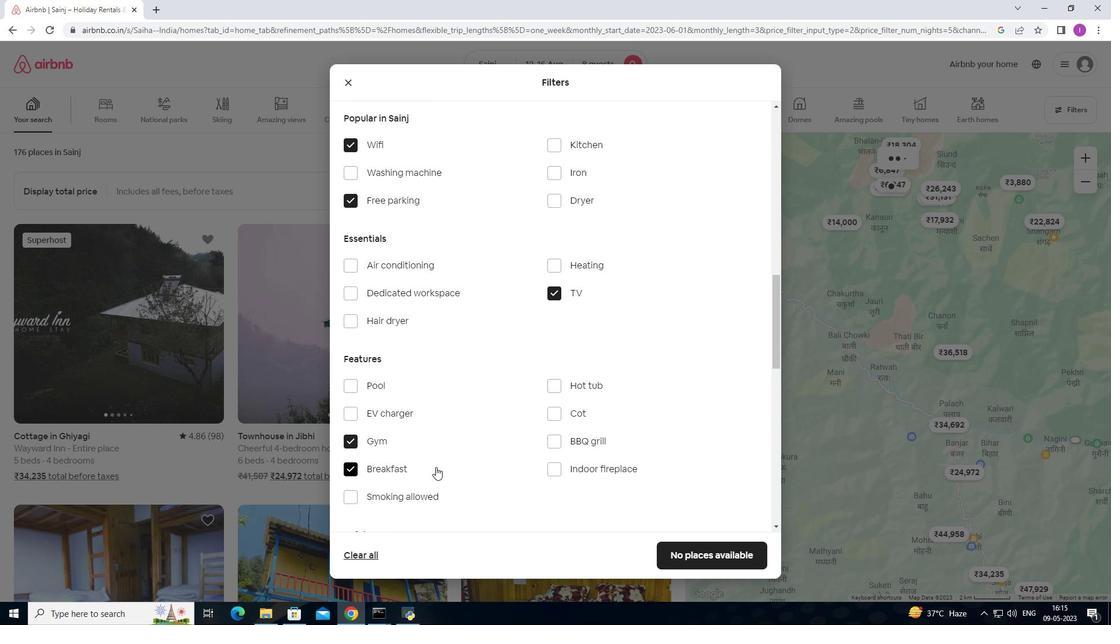 
Action: Mouse scrolled (513, 461) with delta (0, 0)
Screenshot: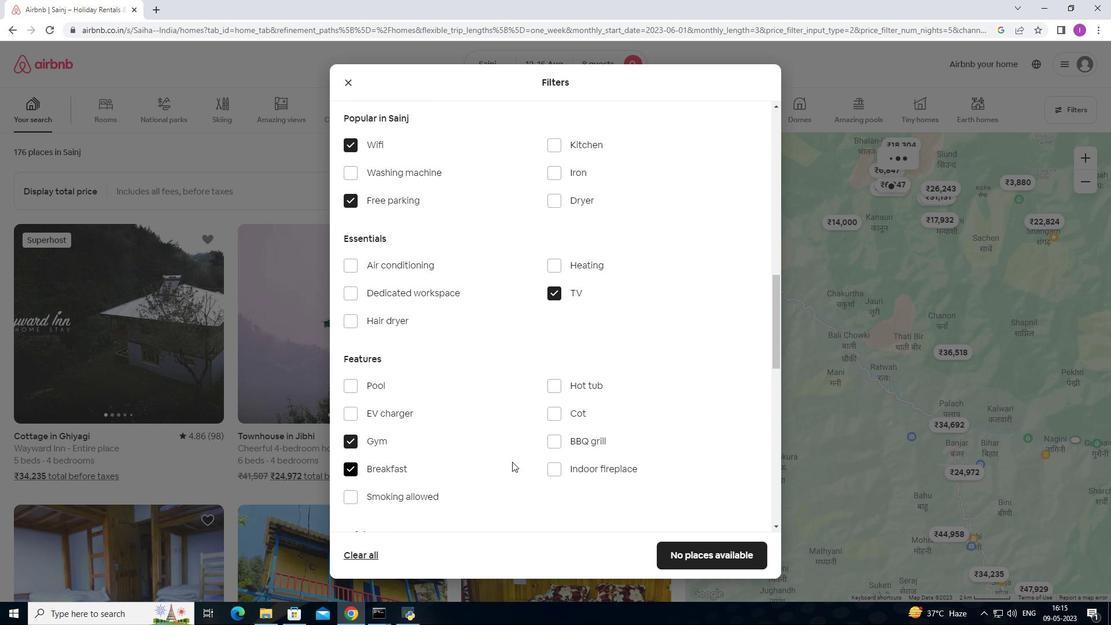 
Action: Mouse scrolled (513, 461) with delta (0, 0)
Screenshot: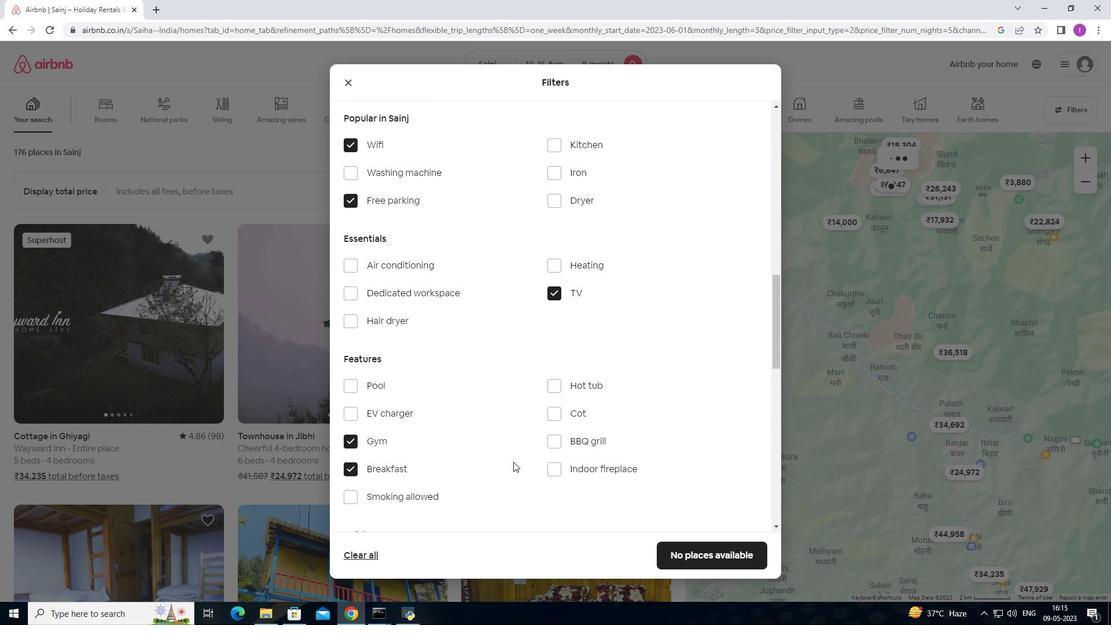 
Action: Mouse scrolled (513, 461) with delta (0, 0)
Screenshot: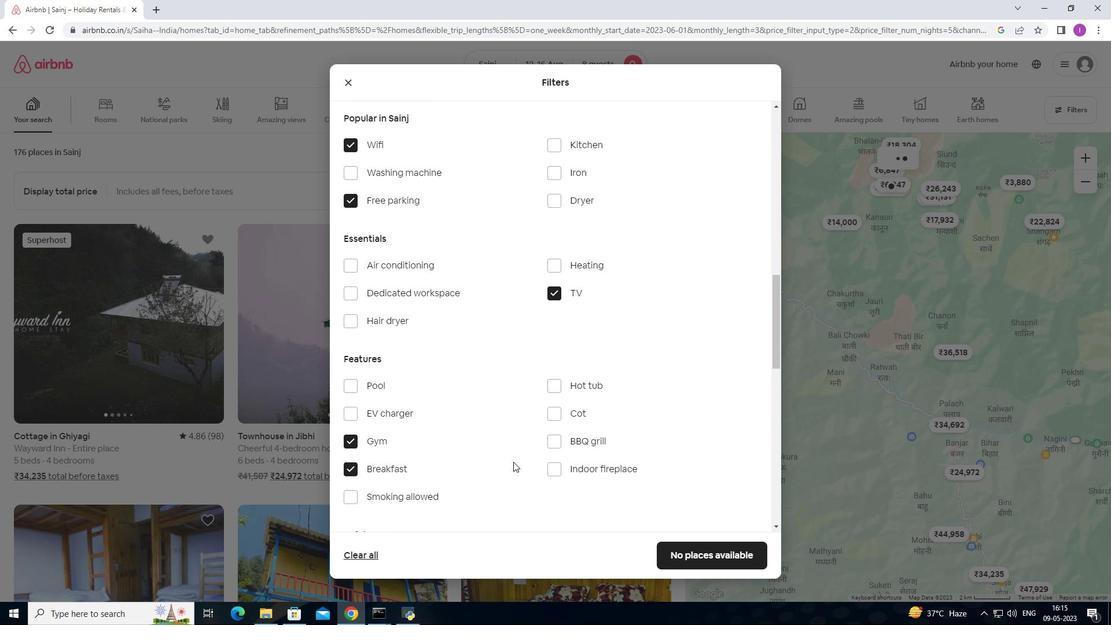 
Action: Mouse moved to (514, 460)
Screenshot: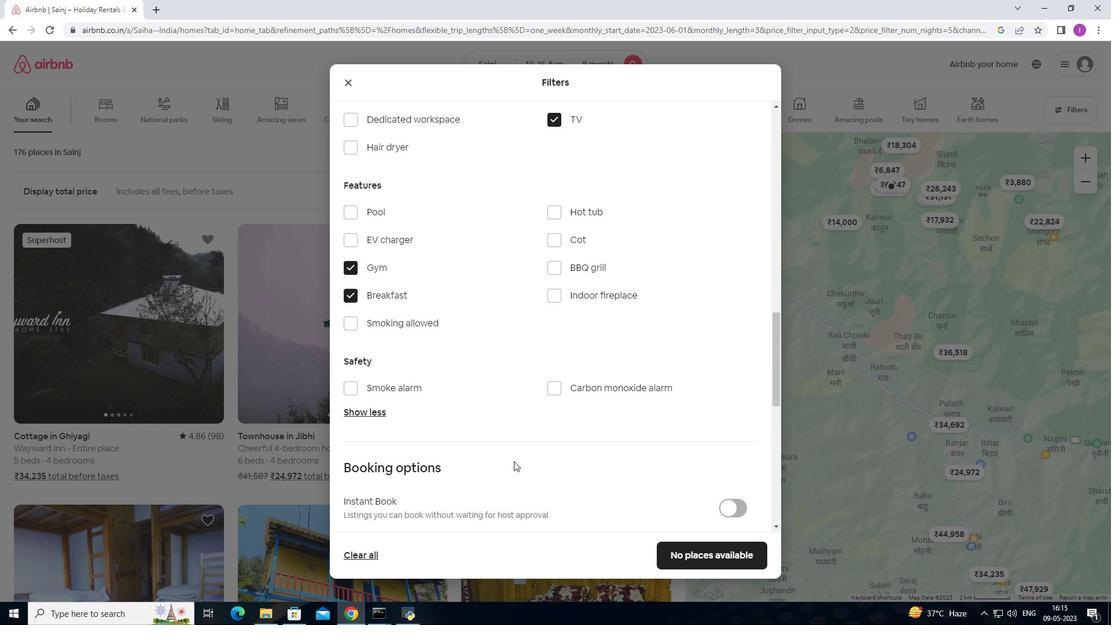 
Action: Mouse scrolled (514, 460) with delta (0, 0)
Screenshot: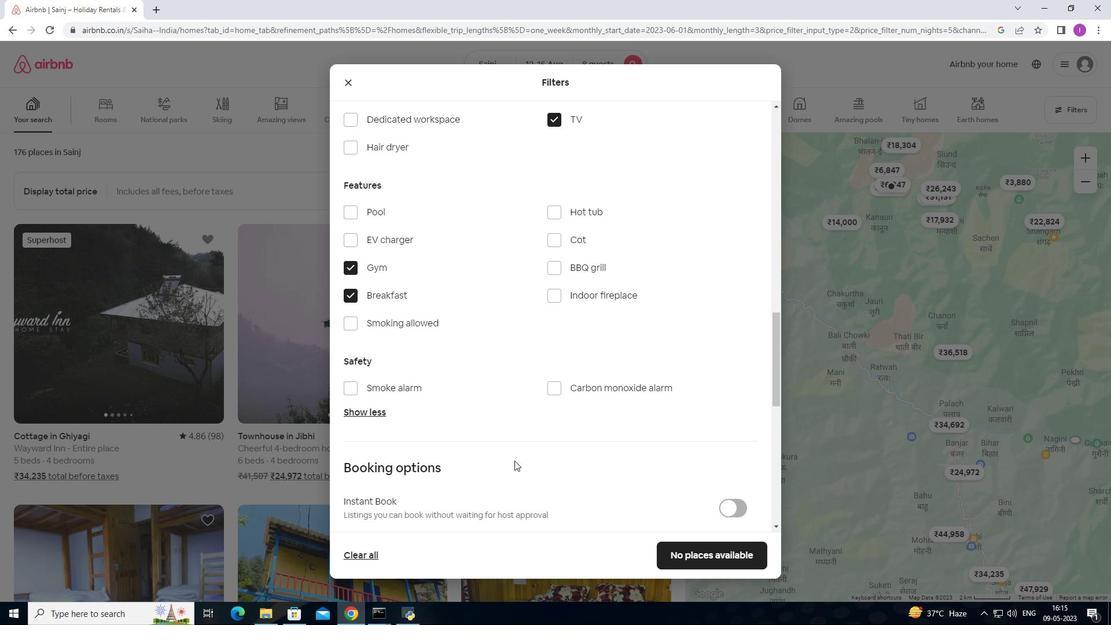 
Action: Mouse scrolled (514, 460) with delta (0, 0)
Screenshot: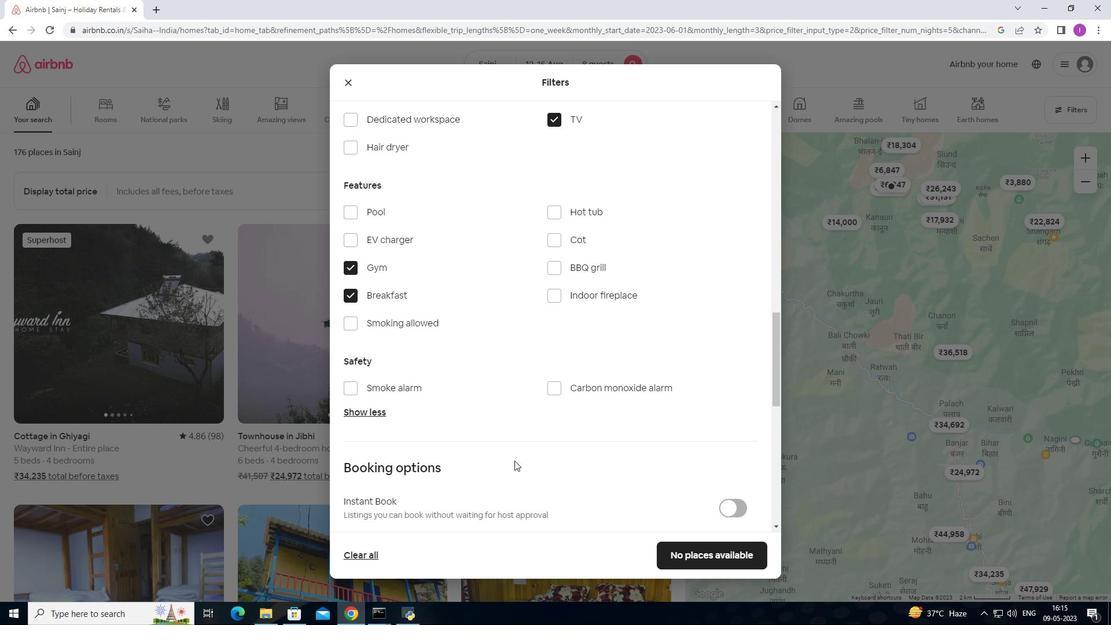 
Action: Mouse moved to (741, 431)
Screenshot: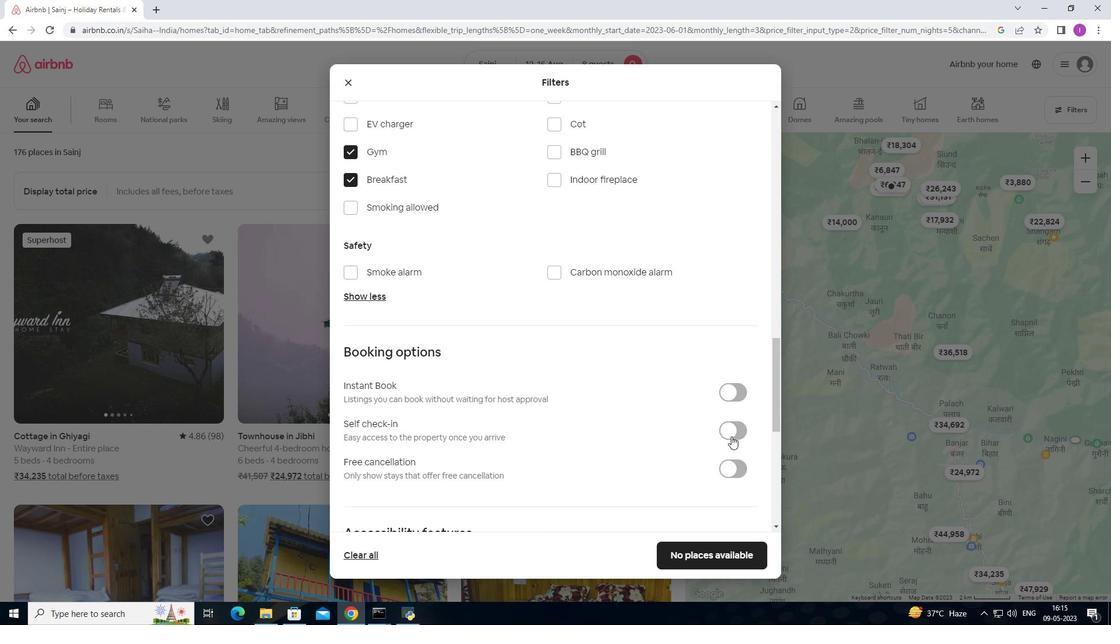 
Action: Mouse pressed left at (741, 431)
Screenshot: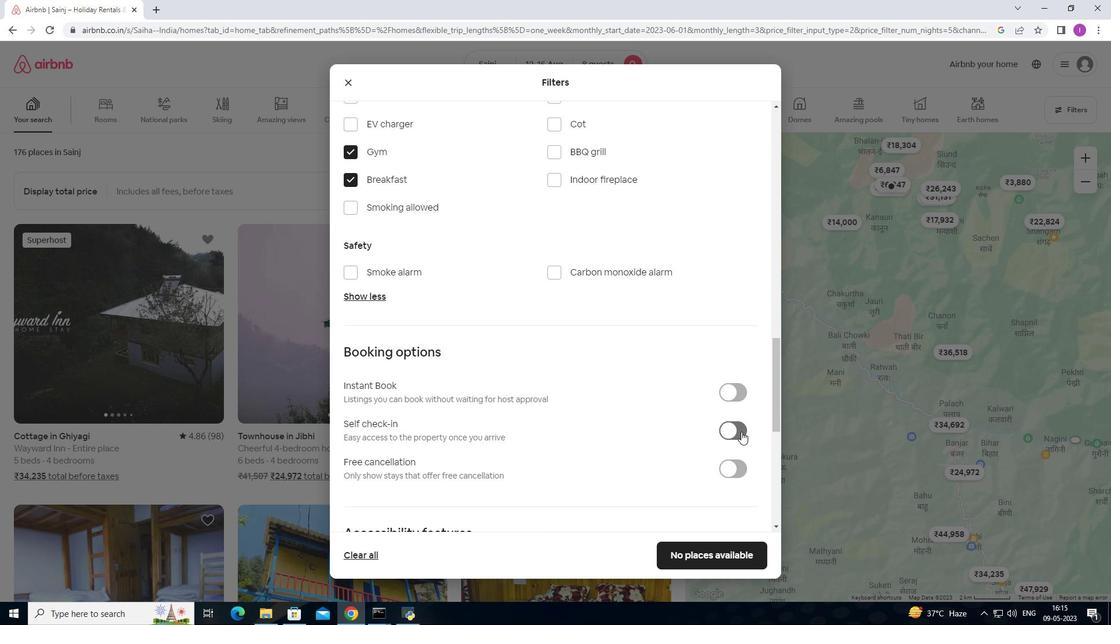 
Action: Mouse moved to (565, 449)
Screenshot: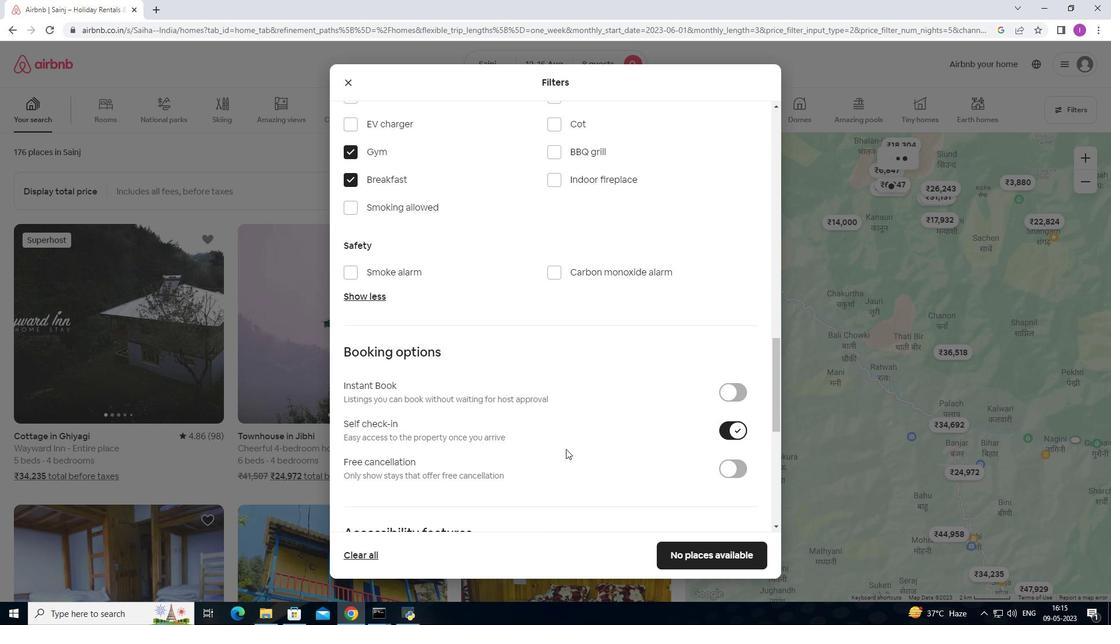 
Action: Mouse scrolled (565, 449) with delta (0, 0)
Screenshot: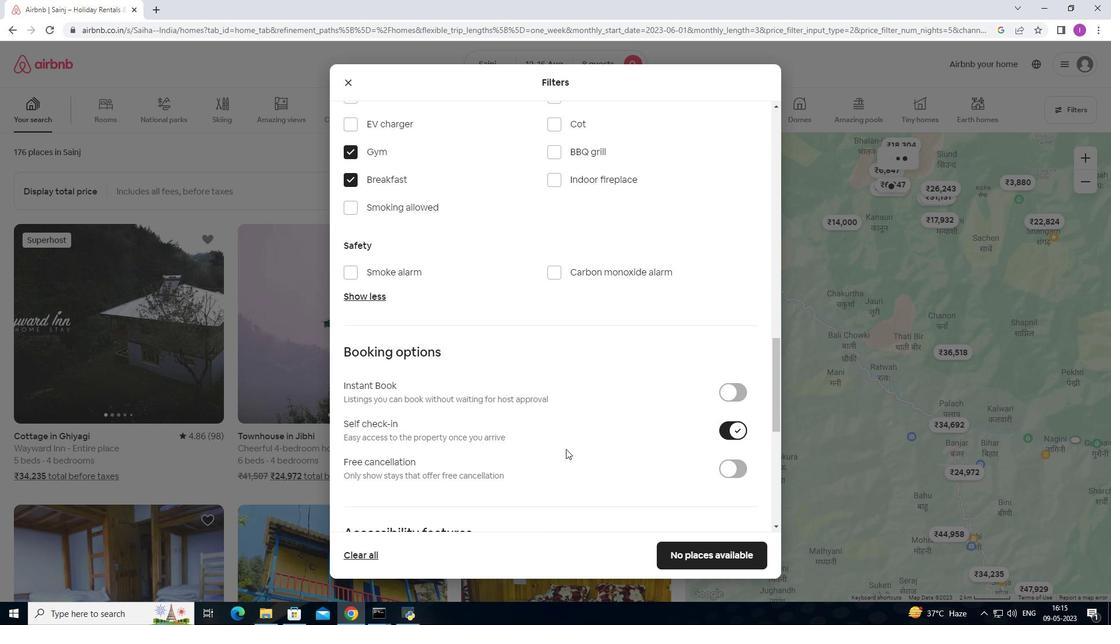 
Action: Mouse moved to (565, 450)
Screenshot: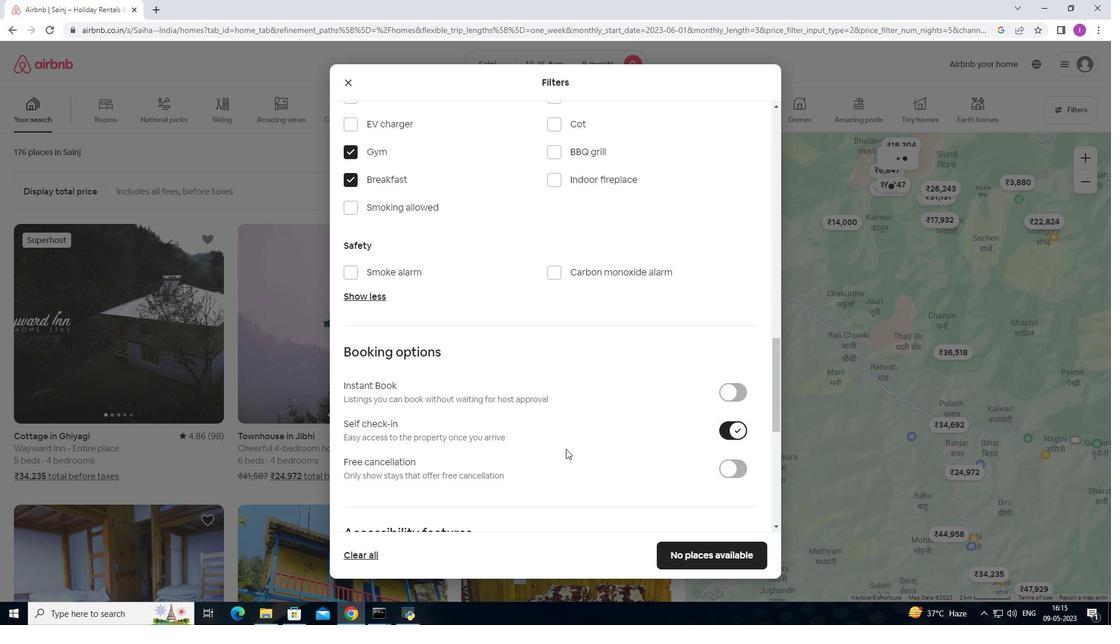 
Action: Mouse scrolled (565, 449) with delta (0, 0)
Screenshot: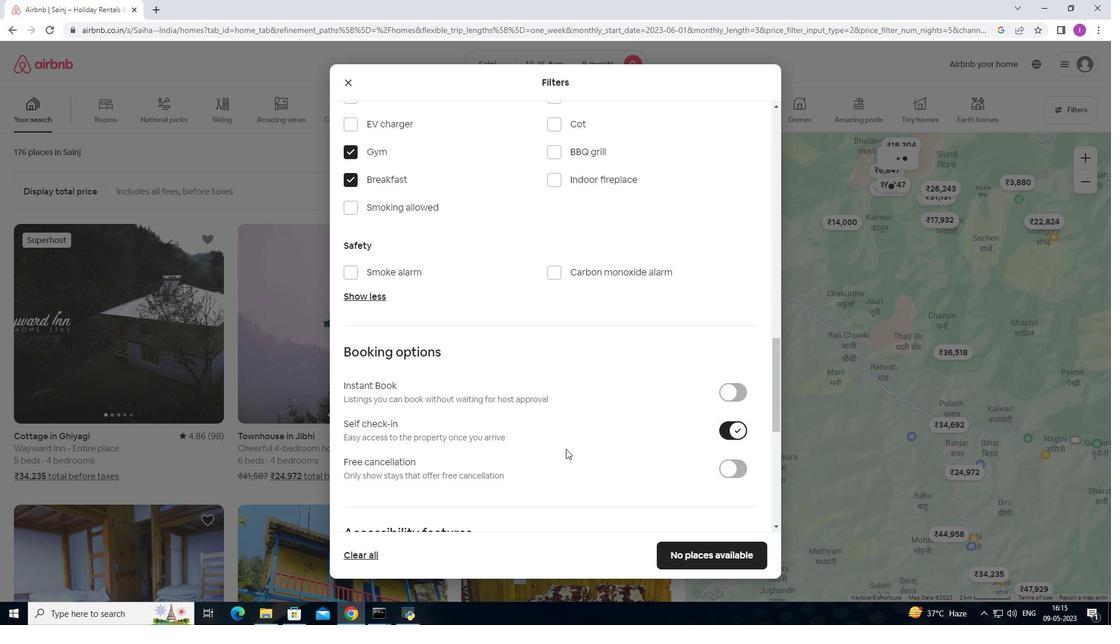 
Action: Mouse moved to (565, 450)
Screenshot: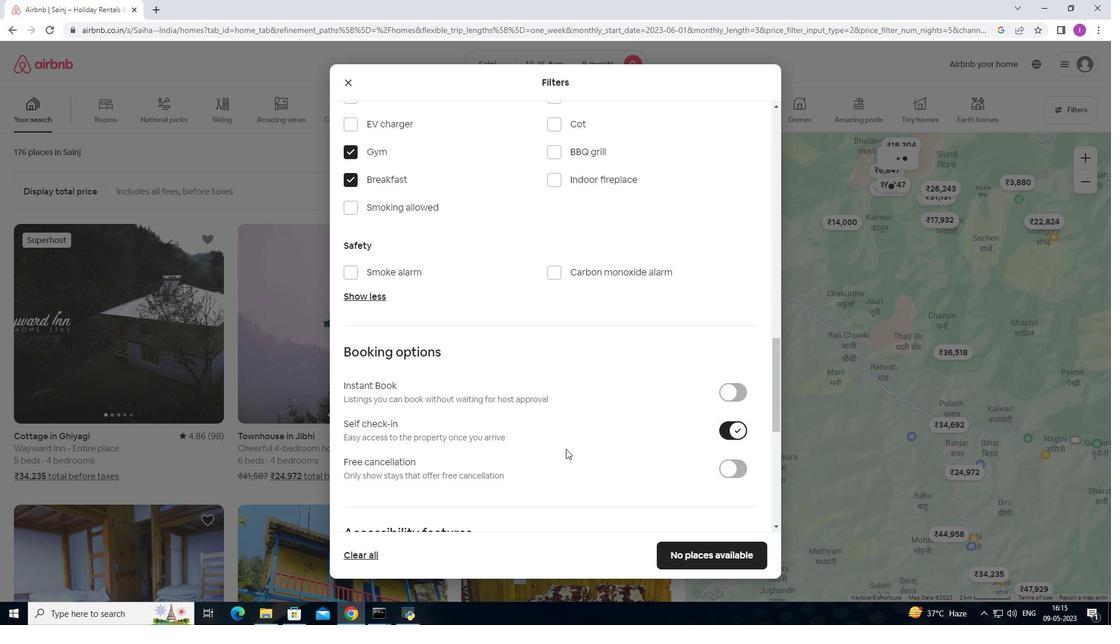 
Action: Mouse scrolled (565, 450) with delta (0, 0)
Screenshot: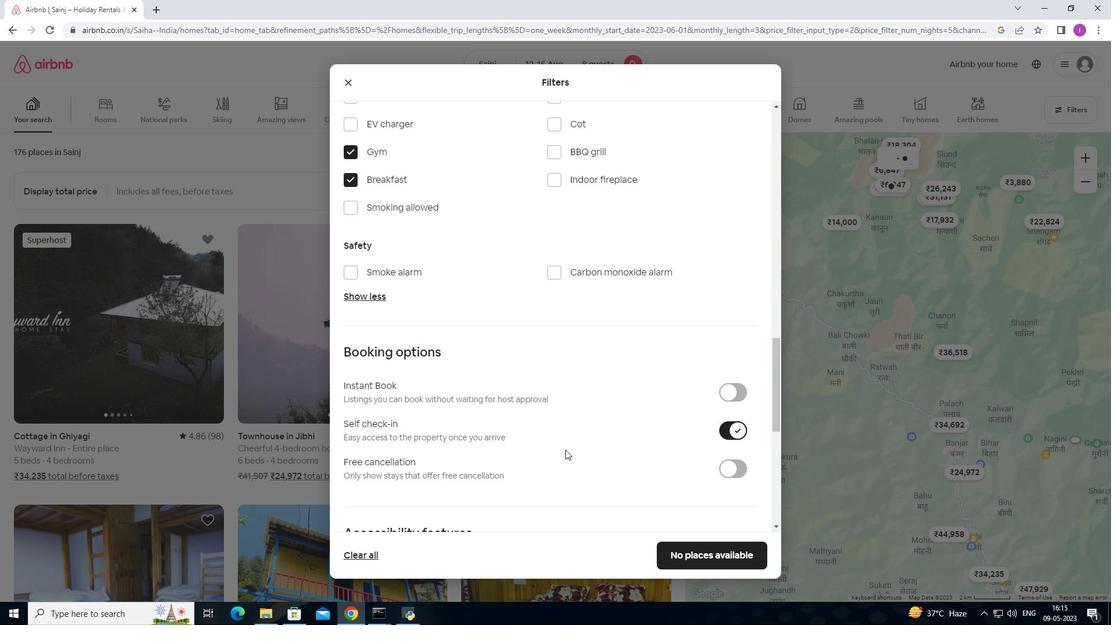 
Action: Mouse scrolled (565, 450) with delta (0, 0)
Screenshot: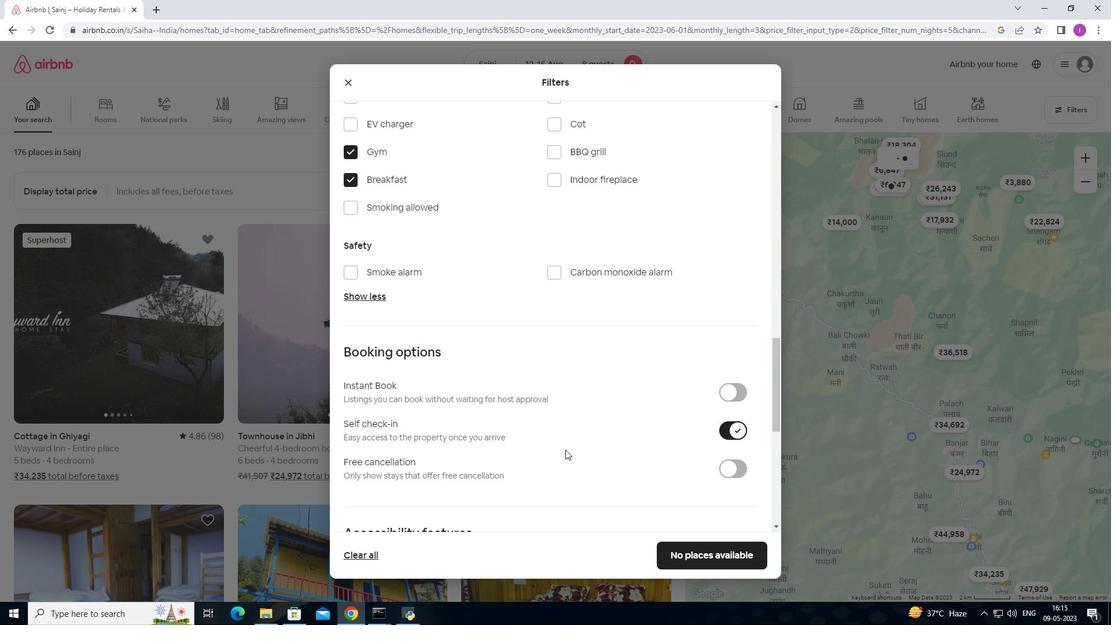 
Action: Mouse moved to (567, 450)
Screenshot: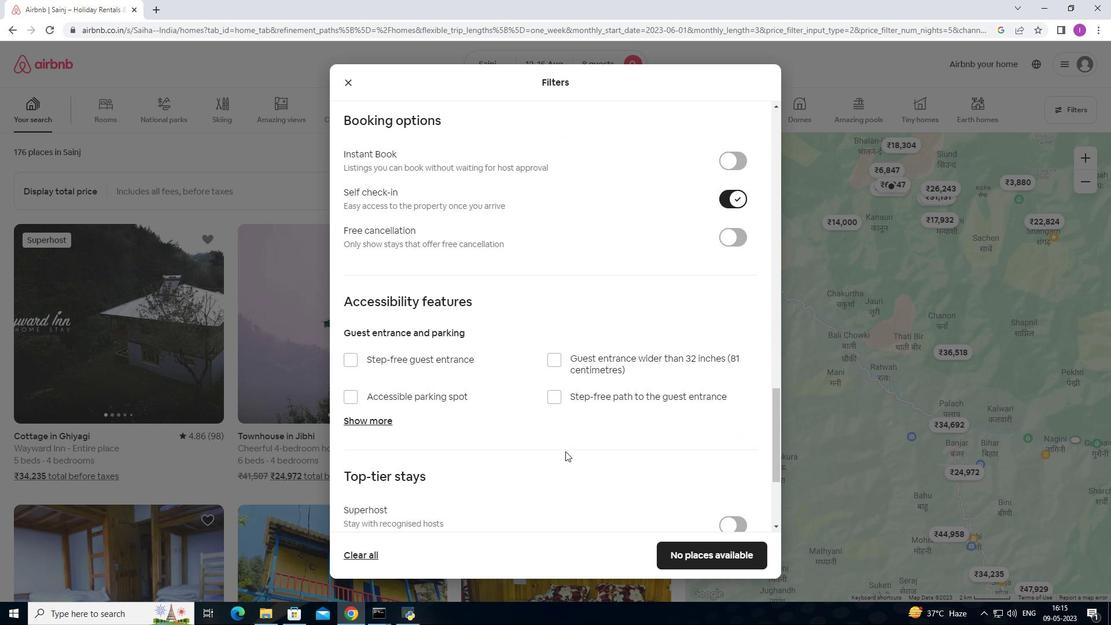 
Action: Mouse scrolled (567, 449) with delta (0, 0)
Screenshot: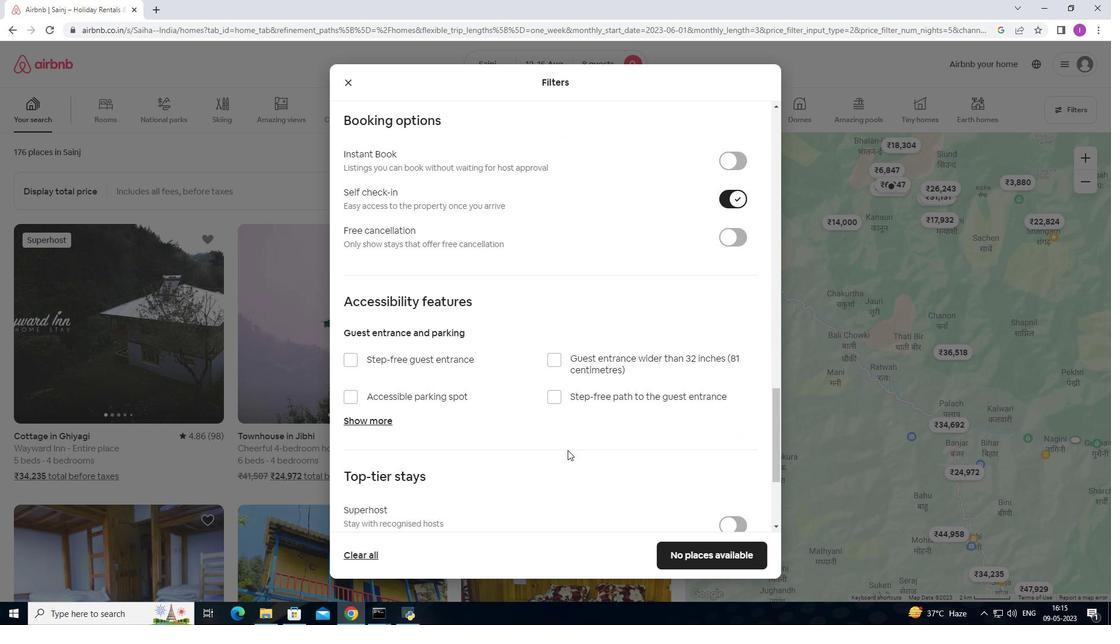 
Action: Mouse scrolled (567, 449) with delta (0, 0)
Screenshot: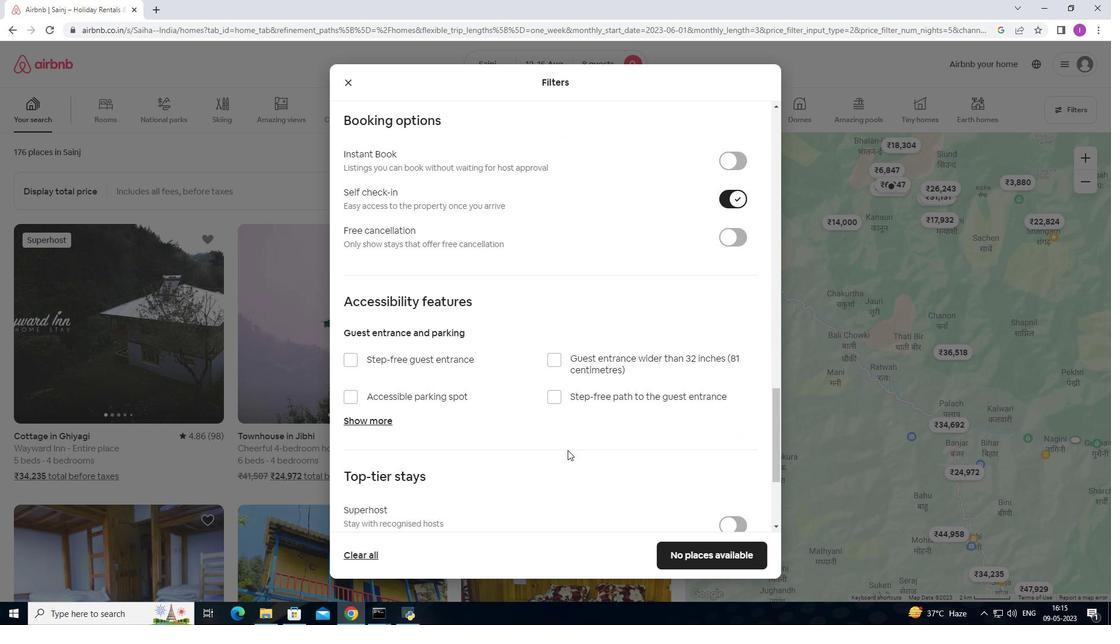 
Action: Mouse moved to (573, 443)
Screenshot: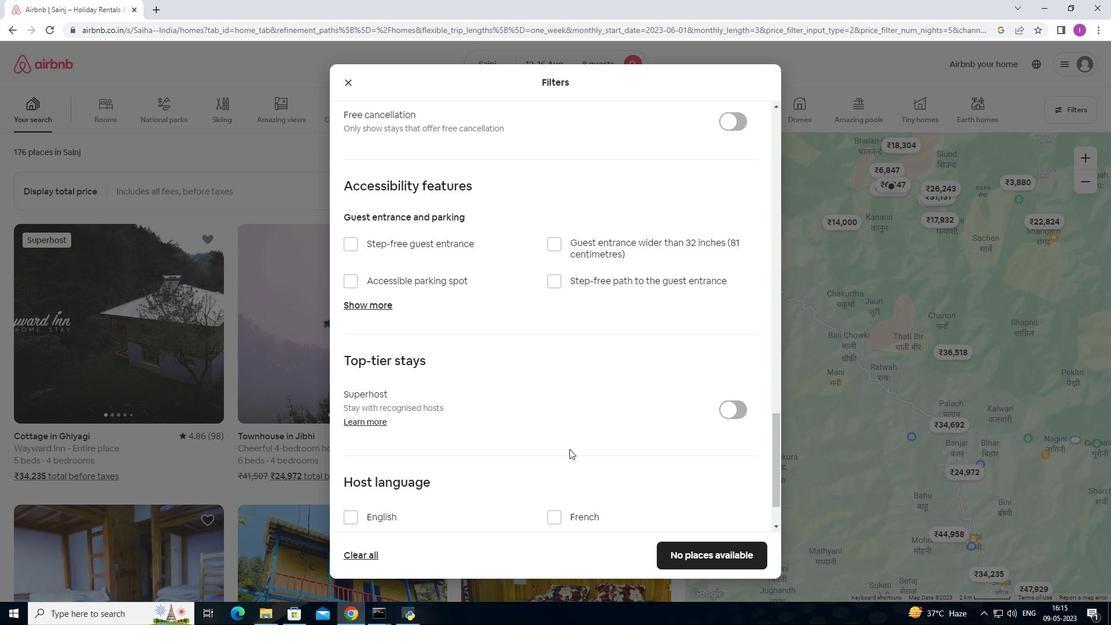 
Action: Mouse scrolled (573, 443) with delta (0, 0)
Screenshot: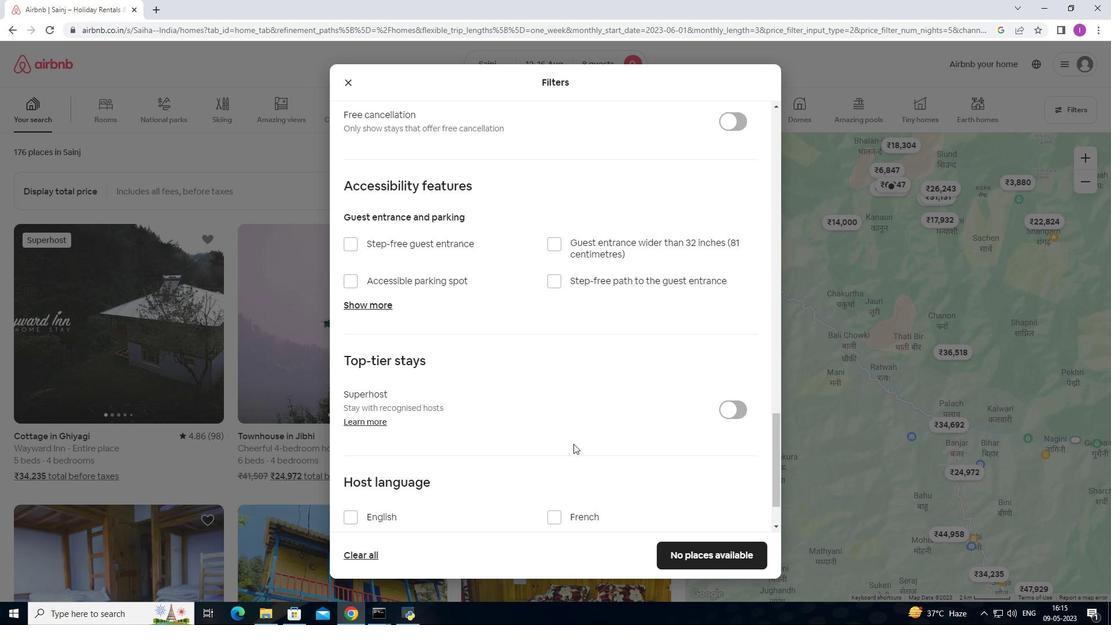 
Action: Mouse scrolled (573, 443) with delta (0, 0)
Screenshot: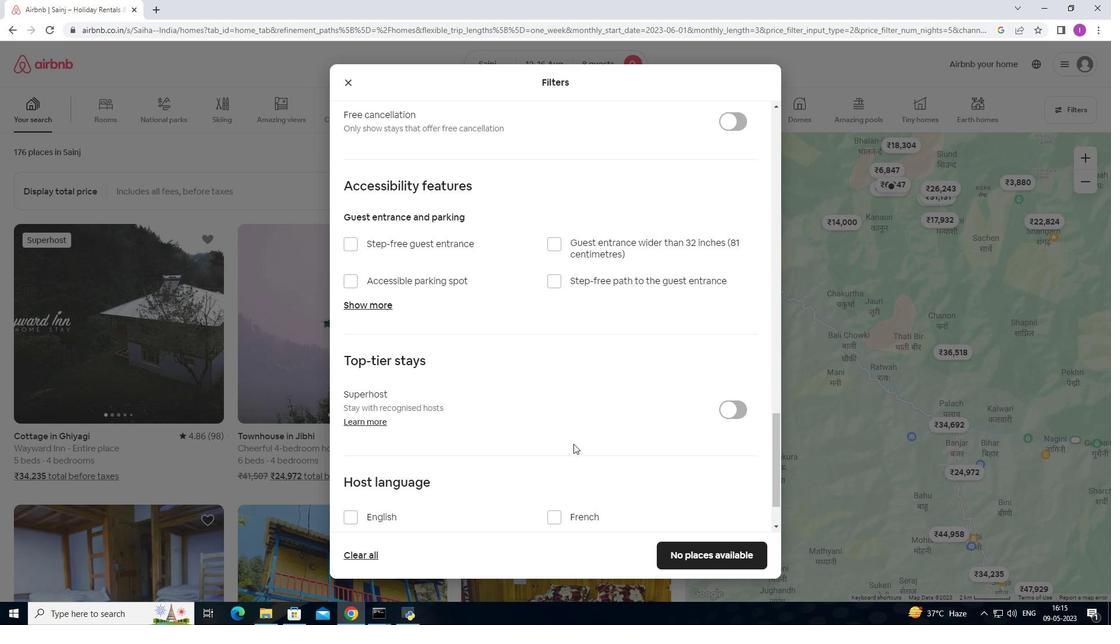 
Action: Mouse scrolled (573, 443) with delta (0, 0)
Screenshot: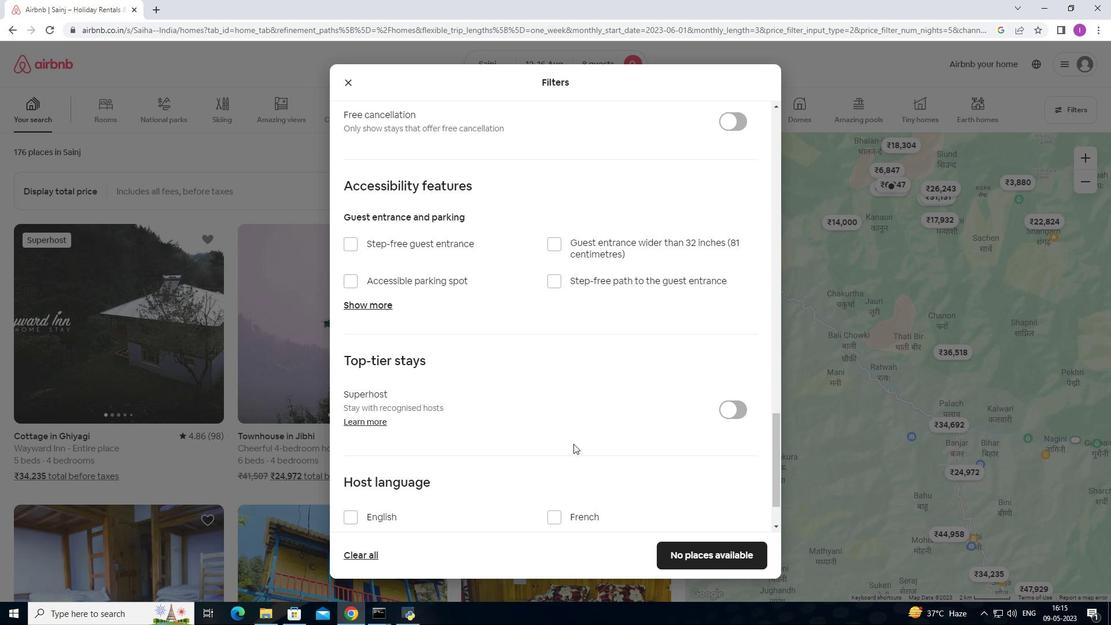 
Action: Mouse scrolled (573, 443) with delta (0, 0)
Screenshot: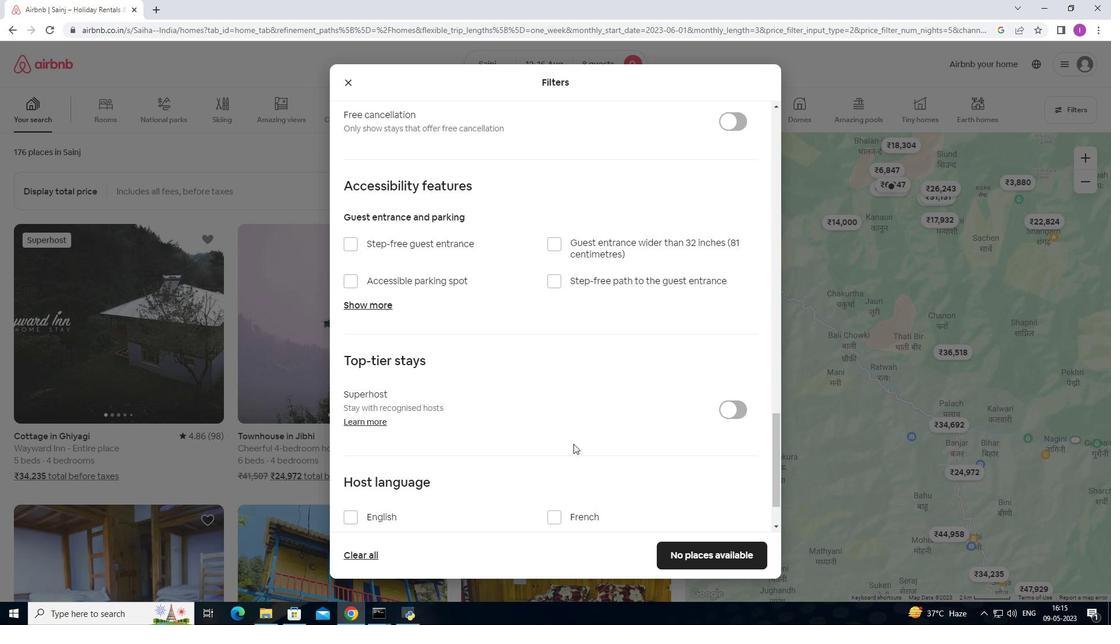
Action: Mouse moved to (574, 440)
Screenshot: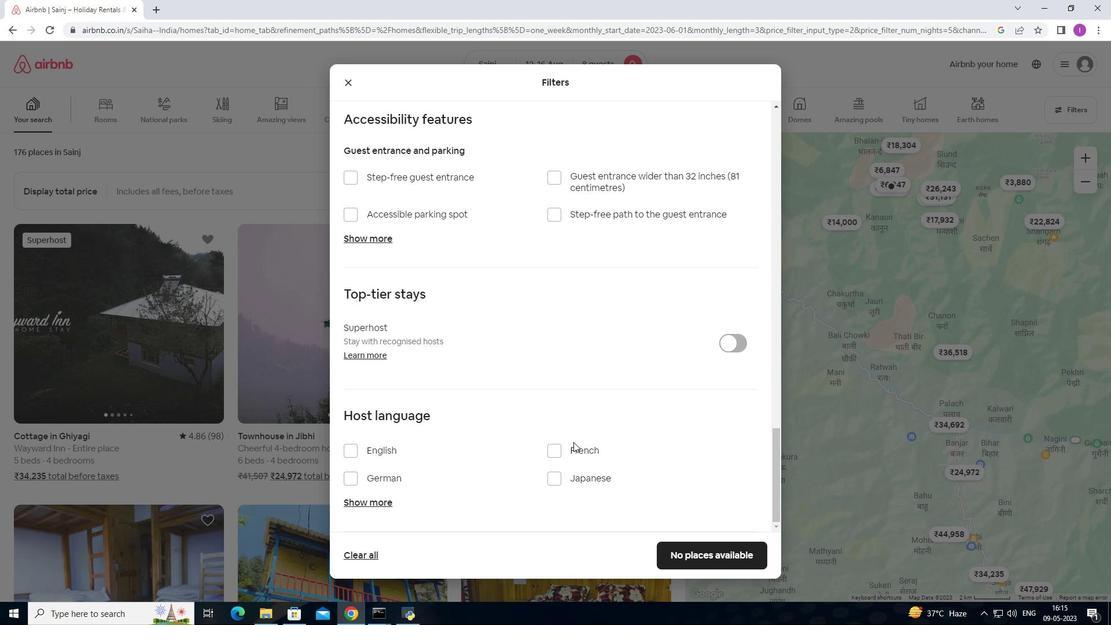 
Action: Mouse scrolled (574, 439) with delta (0, 0)
Screenshot: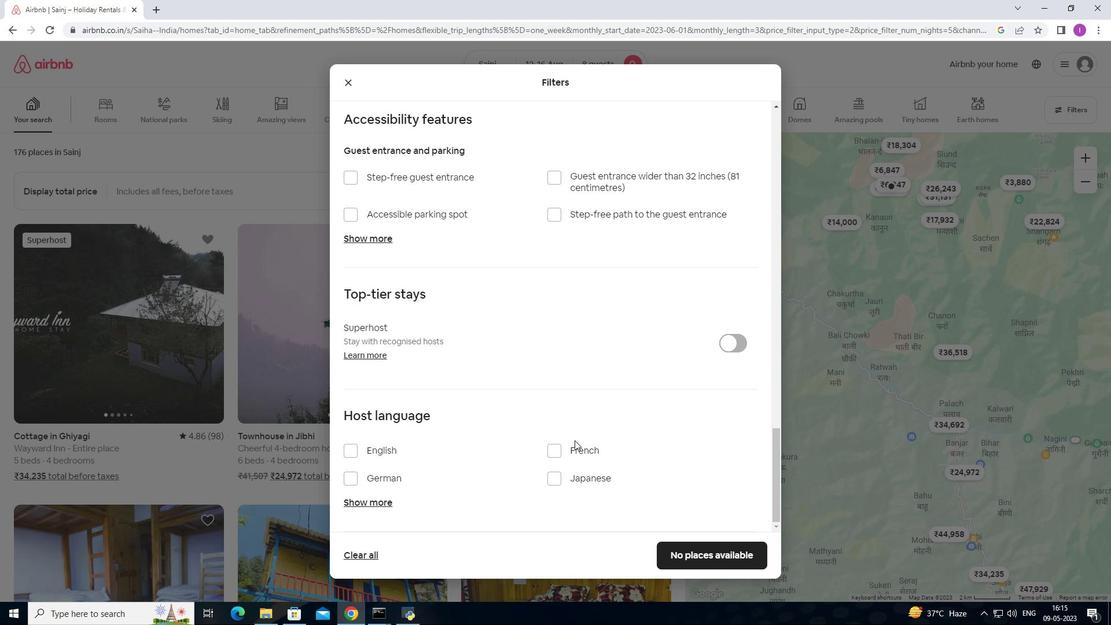 
Action: Mouse scrolled (574, 439) with delta (0, 0)
Screenshot: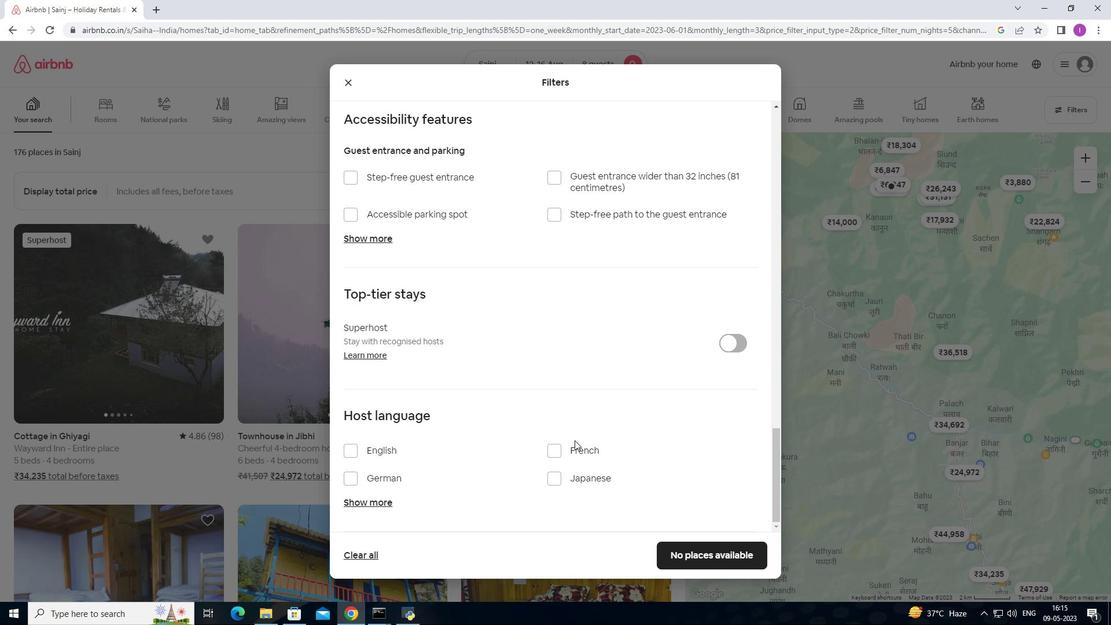 
Action: Mouse scrolled (574, 439) with delta (0, 0)
Screenshot: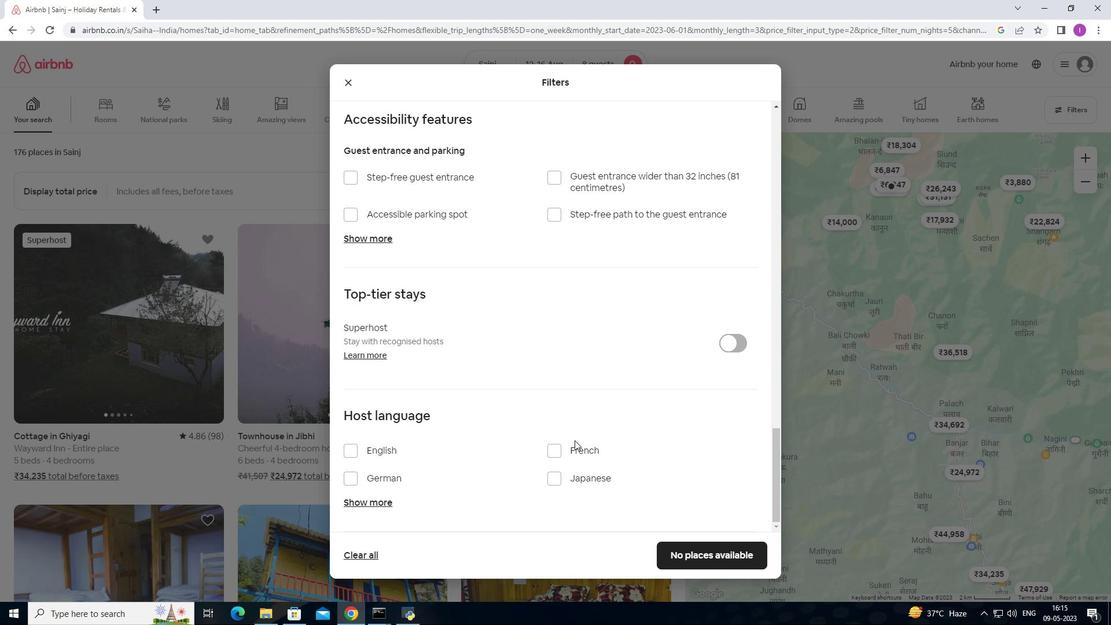 
Action: Mouse scrolled (574, 439) with delta (0, 0)
Screenshot: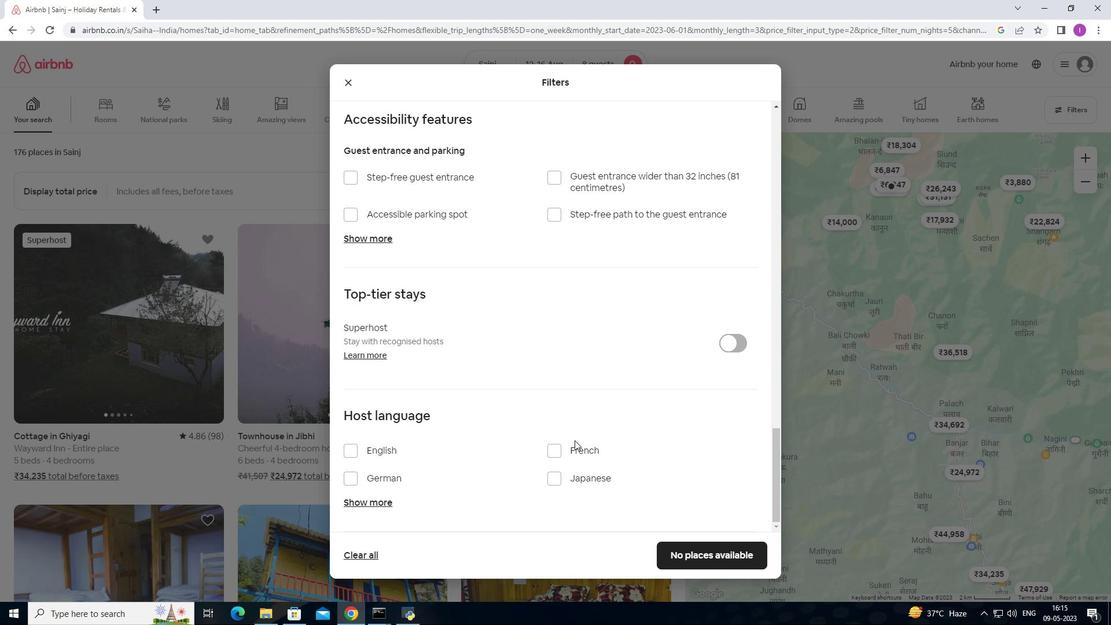 
Action: Mouse moved to (346, 449)
Screenshot: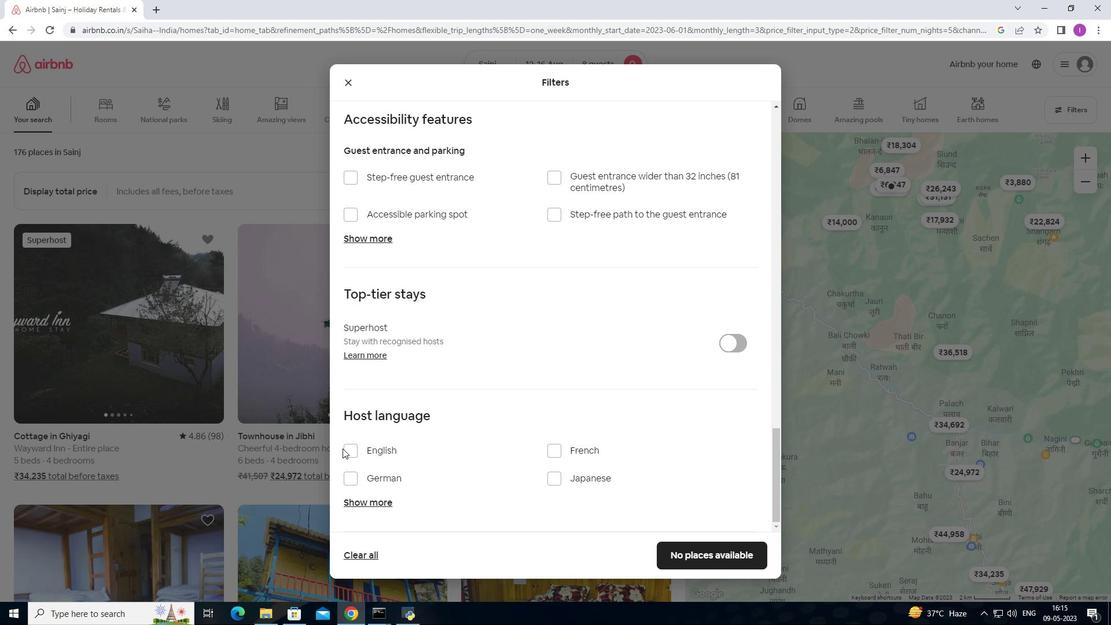 
Action: Mouse pressed left at (346, 449)
Screenshot: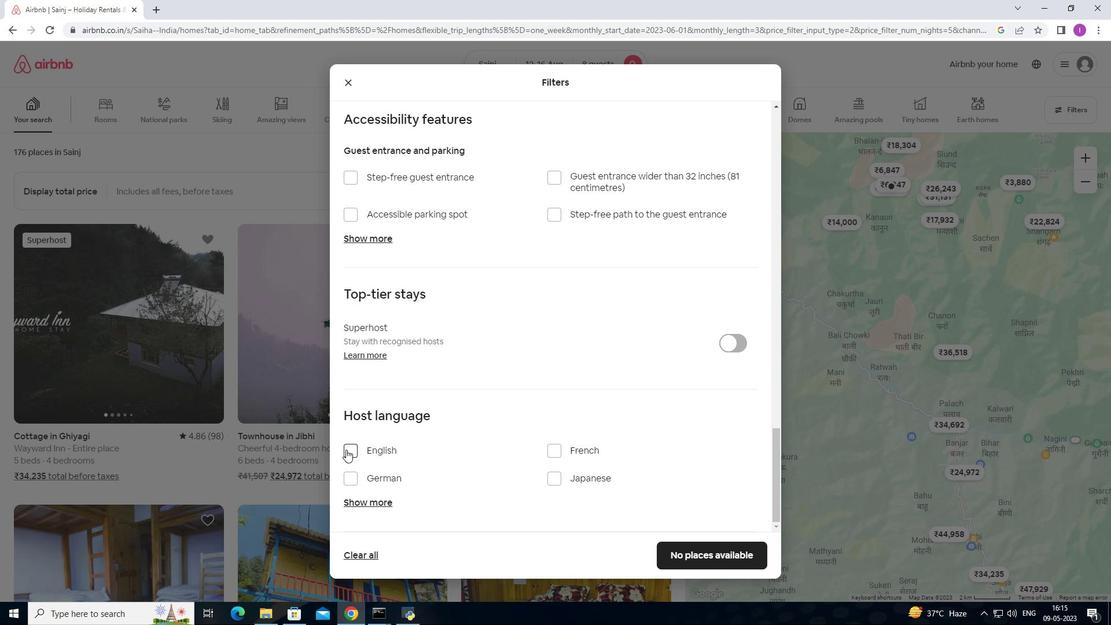 
Action: Mouse moved to (551, 495)
Screenshot: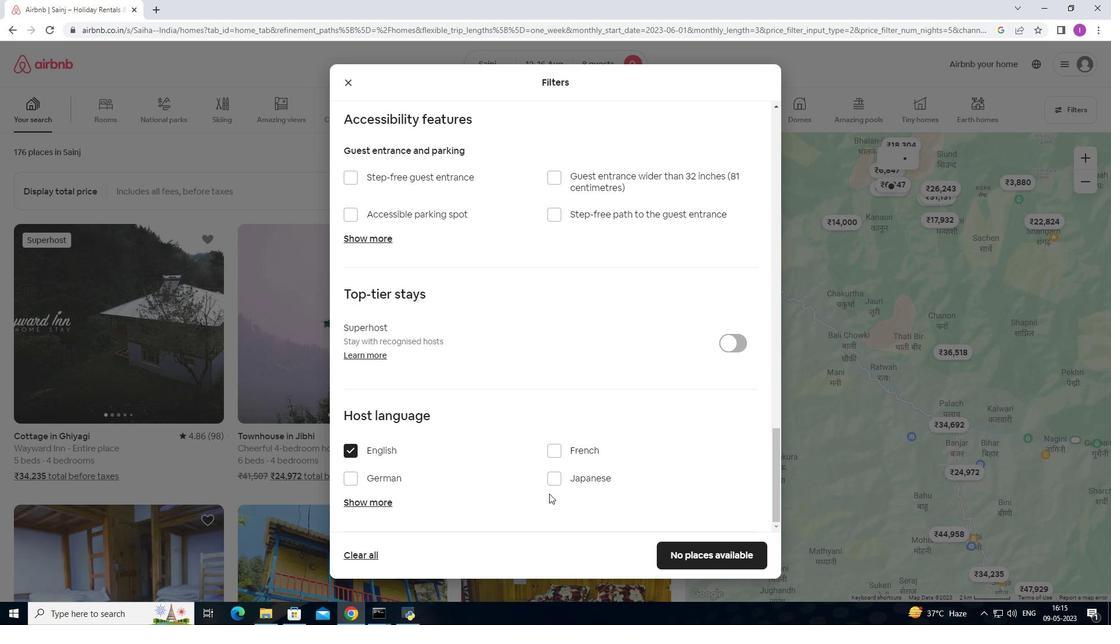 
Action: Mouse scrolled (551, 494) with delta (0, 0)
Screenshot: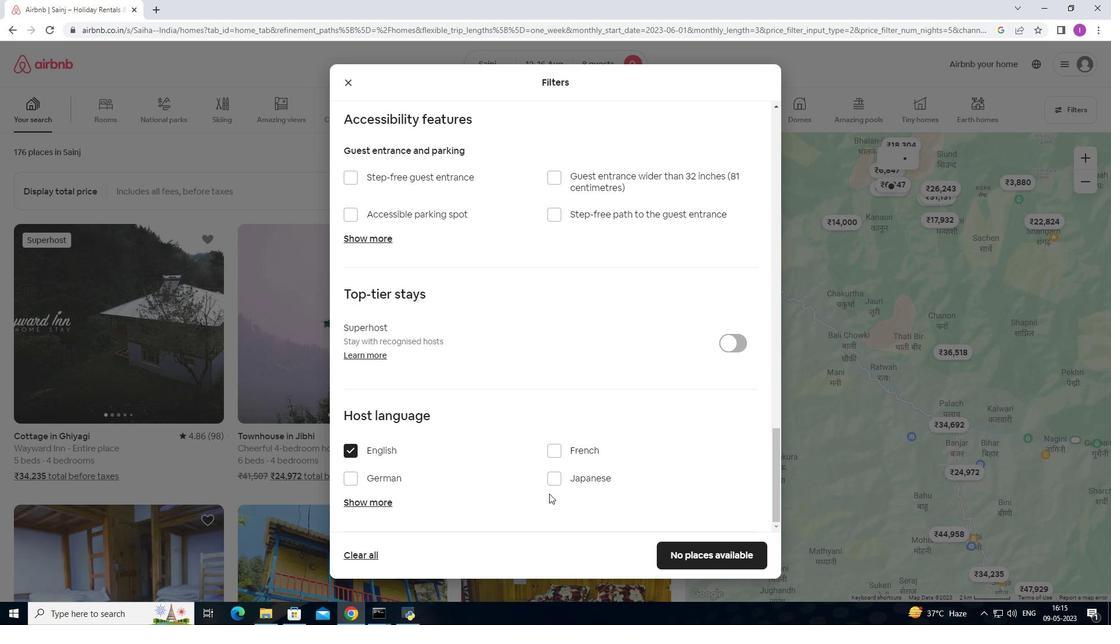 
Action: Mouse moved to (556, 497)
Screenshot: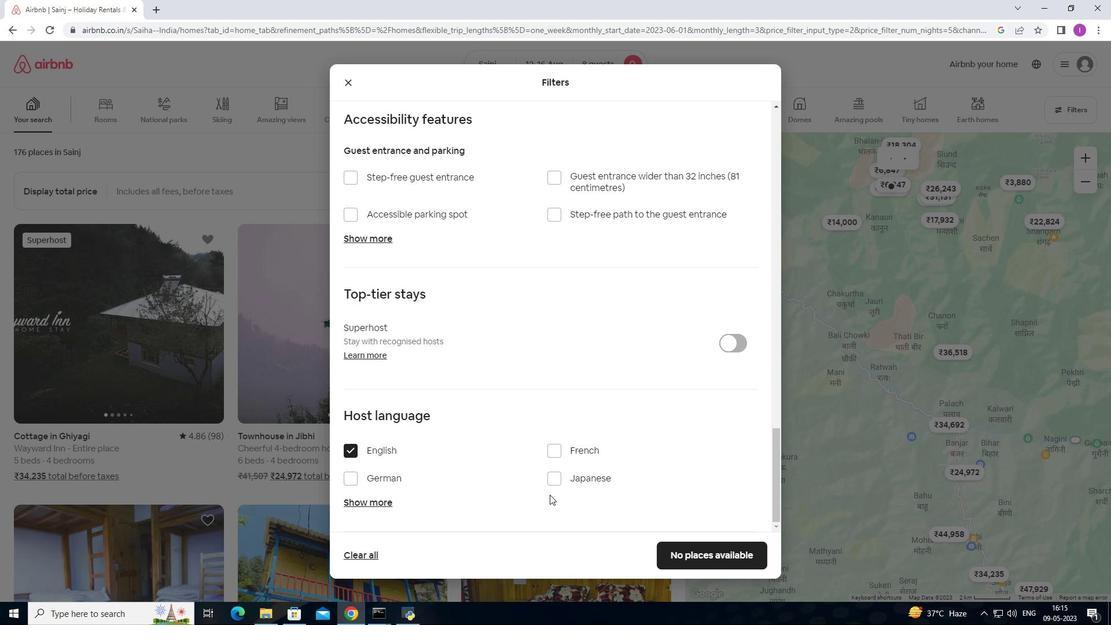 
Action: Mouse scrolled (556, 497) with delta (0, 0)
Screenshot: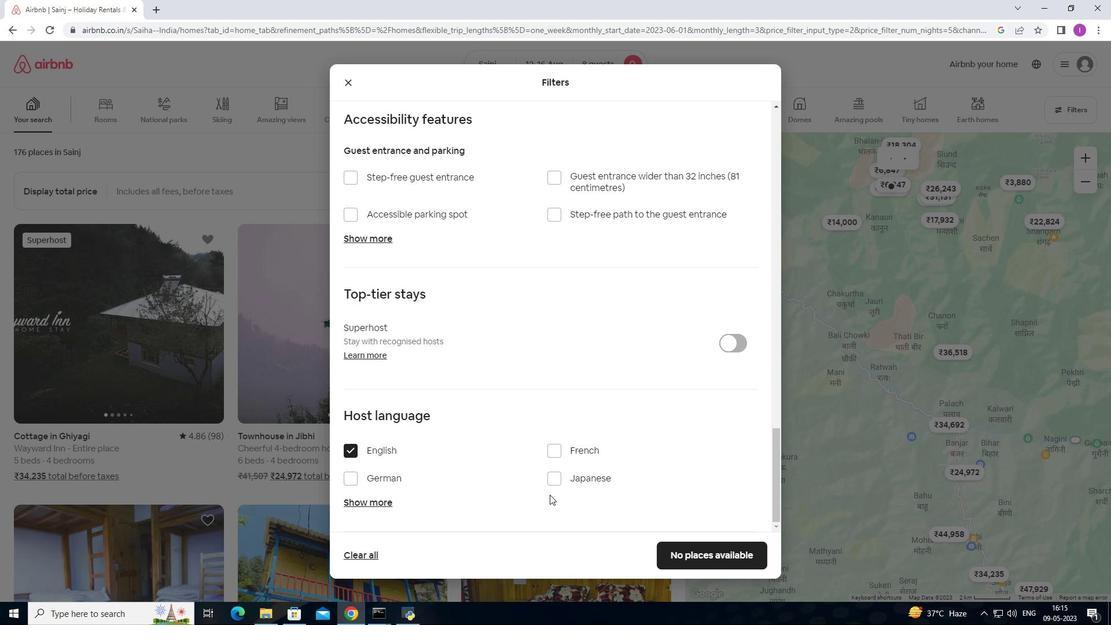 
Action: Mouse moved to (563, 500)
Screenshot: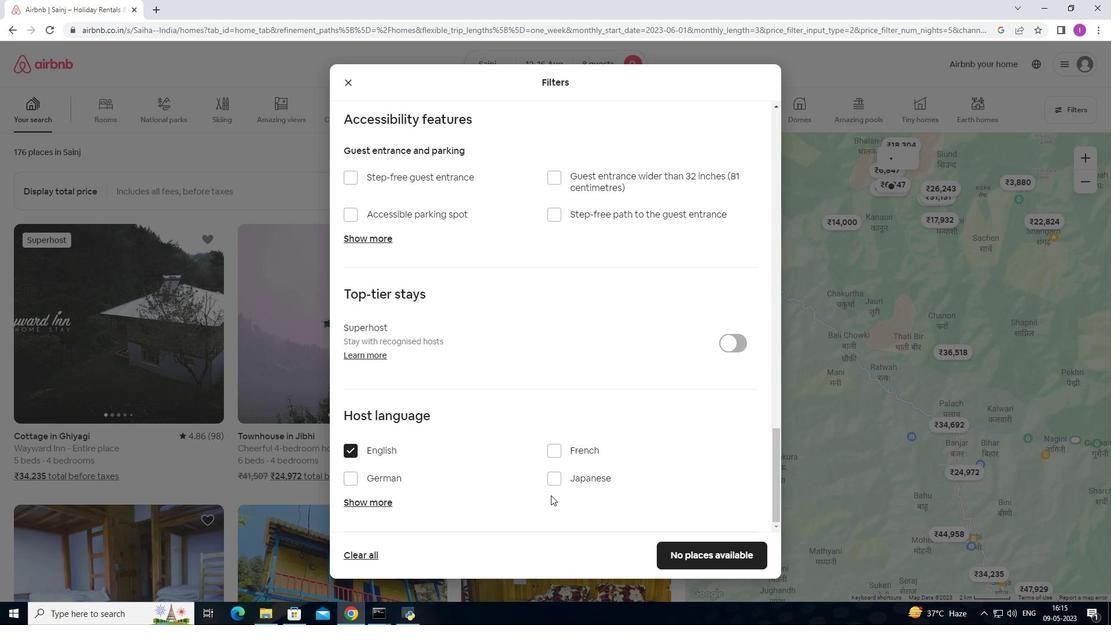 
Action: Mouse scrolled (563, 500) with delta (0, 0)
Screenshot: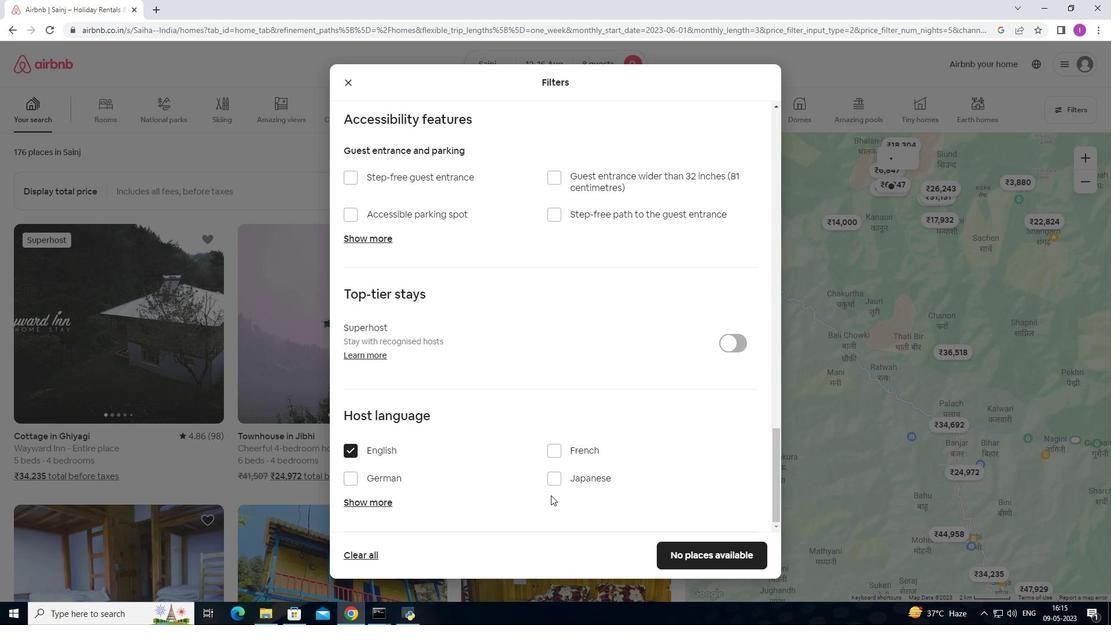 
Action: Mouse moved to (669, 553)
Screenshot: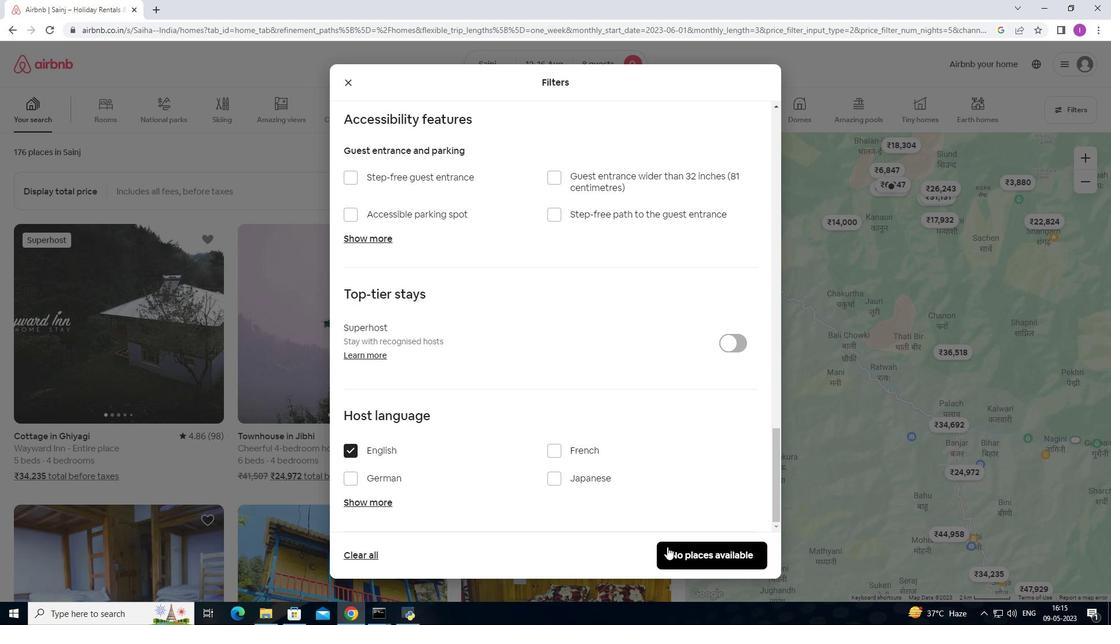 
Action: Mouse pressed left at (669, 553)
Screenshot: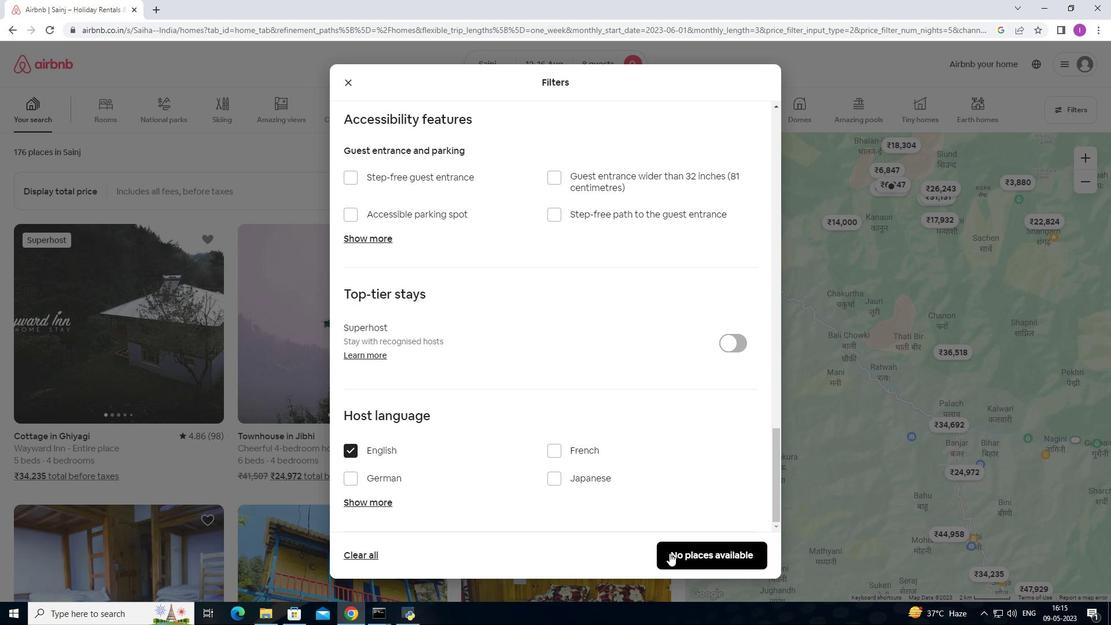 
Action: Mouse moved to (548, 525)
Screenshot: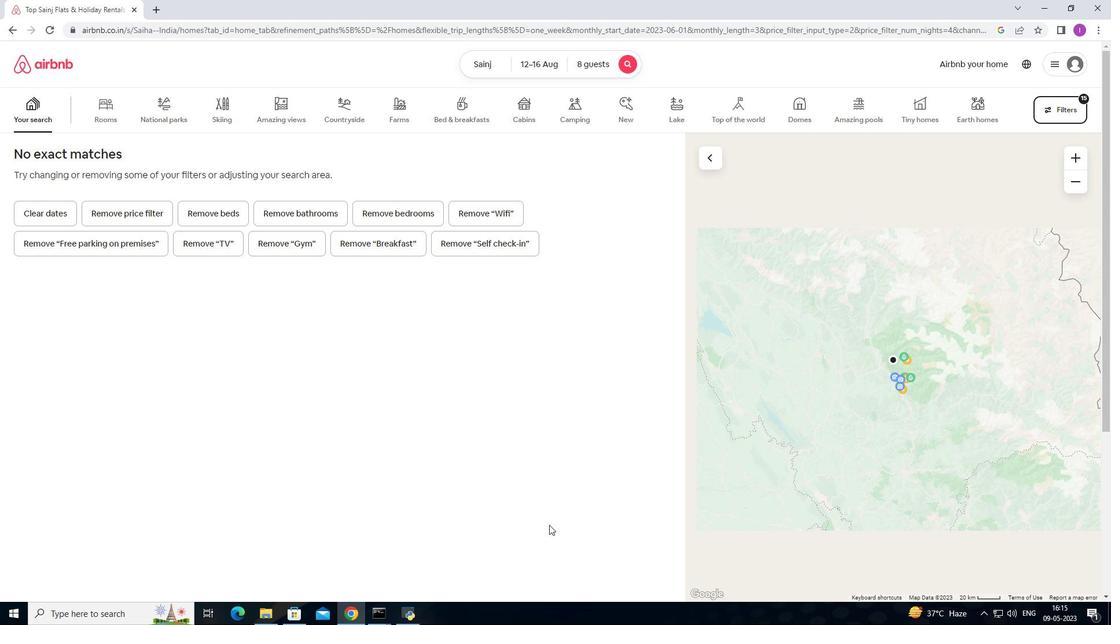 
